 Task: Search one way flight ticket for 3 adults, 3 children in business from Abilene: Abilene Regional Airport to Laramie: Laramie Regional Airport on 8-3-2023. Choice of flights is Delta. Number of bags: 1 carry on bag and 3 checked bags. Price is upto 89000. Outbound departure time preference is 7:30.
Action: Mouse moved to (394, 160)
Screenshot: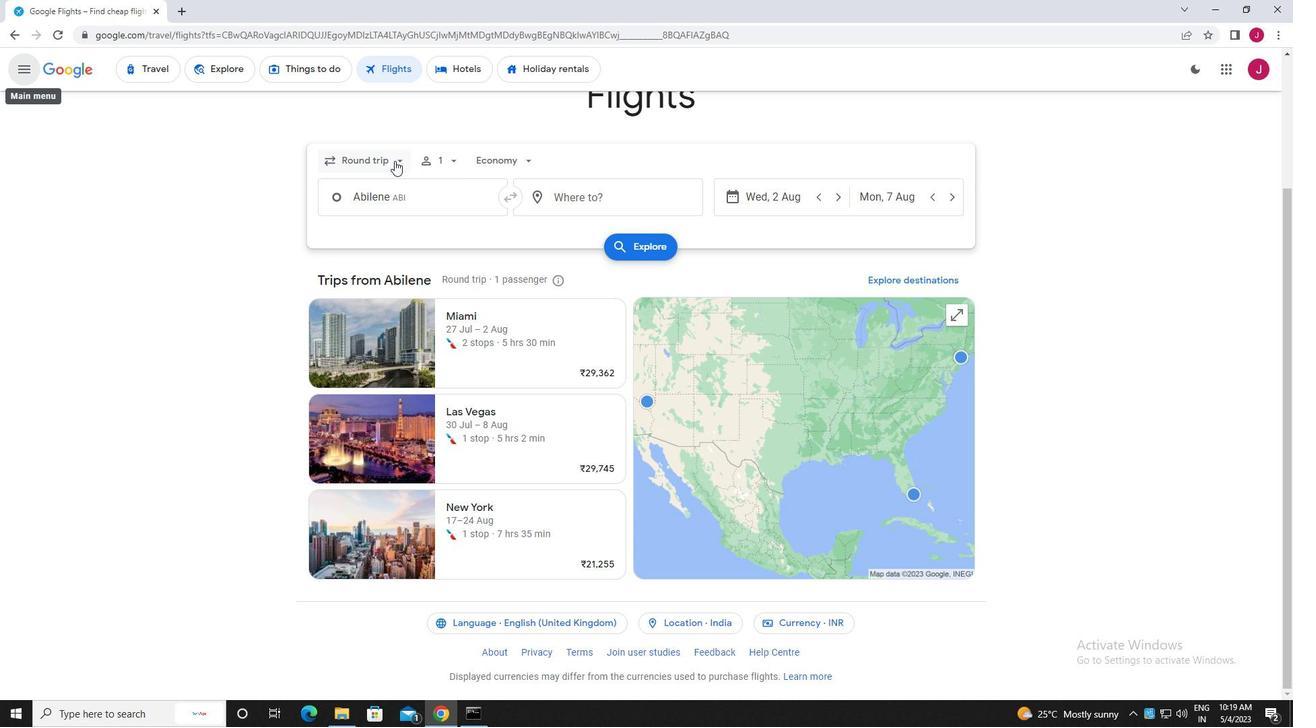 
Action: Mouse pressed left at (394, 160)
Screenshot: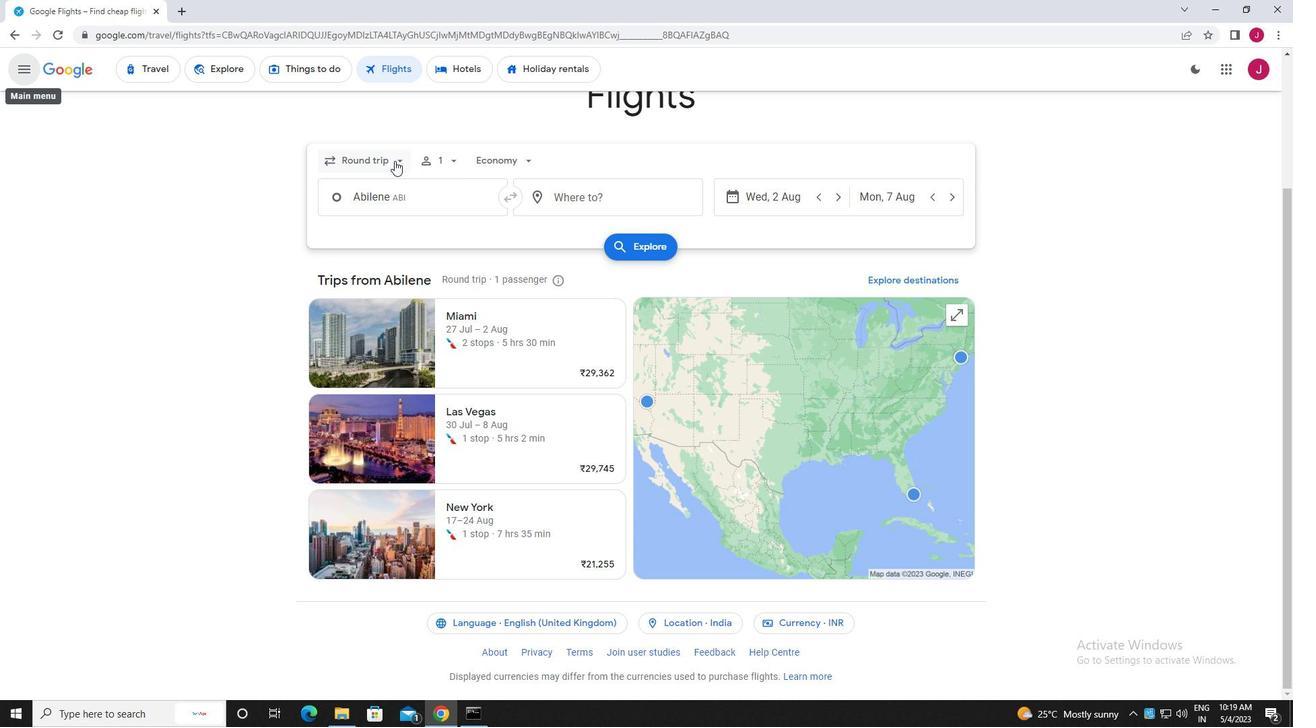 
Action: Mouse moved to (390, 222)
Screenshot: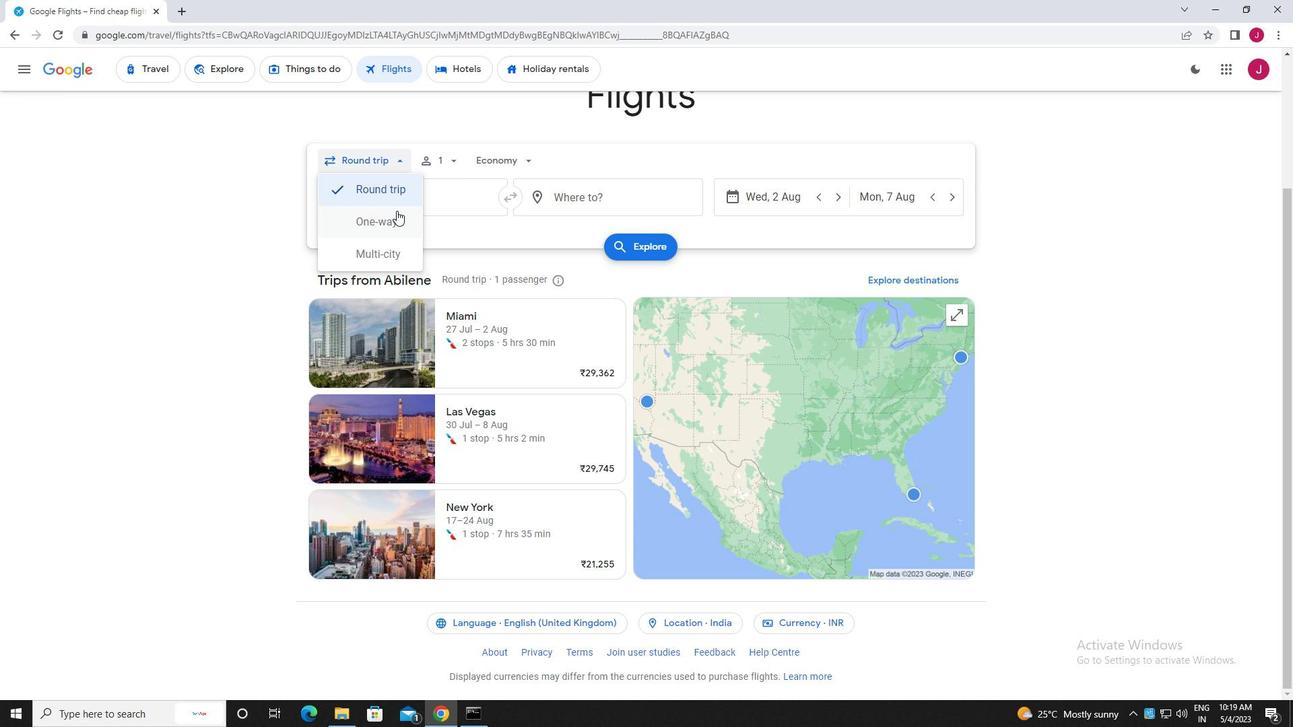 
Action: Mouse pressed left at (390, 222)
Screenshot: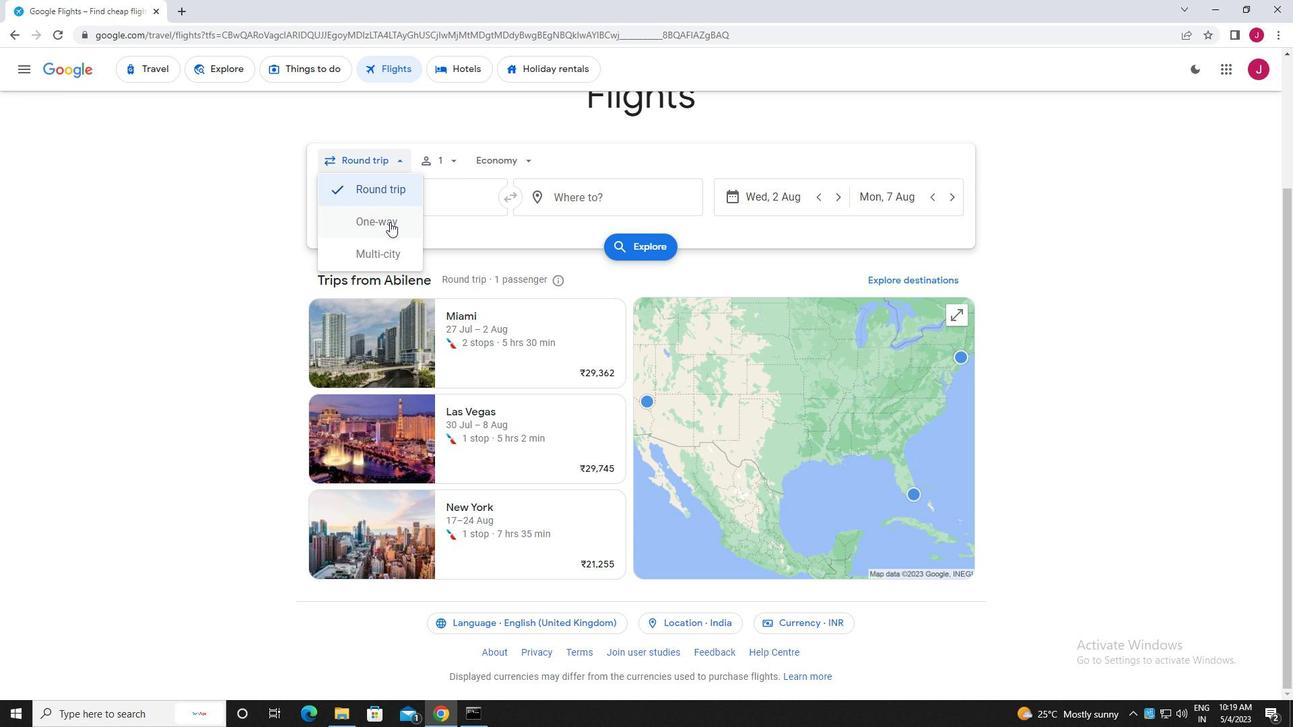 
Action: Mouse moved to (451, 160)
Screenshot: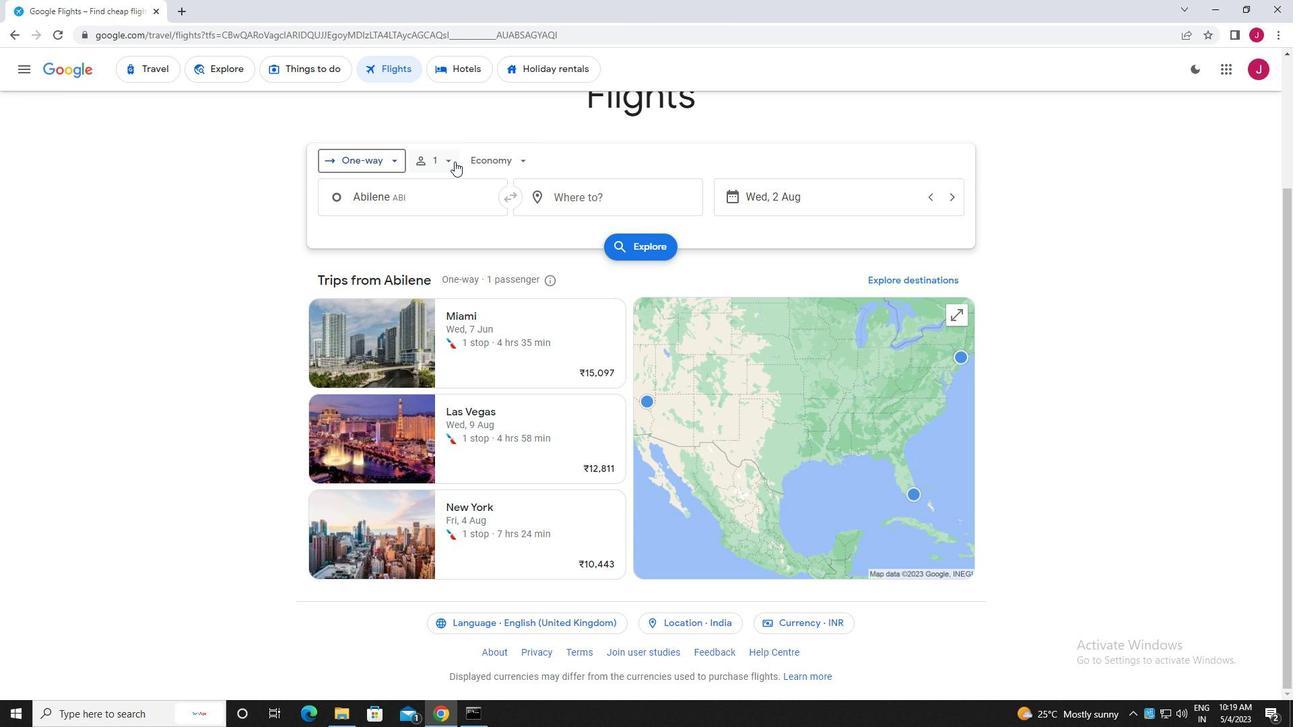 
Action: Mouse pressed left at (451, 160)
Screenshot: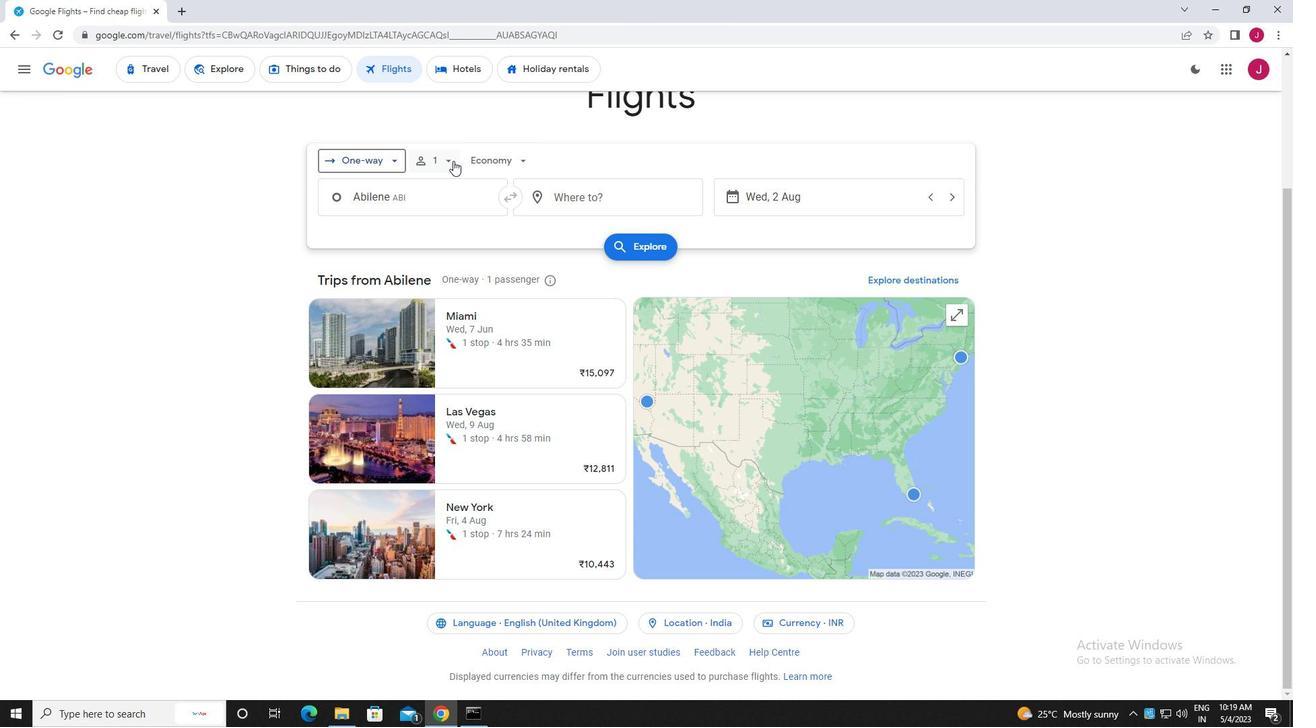 
Action: Mouse moved to (553, 194)
Screenshot: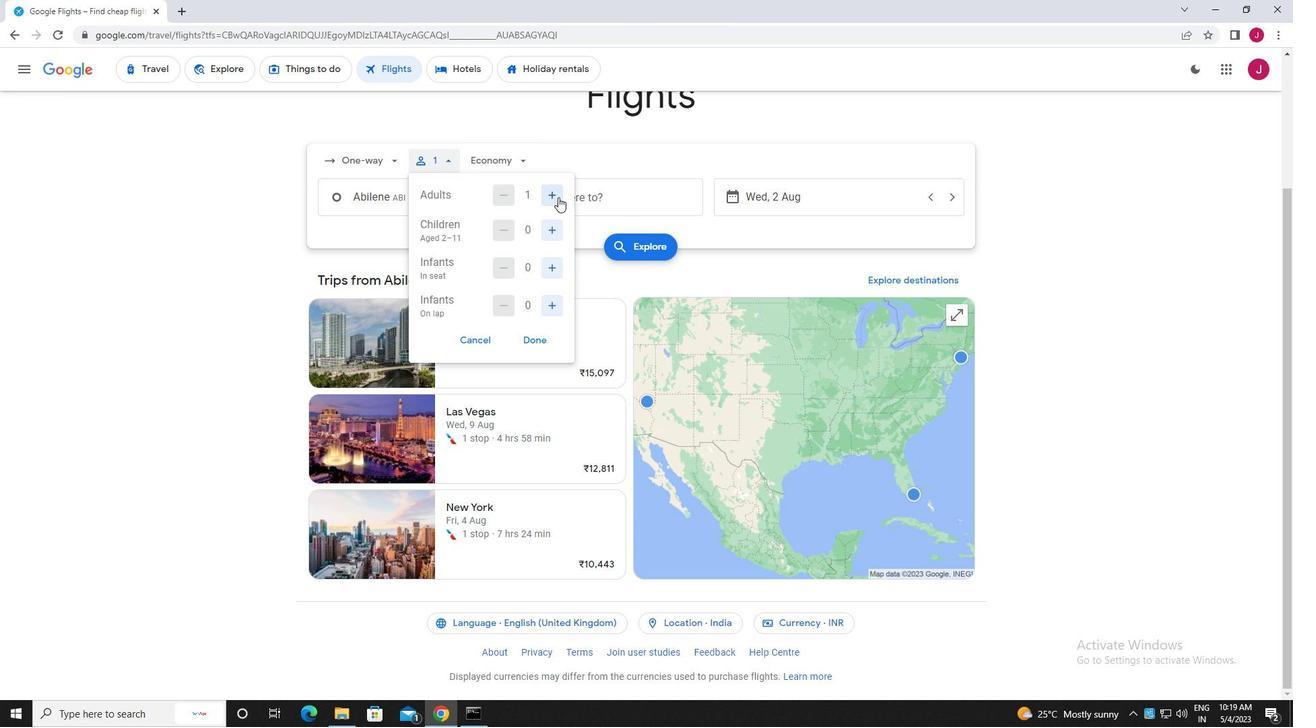 
Action: Mouse pressed left at (553, 194)
Screenshot: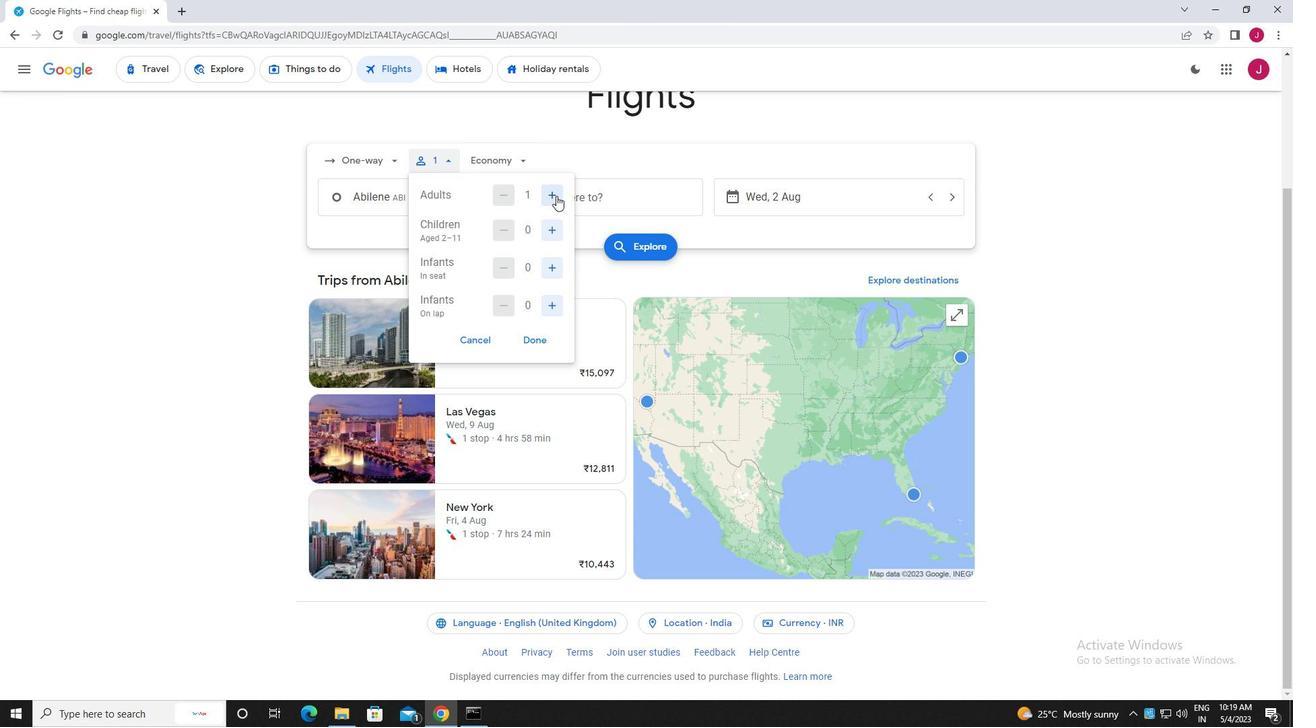
Action: Mouse pressed left at (553, 194)
Screenshot: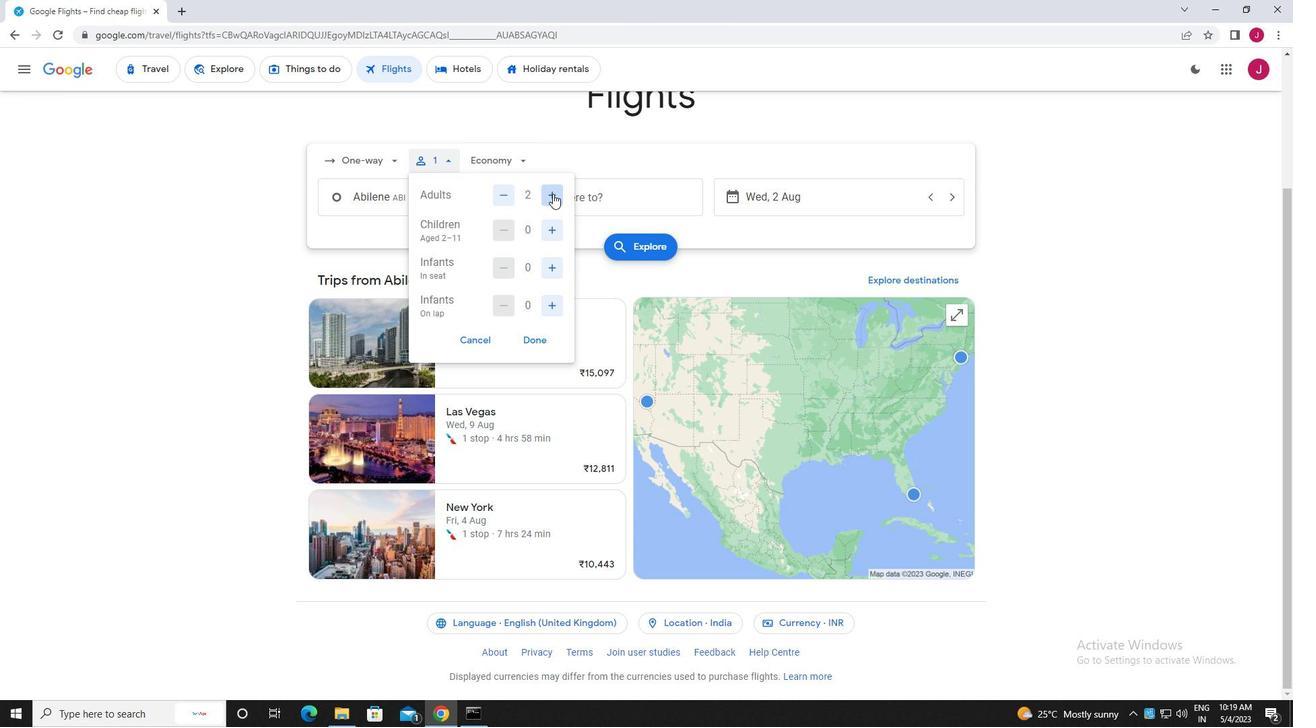 
Action: Mouse moved to (551, 228)
Screenshot: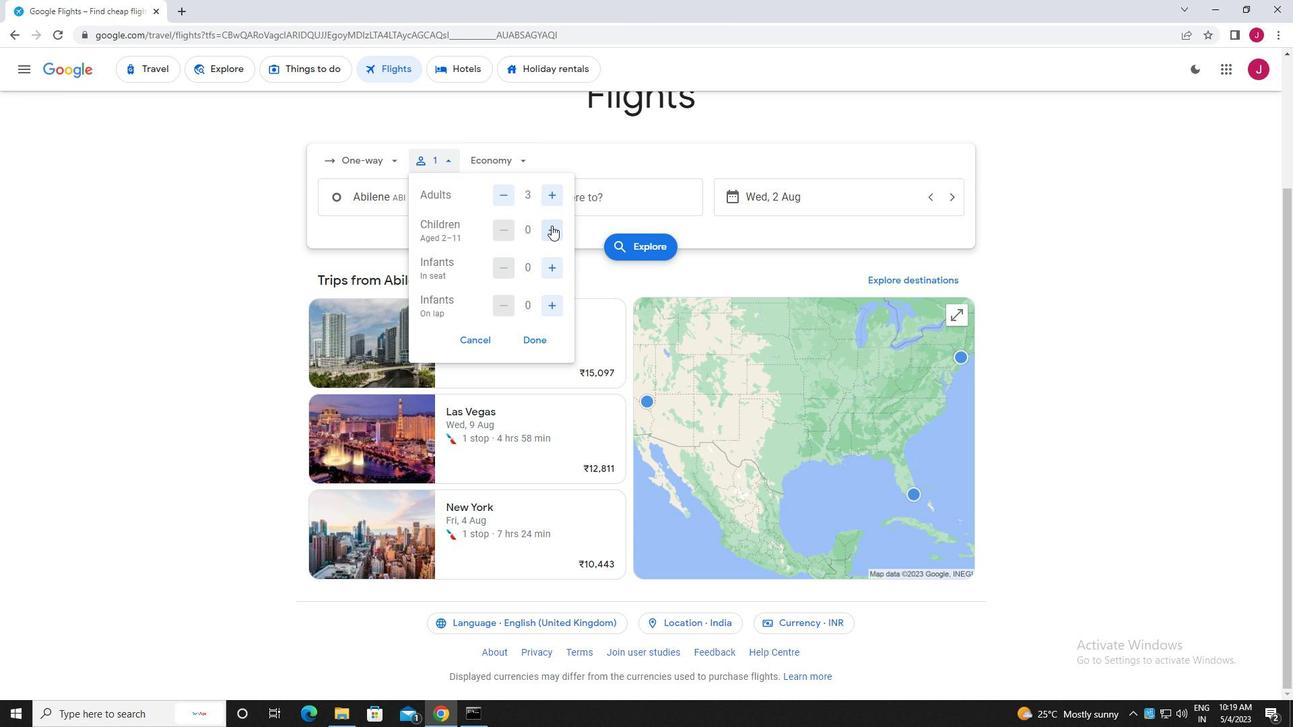 
Action: Mouse pressed left at (551, 228)
Screenshot: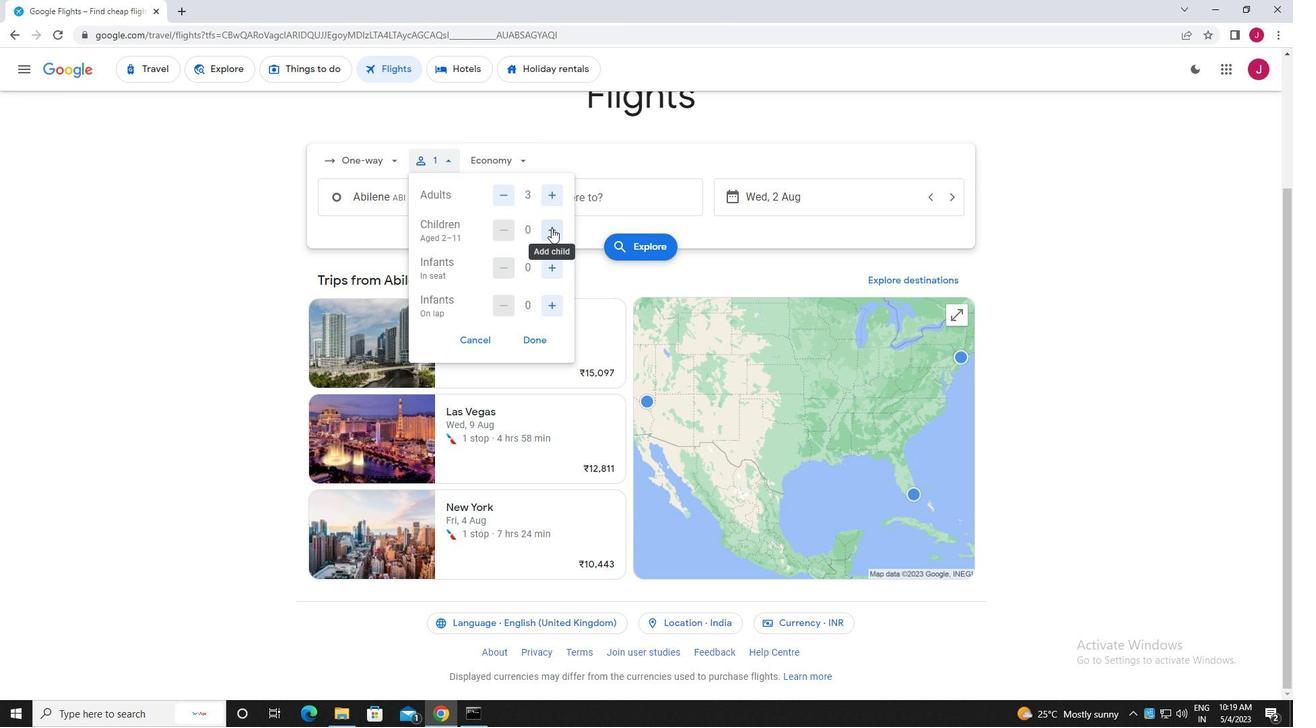 
Action: Mouse pressed left at (551, 228)
Screenshot: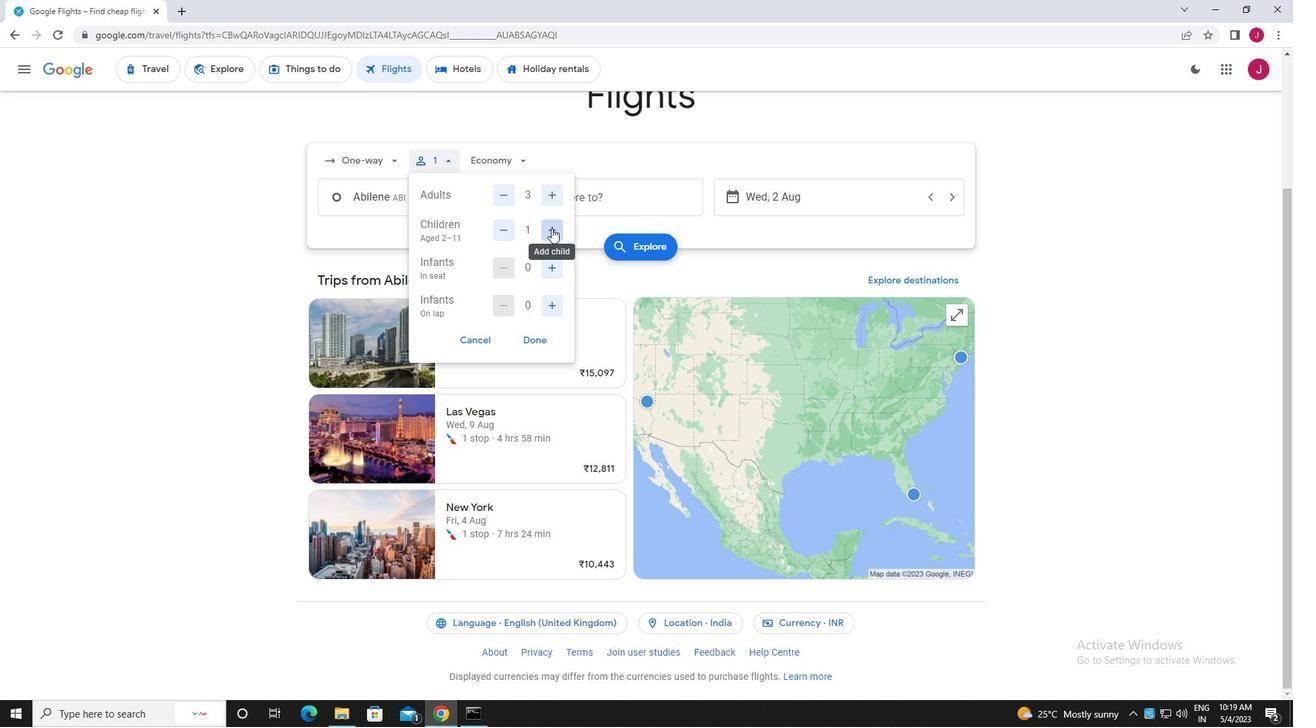 
Action: Mouse pressed left at (551, 228)
Screenshot: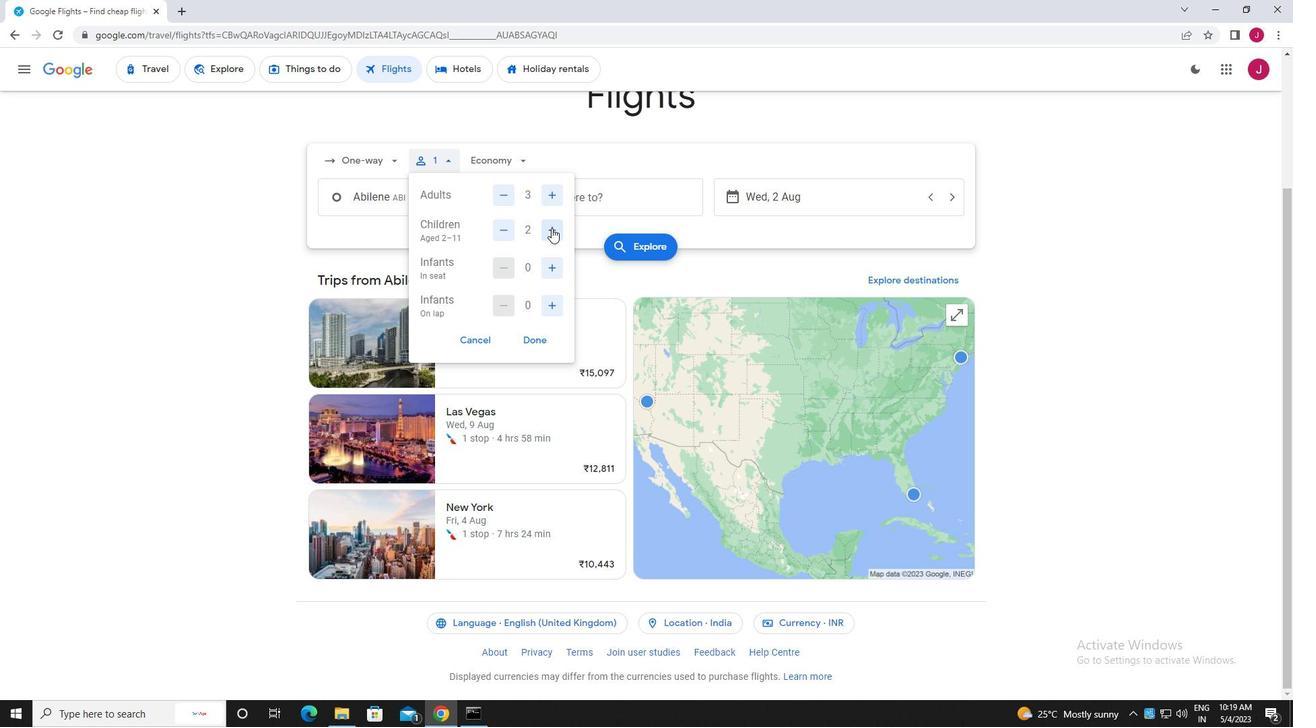 
Action: Mouse moved to (537, 340)
Screenshot: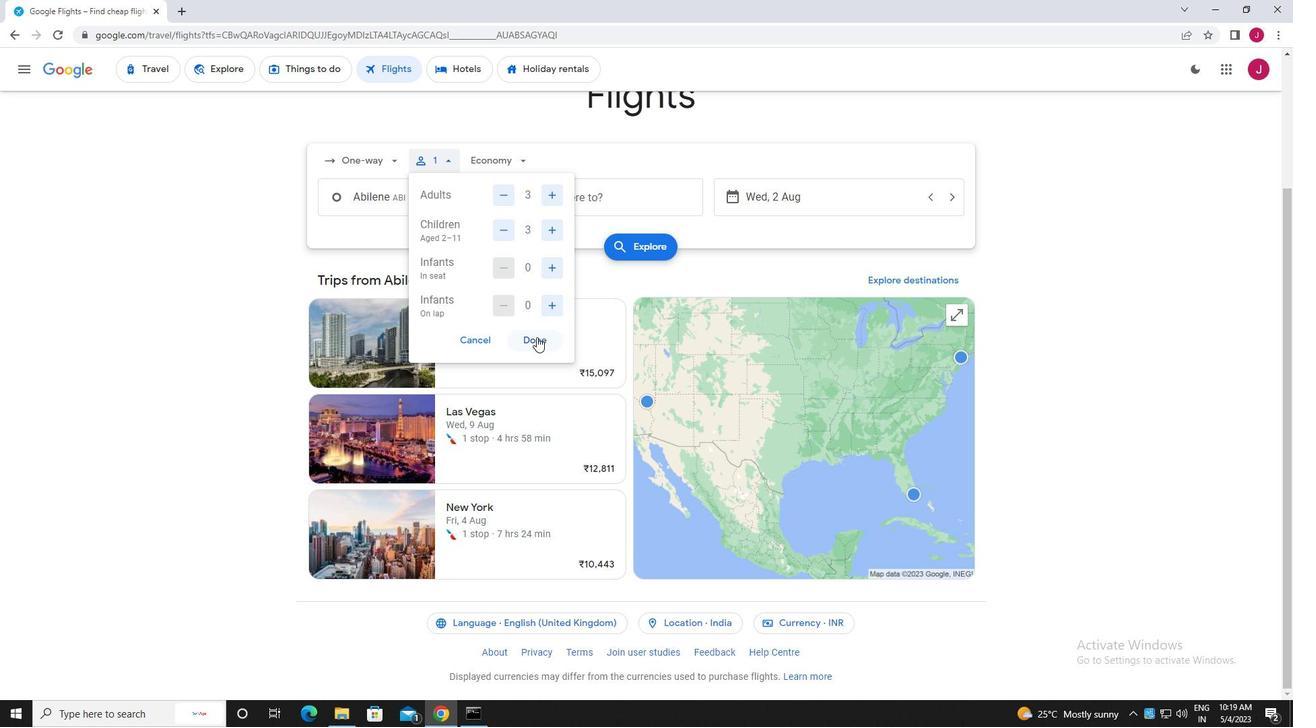 
Action: Mouse pressed left at (537, 340)
Screenshot: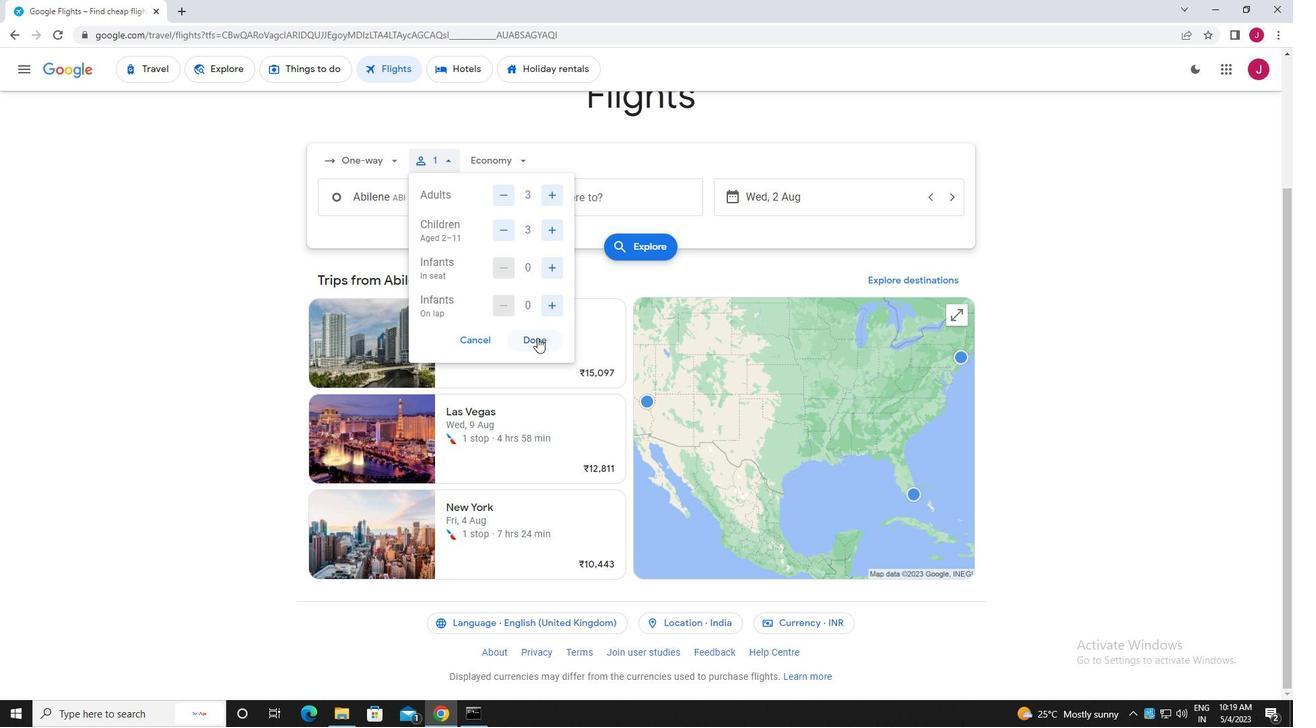 
Action: Mouse moved to (481, 159)
Screenshot: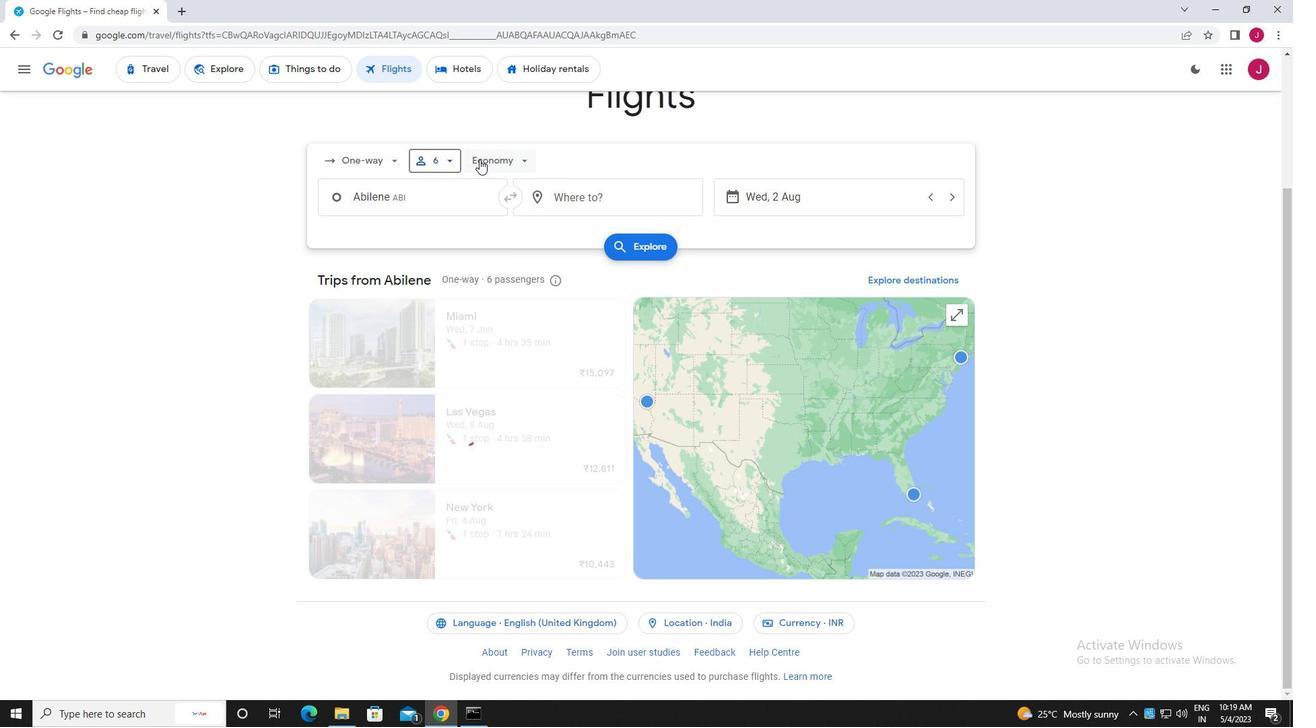 
Action: Mouse pressed left at (481, 159)
Screenshot: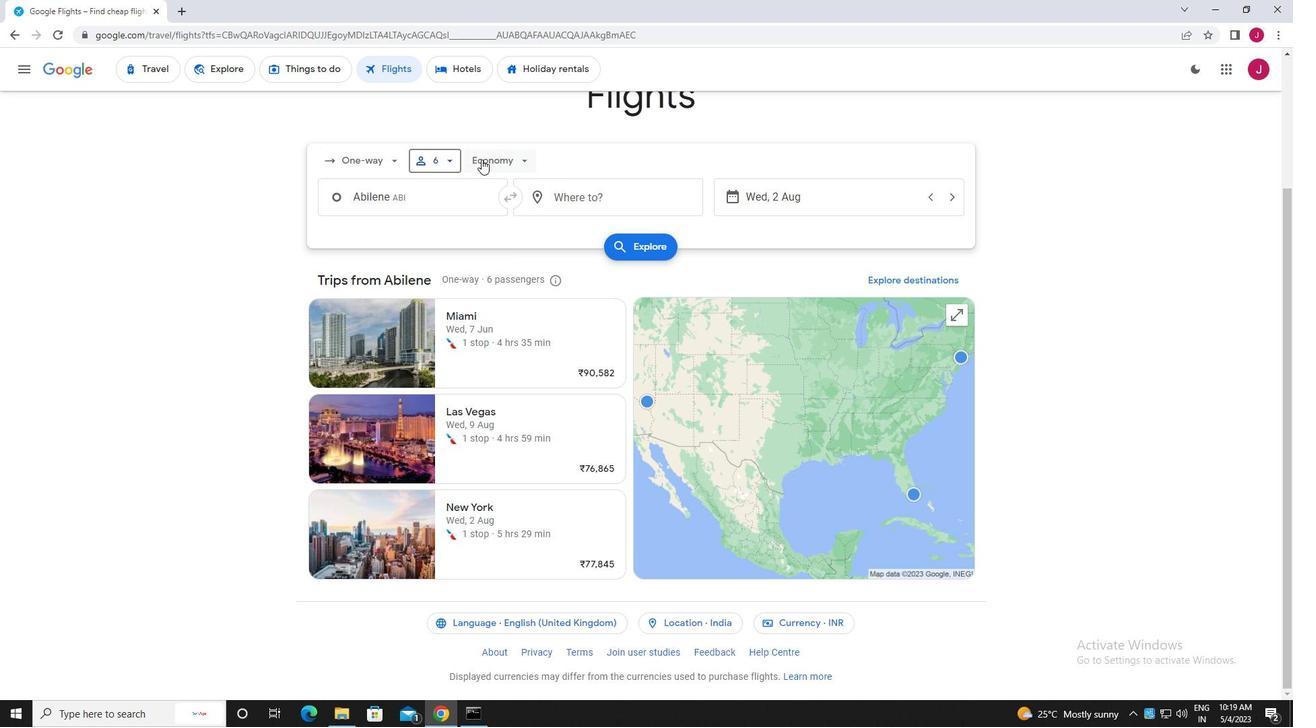 
Action: Mouse moved to (518, 256)
Screenshot: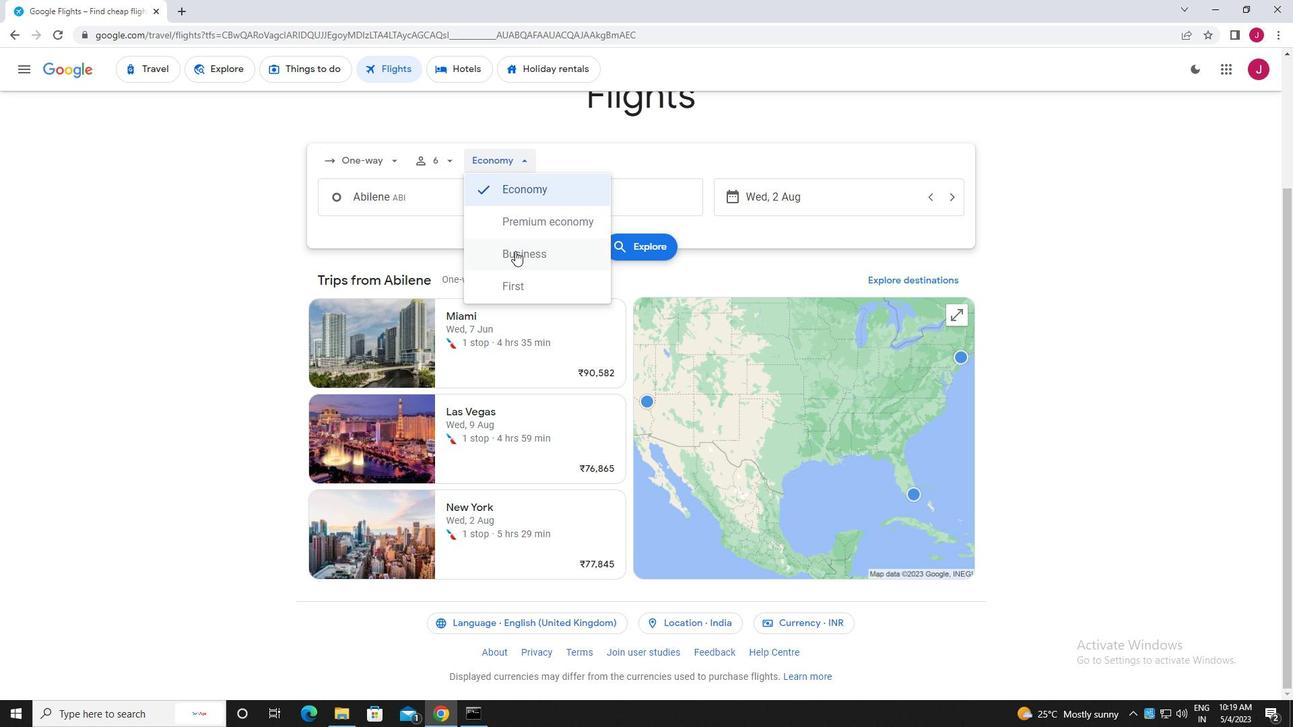 
Action: Mouse pressed left at (518, 256)
Screenshot: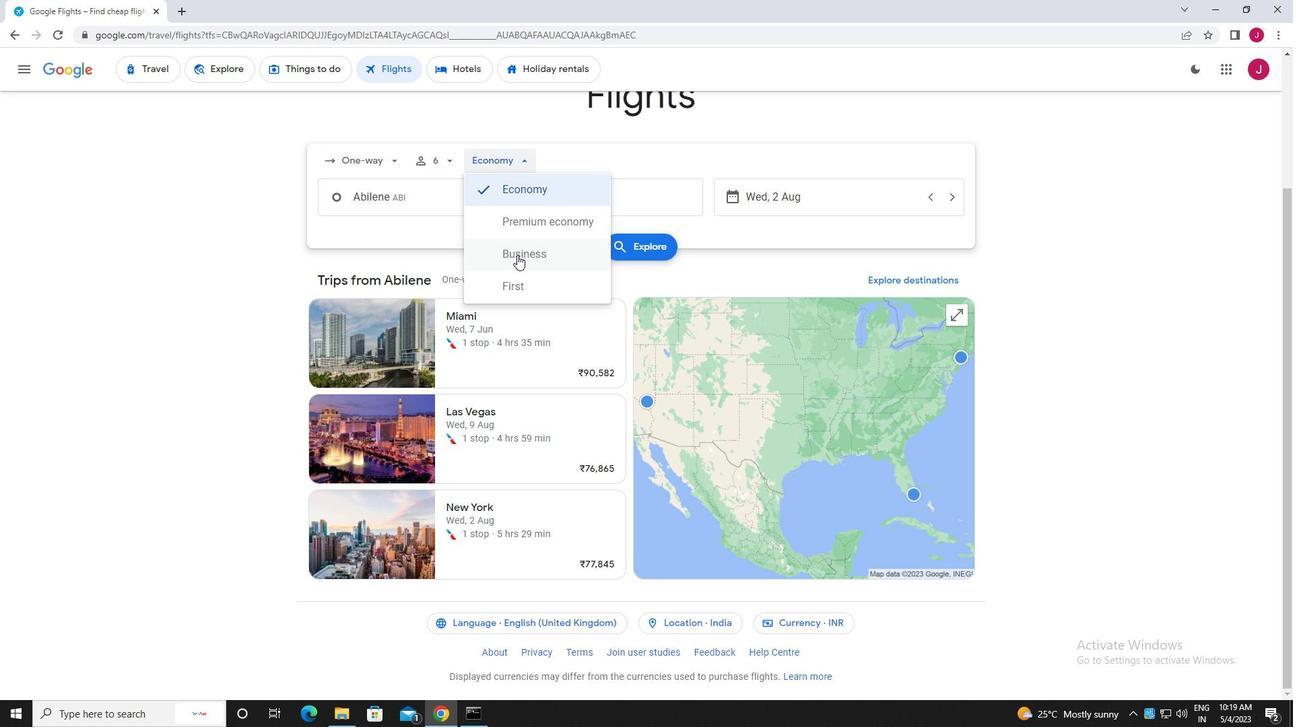 
Action: Mouse moved to (441, 192)
Screenshot: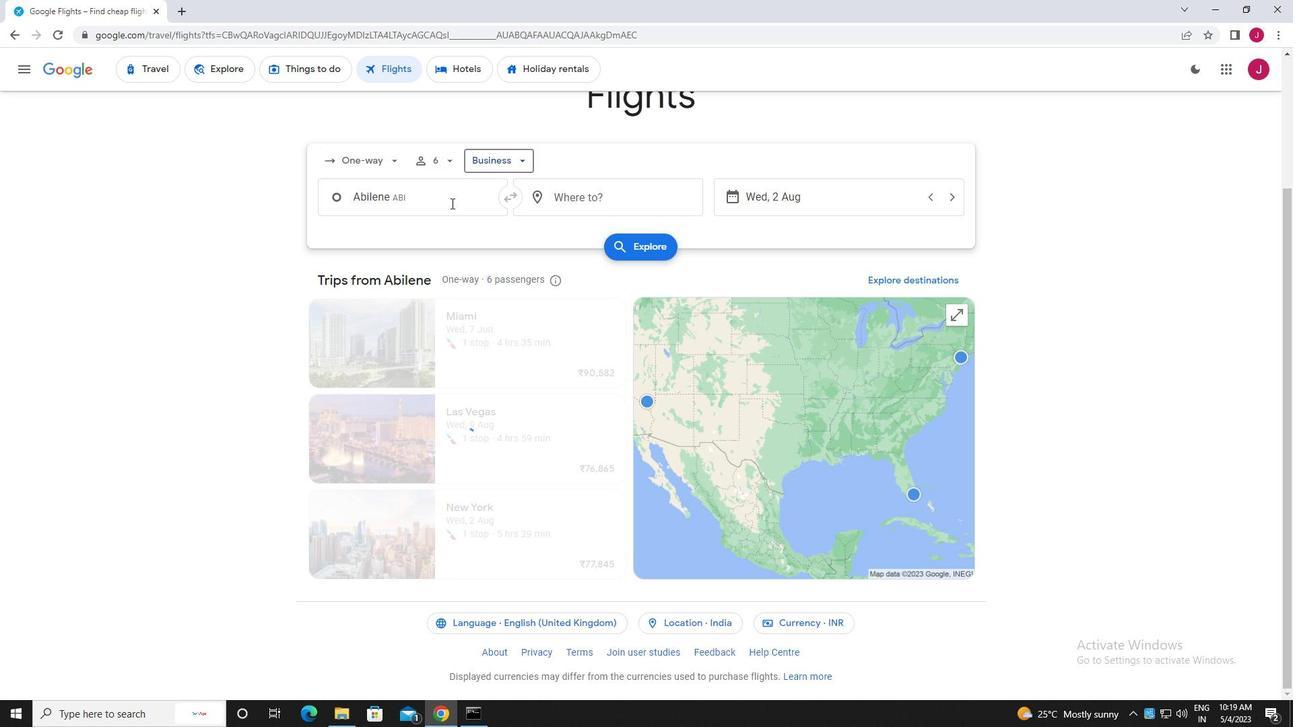
Action: Mouse pressed left at (441, 192)
Screenshot: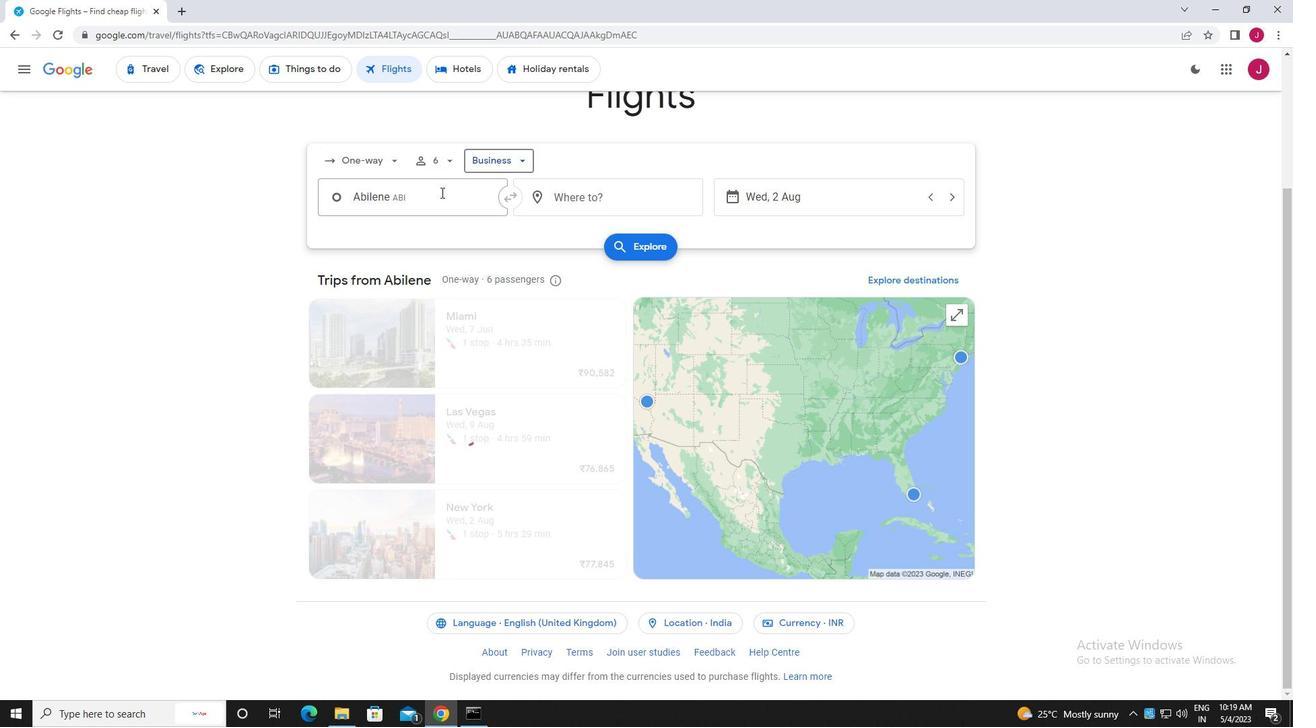 
Action: Mouse moved to (439, 192)
Screenshot: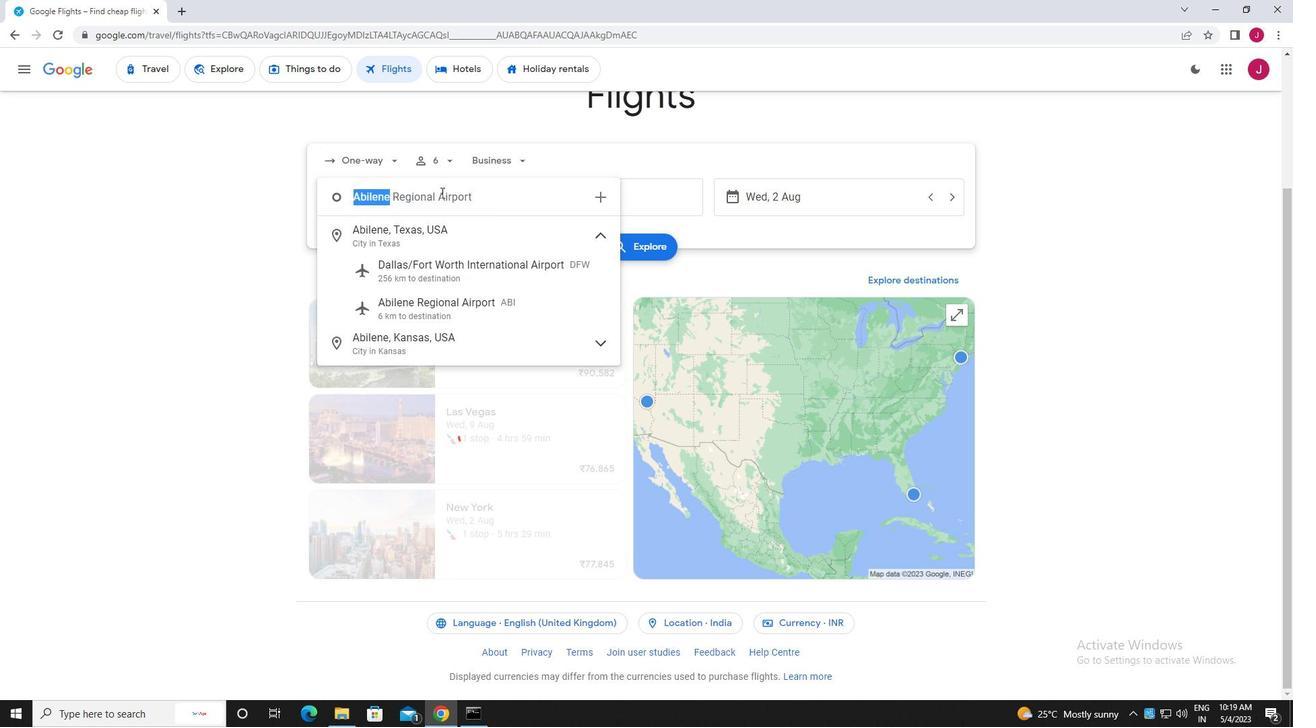 
Action: Key pressed abil
Screenshot: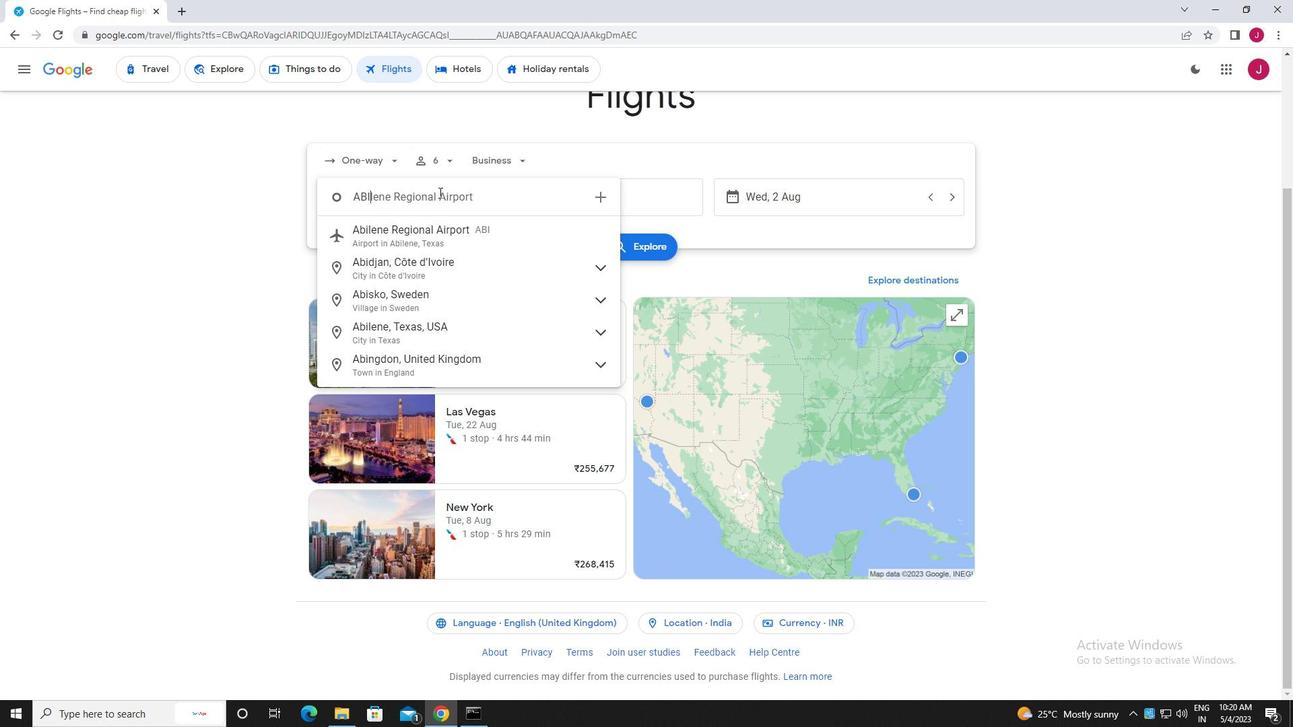 
Action: Mouse moved to (456, 305)
Screenshot: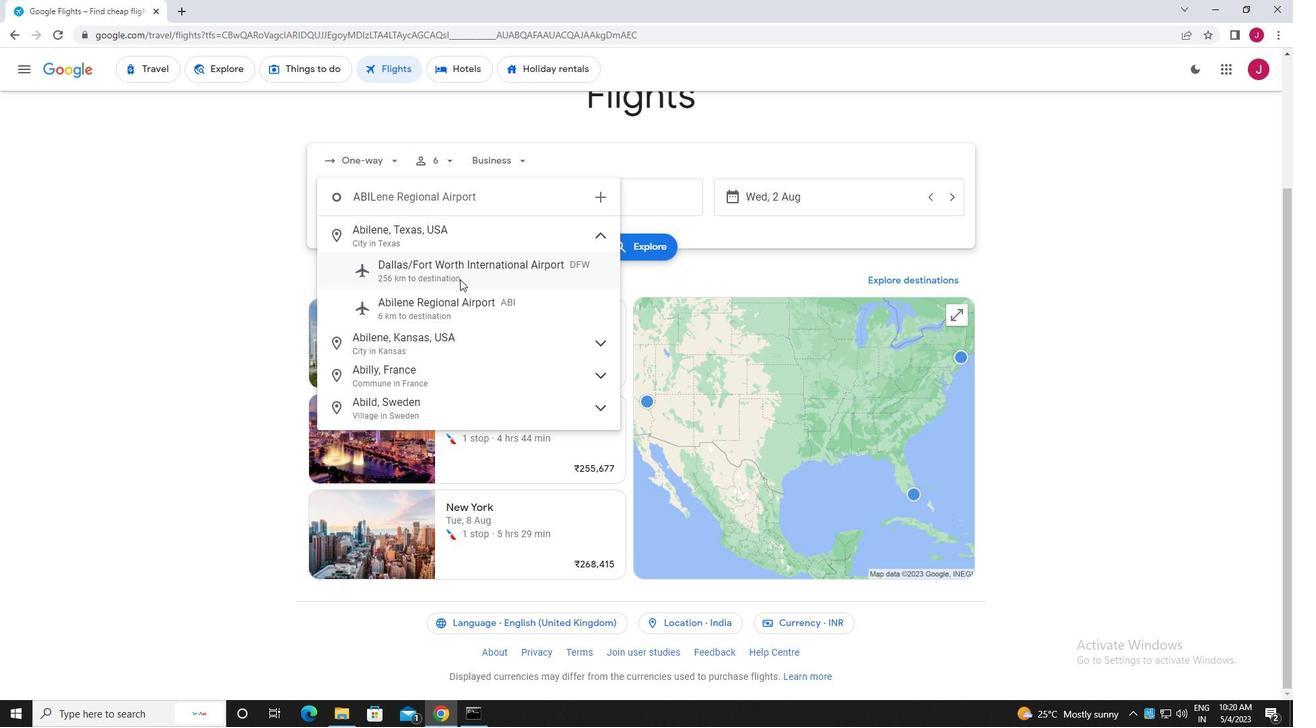 
Action: Mouse pressed left at (456, 305)
Screenshot: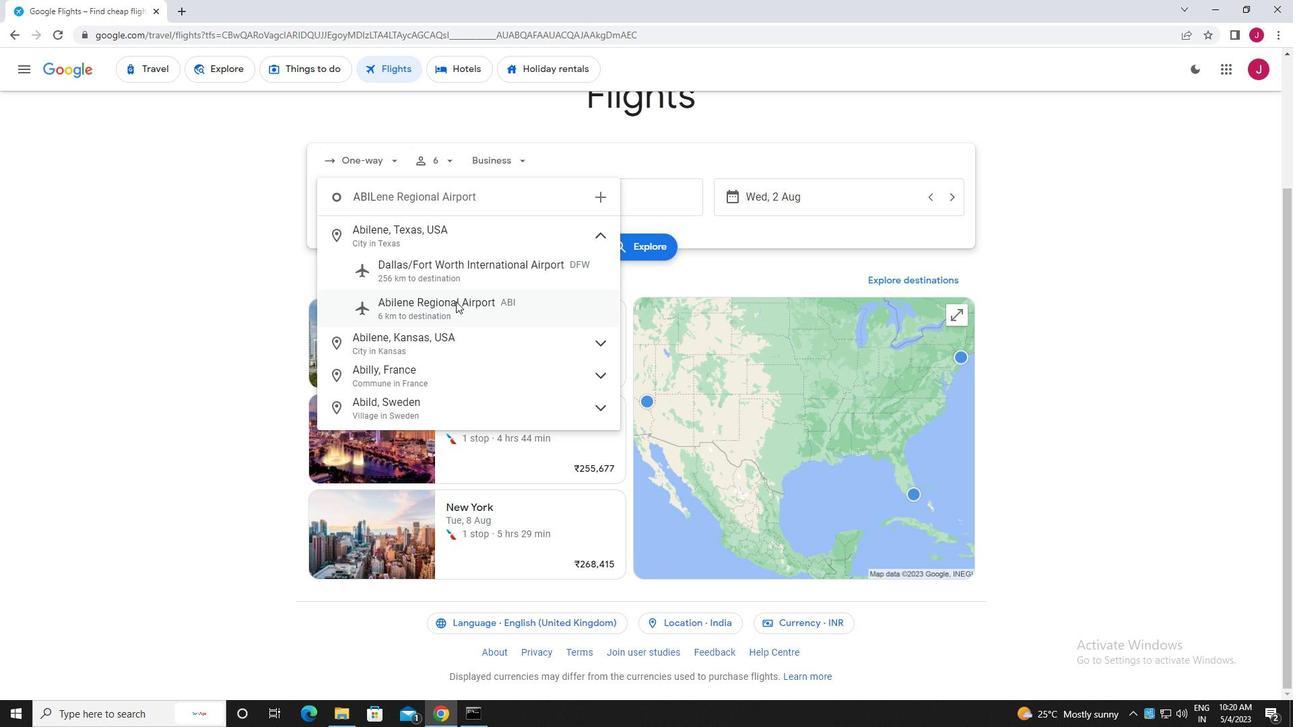 
Action: Mouse moved to (569, 206)
Screenshot: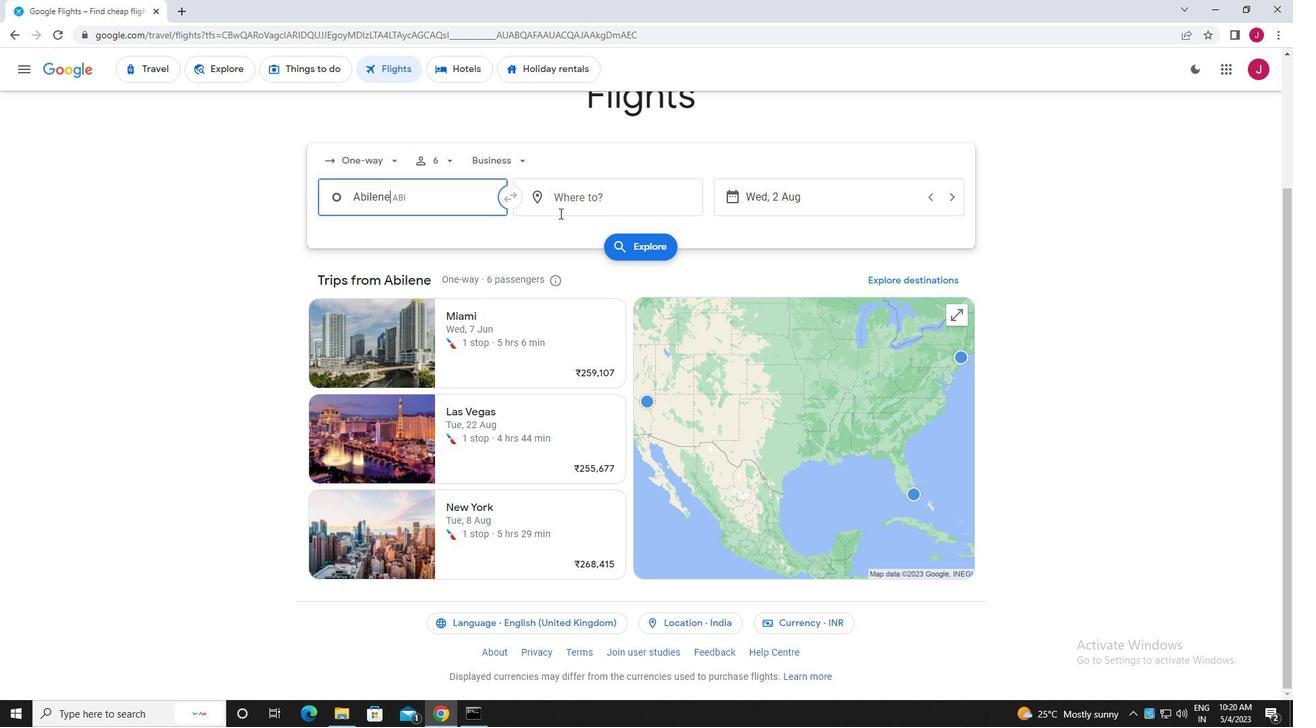 
Action: Mouse pressed left at (569, 206)
Screenshot: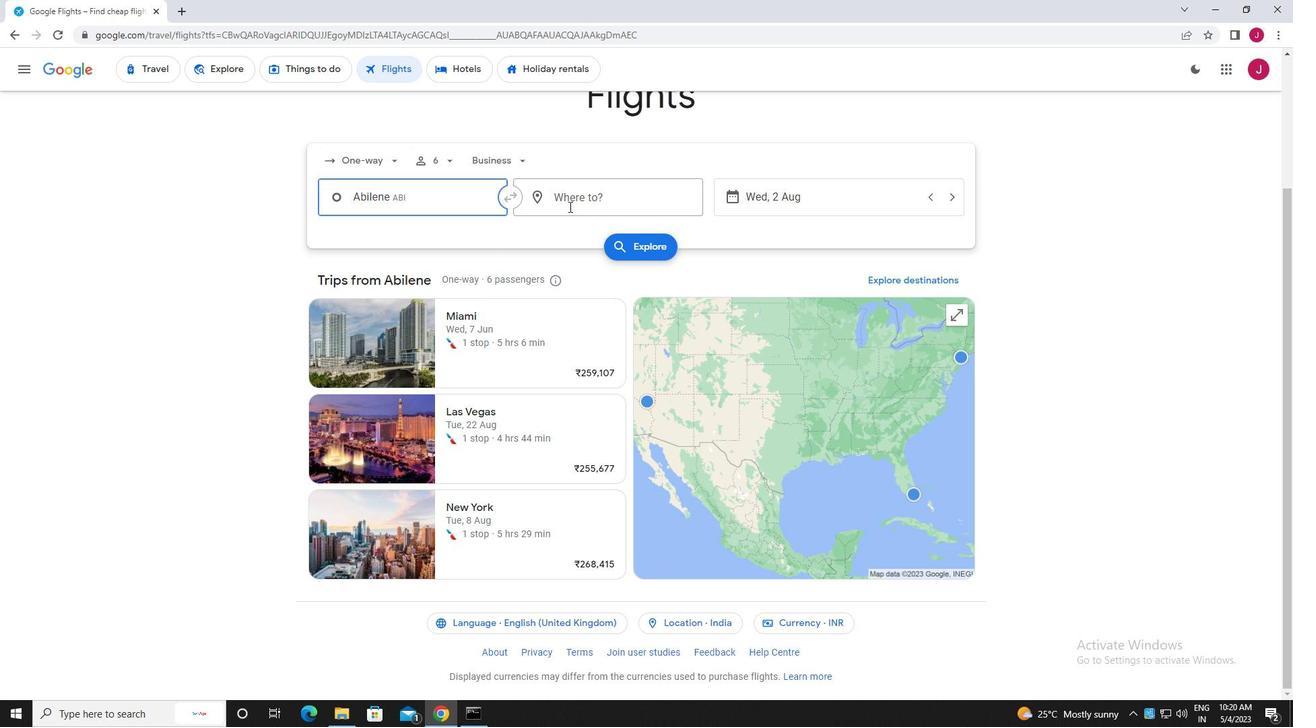 
Action: Mouse moved to (568, 207)
Screenshot: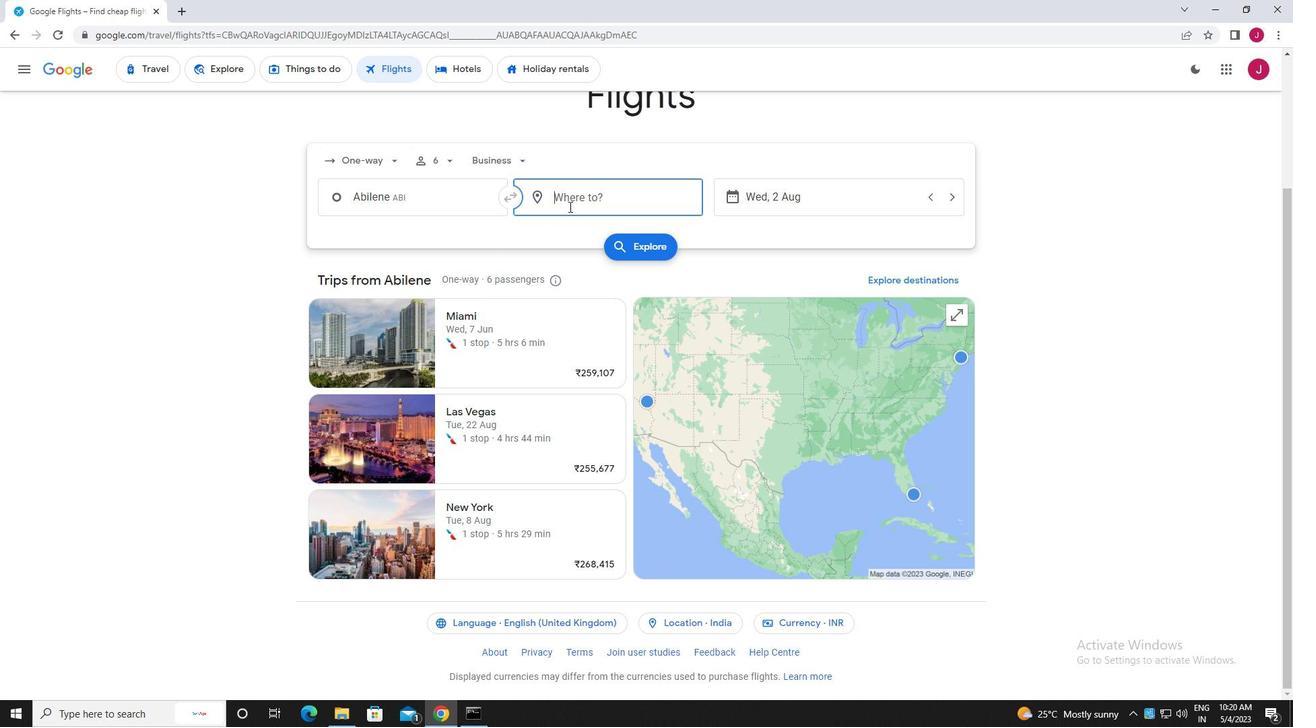 
Action: Key pressed lara
Screenshot: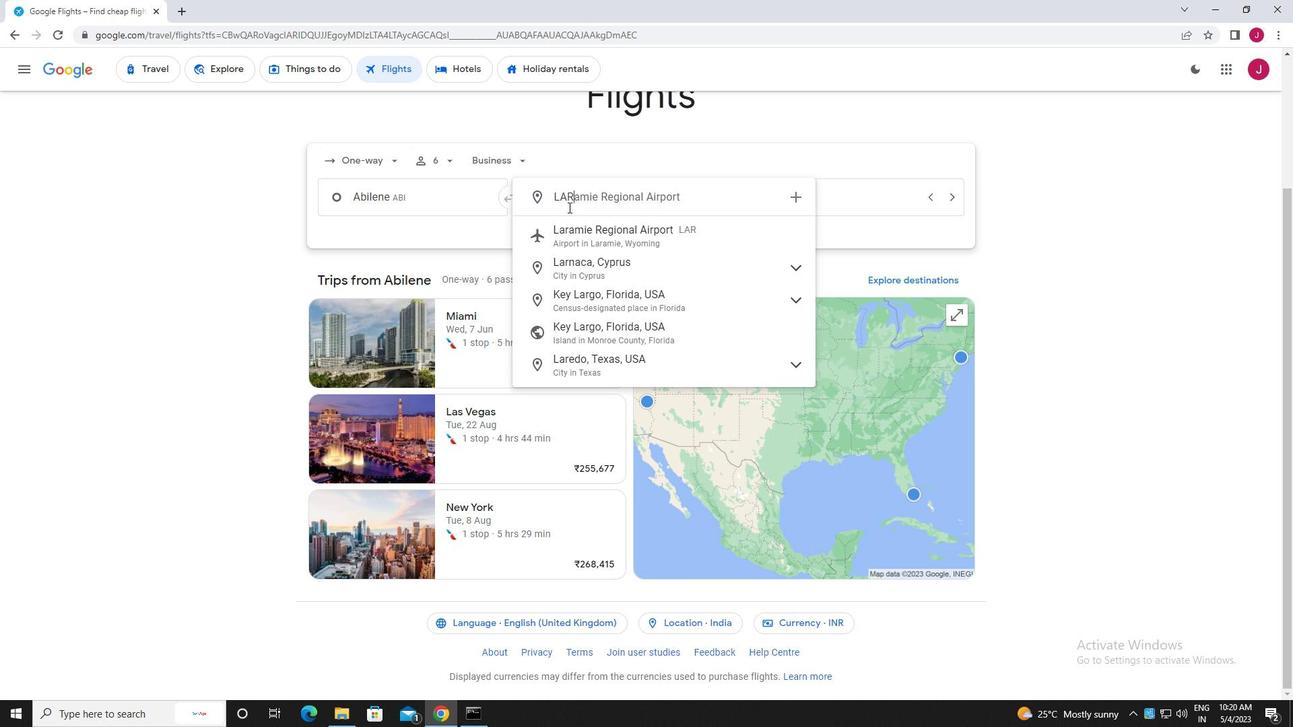 
Action: Mouse moved to (619, 299)
Screenshot: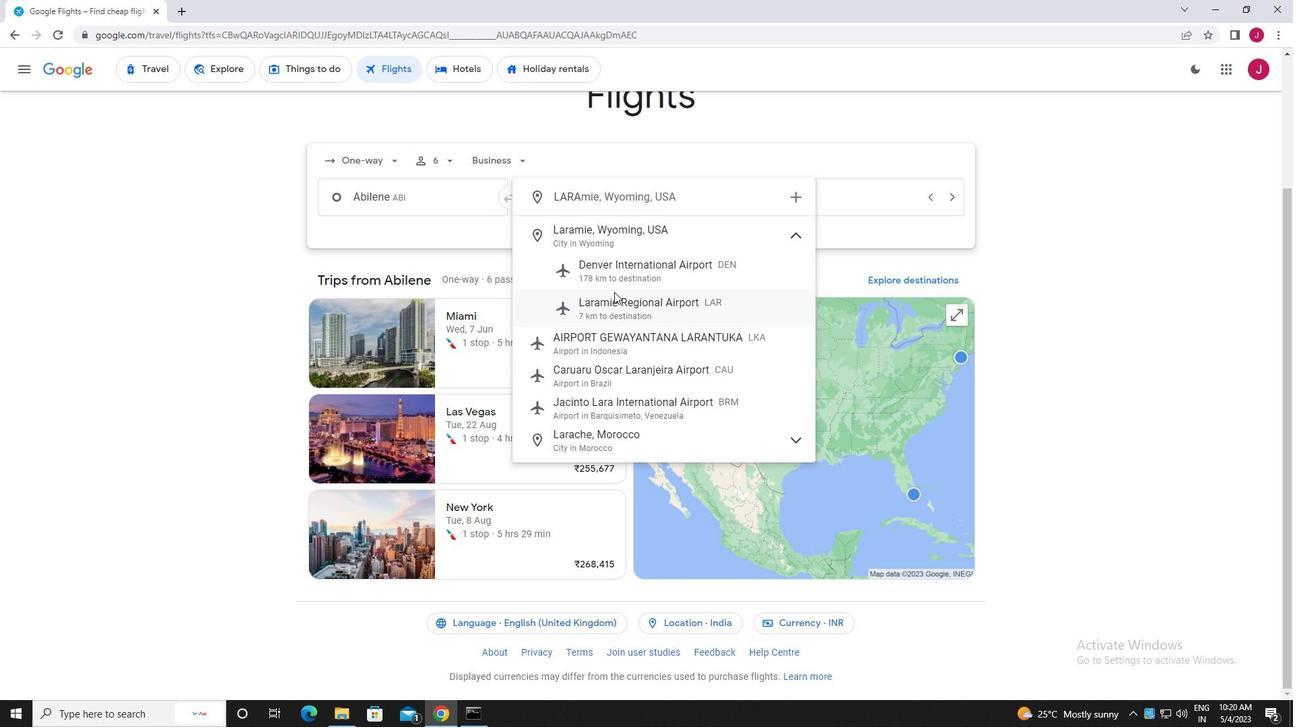 
Action: Mouse pressed left at (619, 299)
Screenshot: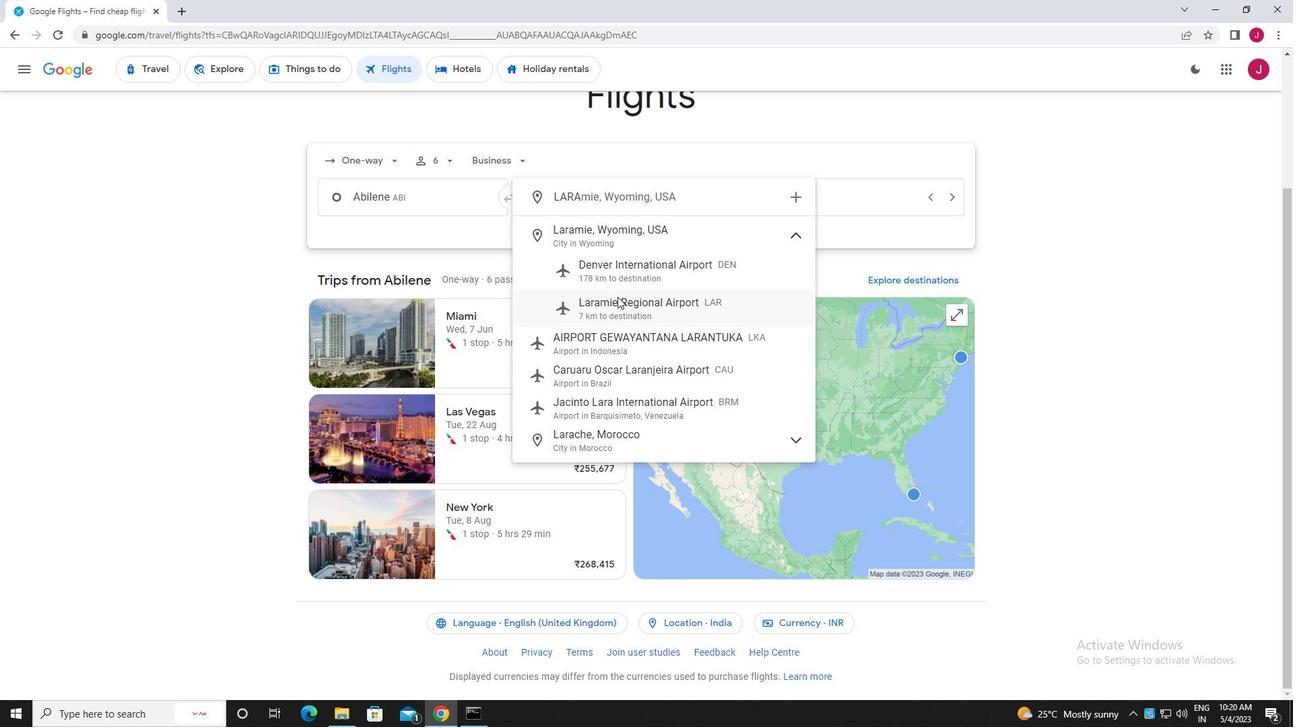 
Action: Mouse moved to (780, 199)
Screenshot: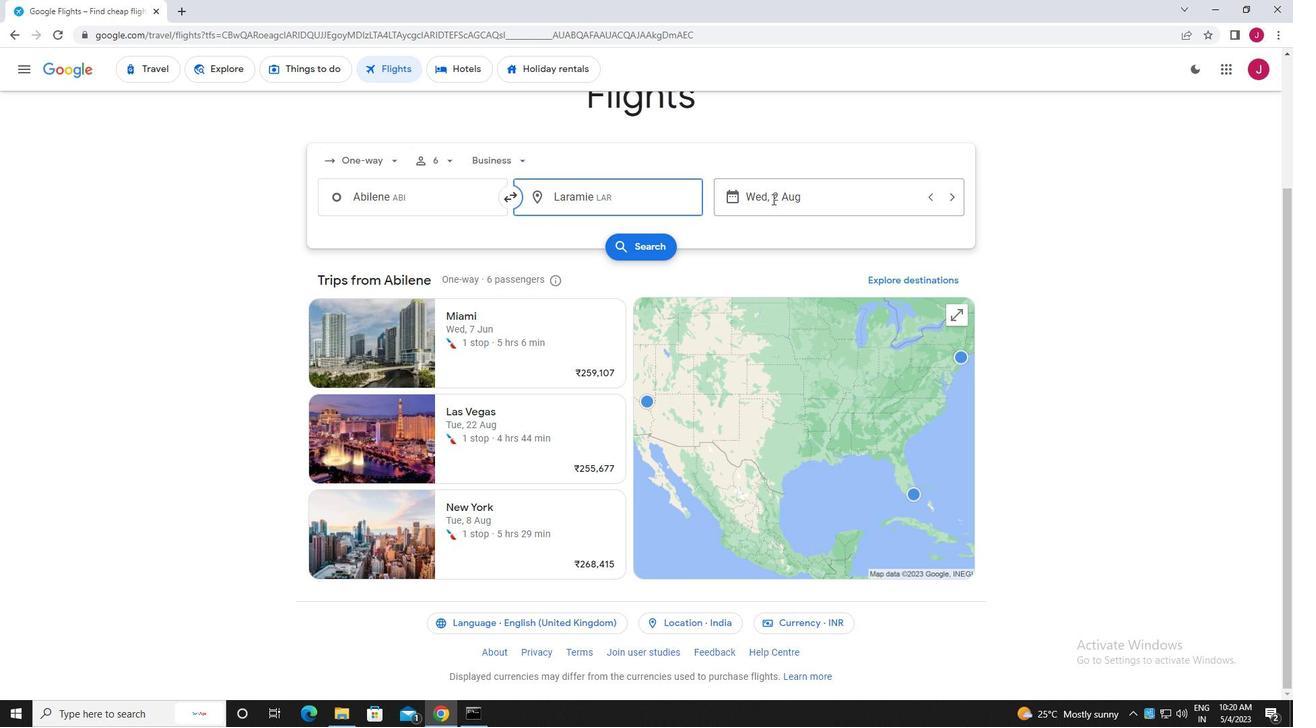 
Action: Mouse pressed left at (780, 199)
Screenshot: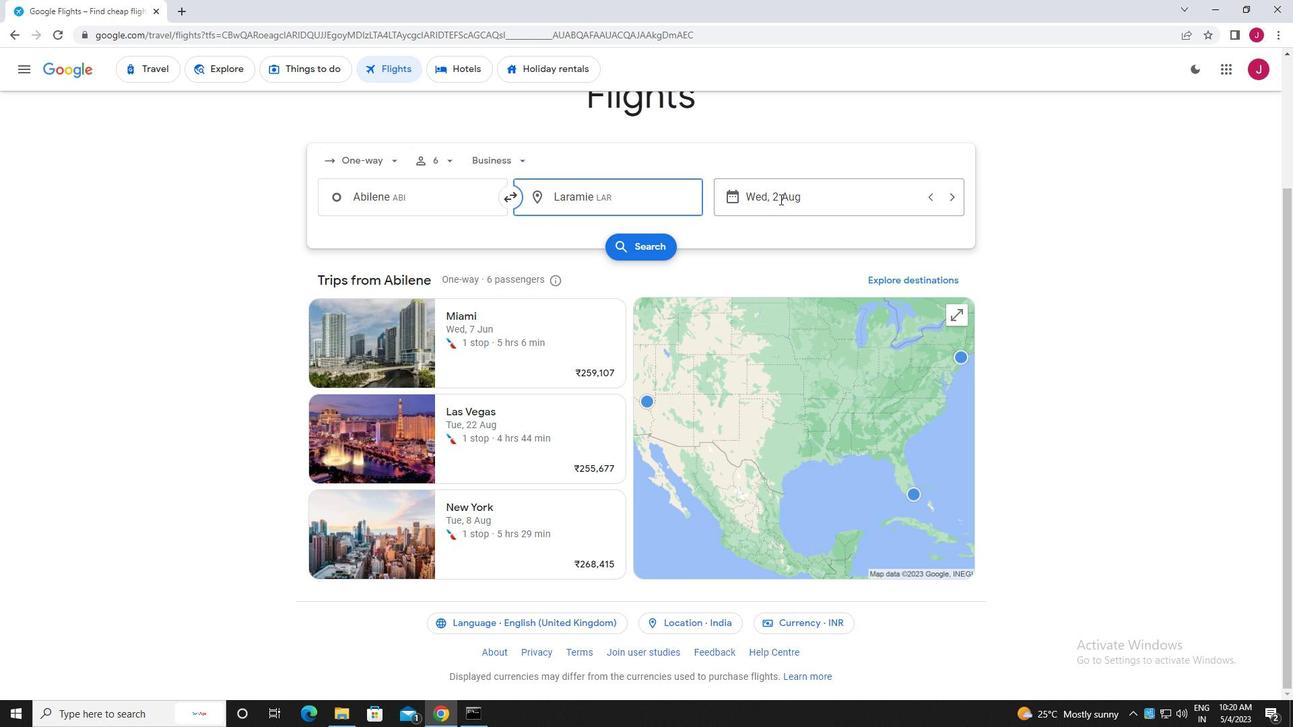
Action: Mouse moved to (620, 303)
Screenshot: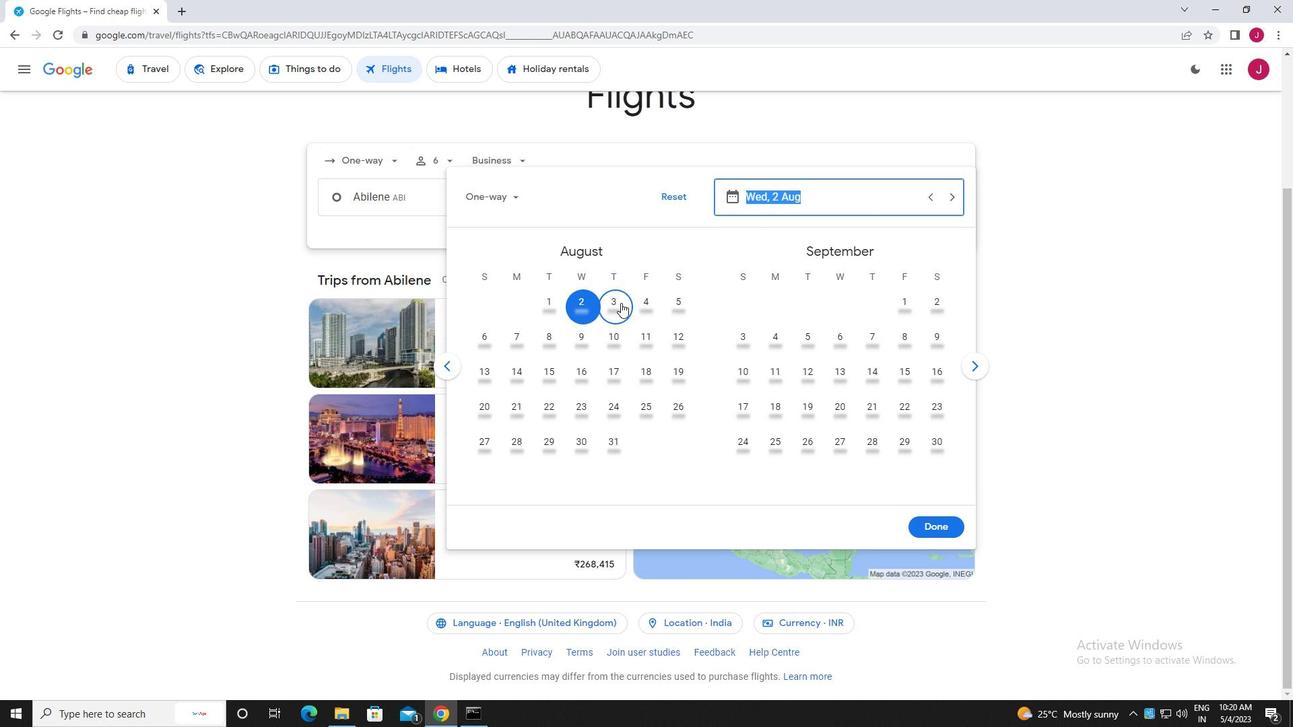 
Action: Mouse pressed left at (620, 303)
Screenshot: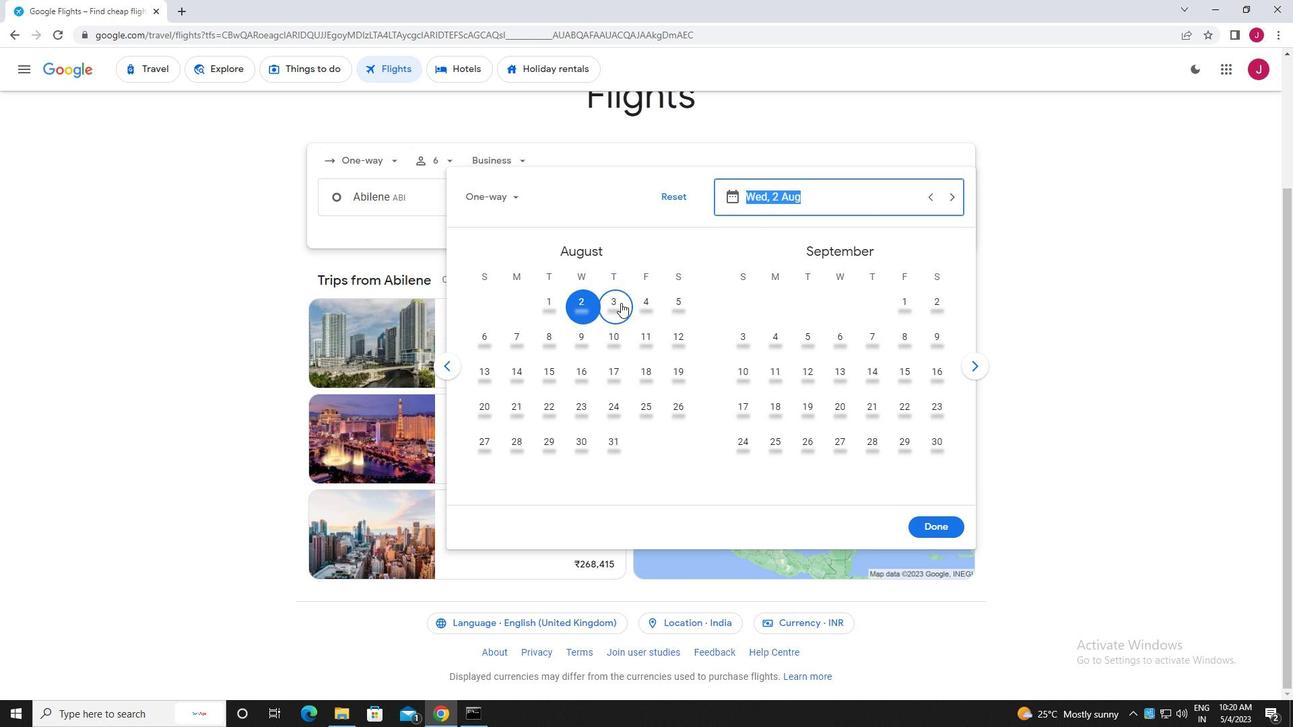 
Action: Mouse moved to (939, 528)
Screenshot: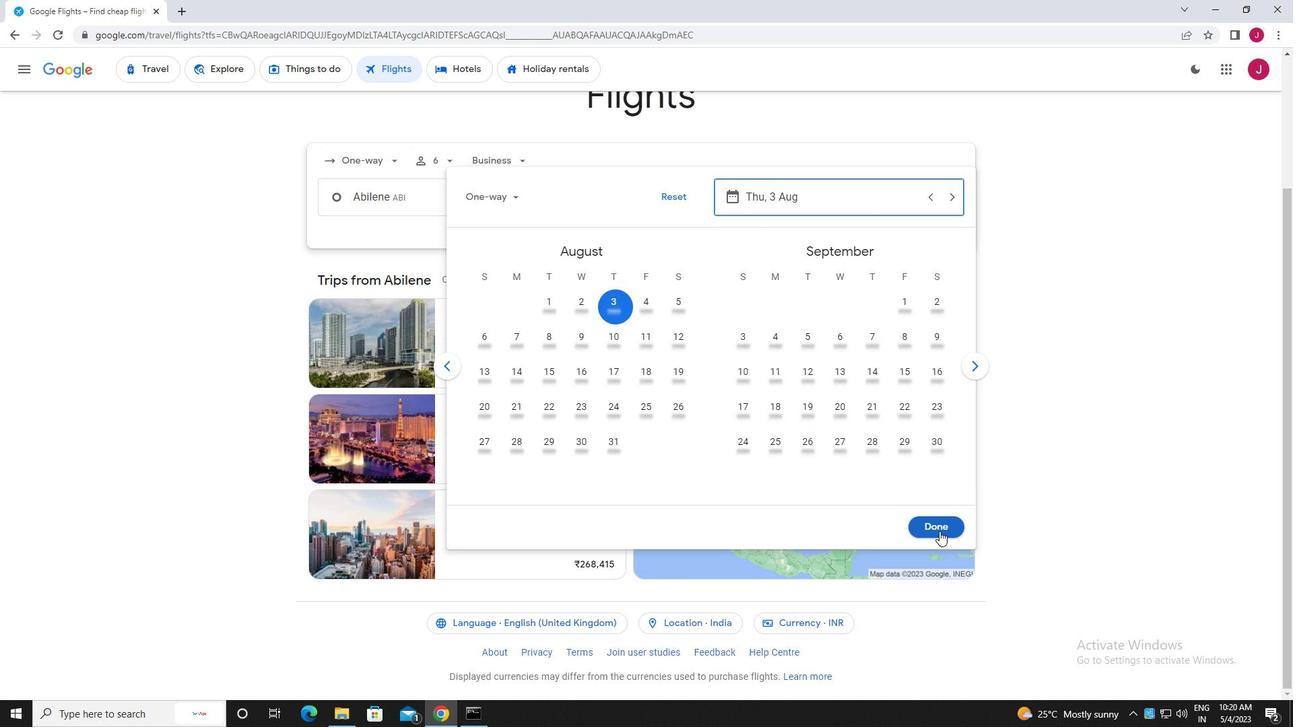 
Action: Mouse pressed left at (939, 528)
Screenshot: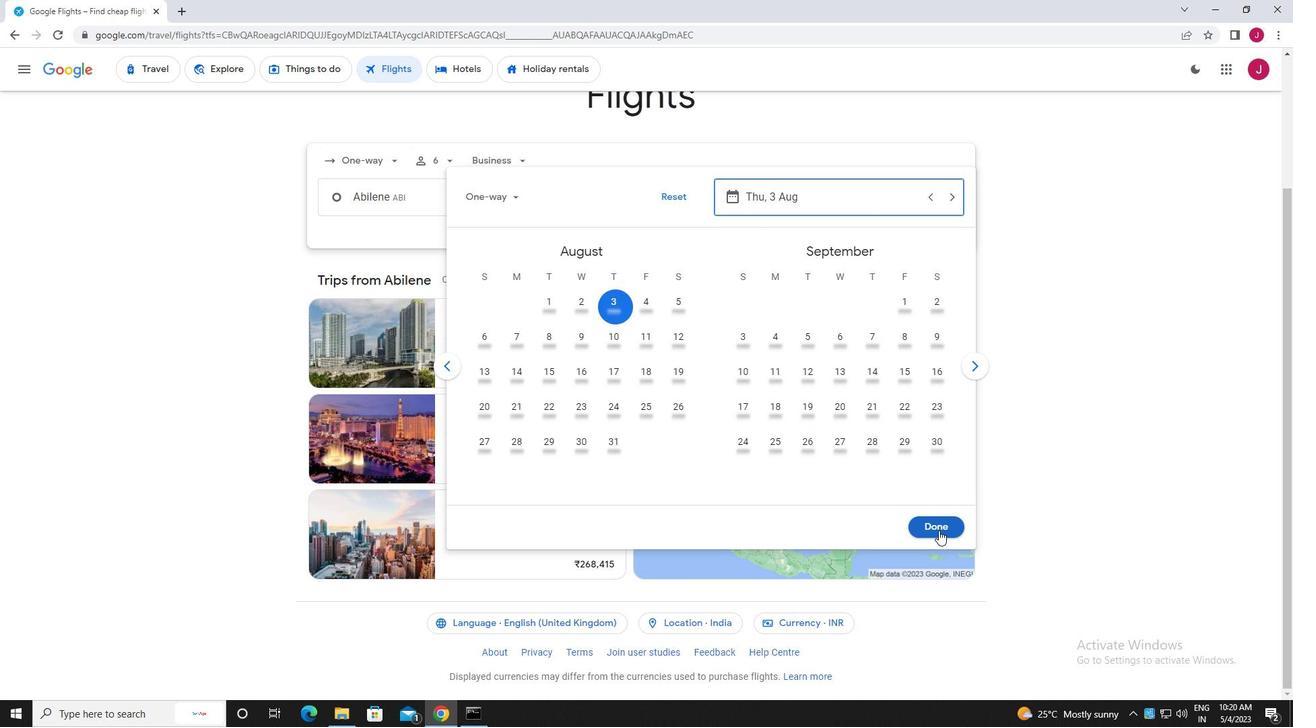 
Action: Mouse moved to (661, 246)
Screenshot: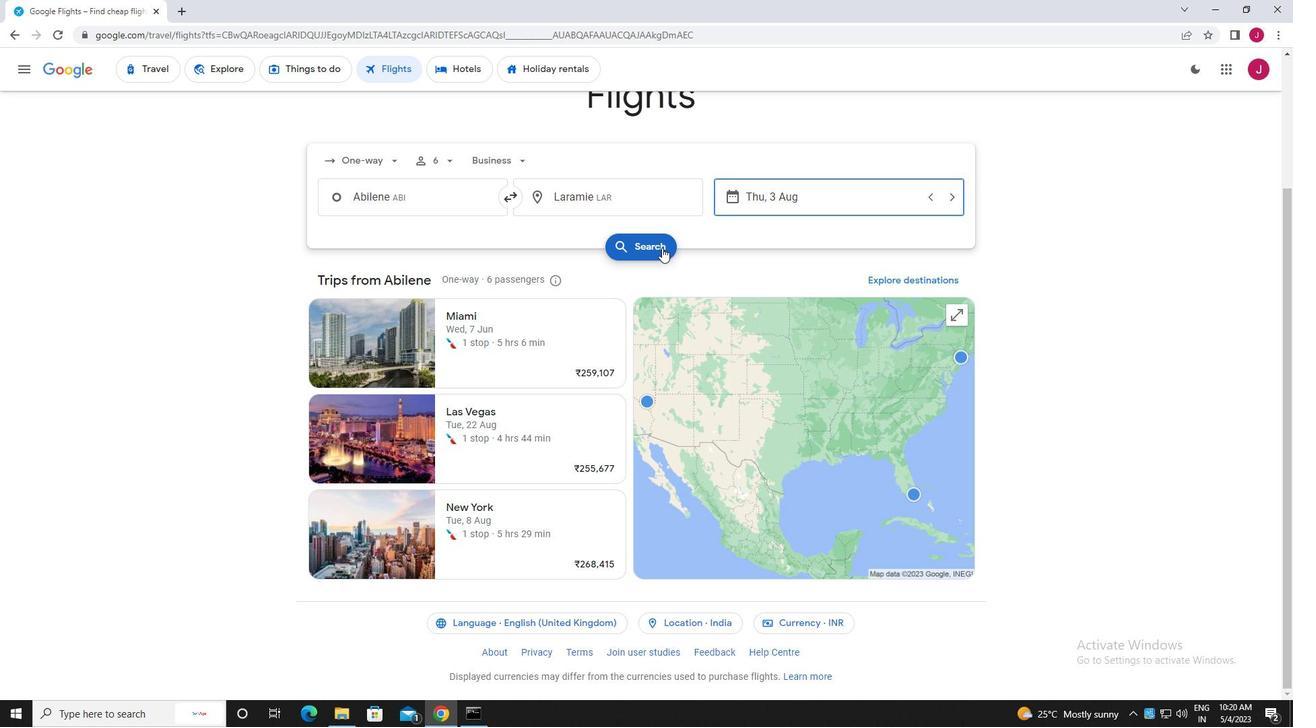 
Action: Mouse pressed left at (661, 246)
Screenshot: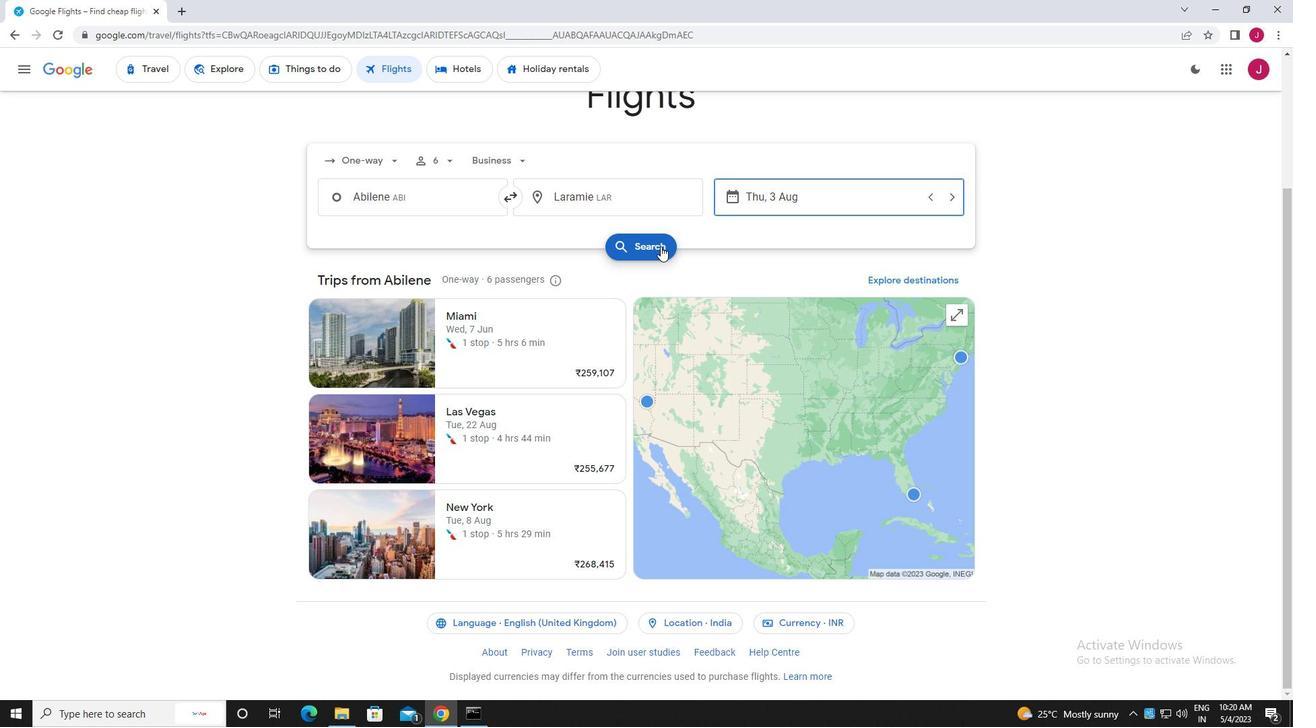 
Action: Mouse moved to (338, 196)
Screenshot: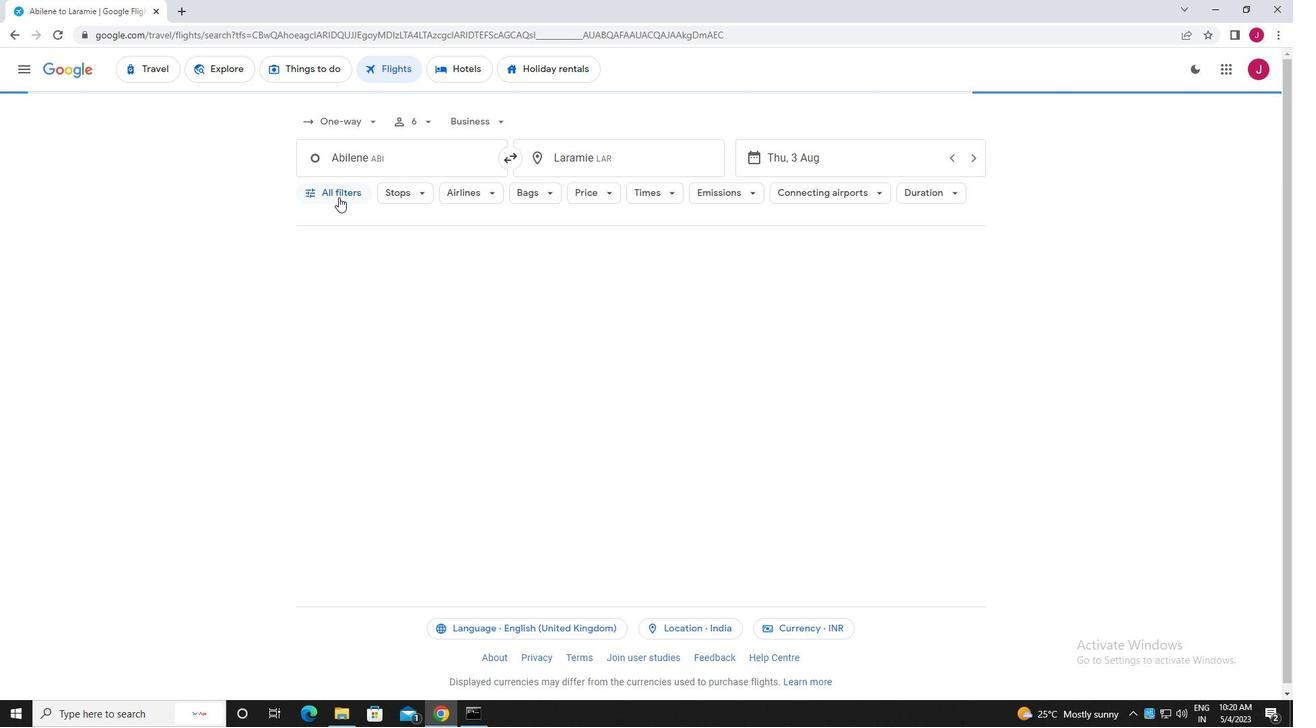 
Action: Mouse pressed left at (338, 196)
Screenshot: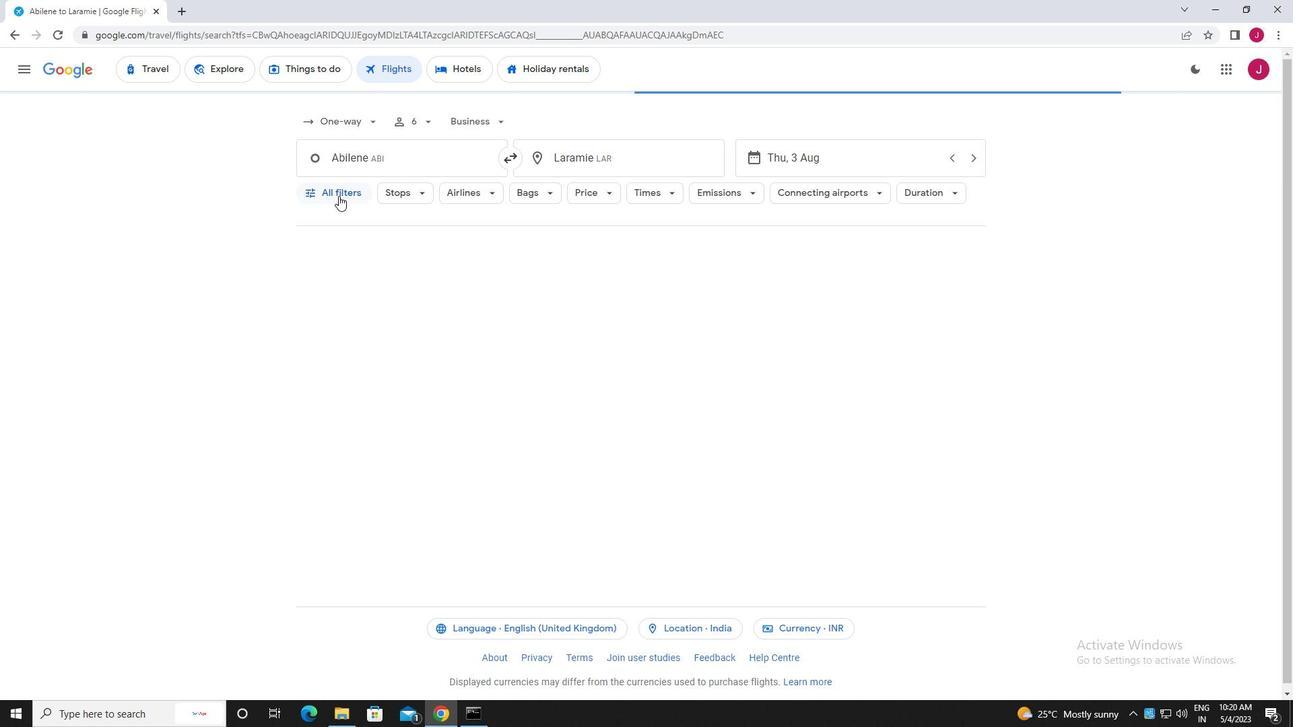 
Action: Mouse moved to (429, 295)
Screenshot: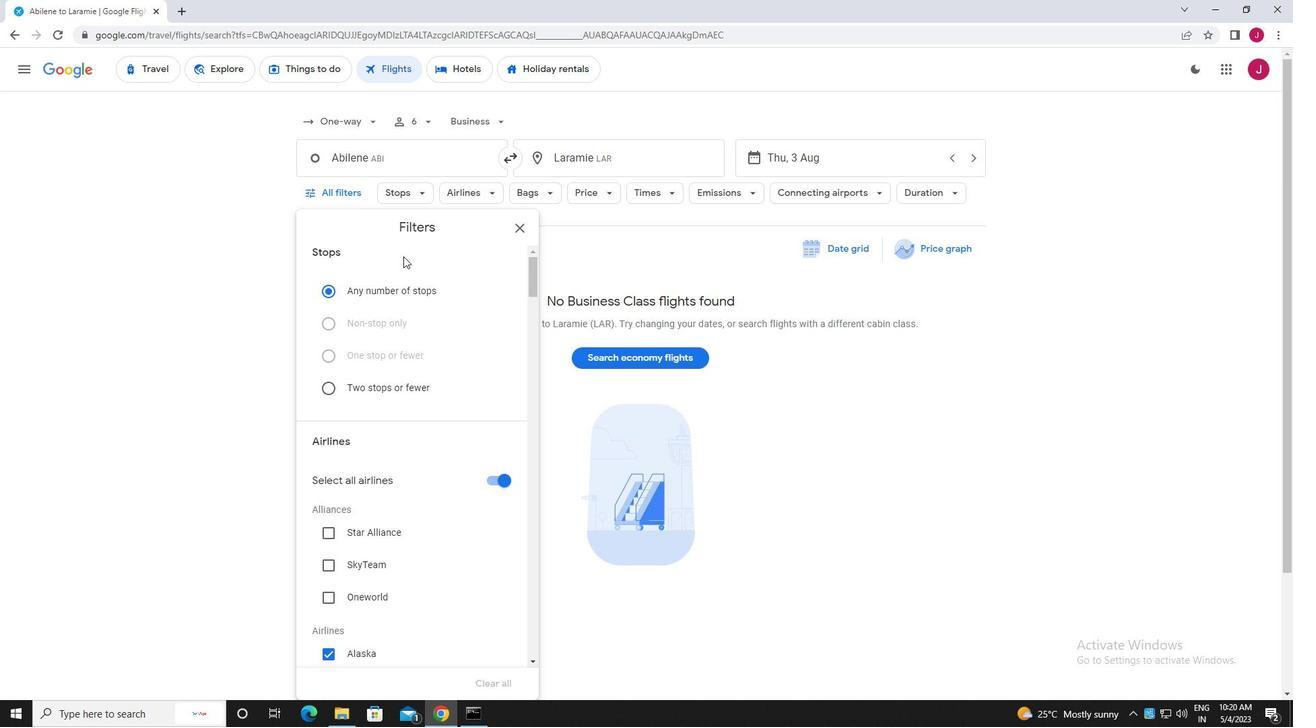 
Action: Mouse scrolled (429, 294) with delta (0, 0)
Screenshot: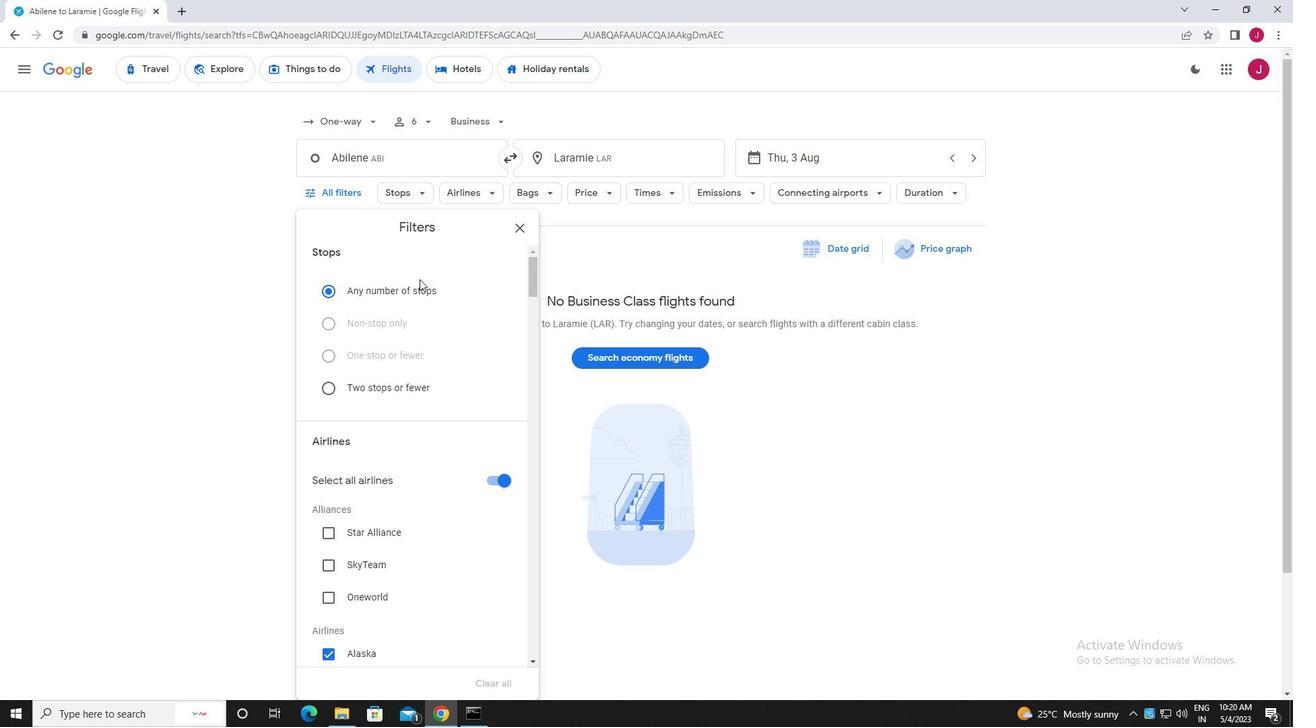 
Action: Mouse moved to (427, 295)
Screenshot: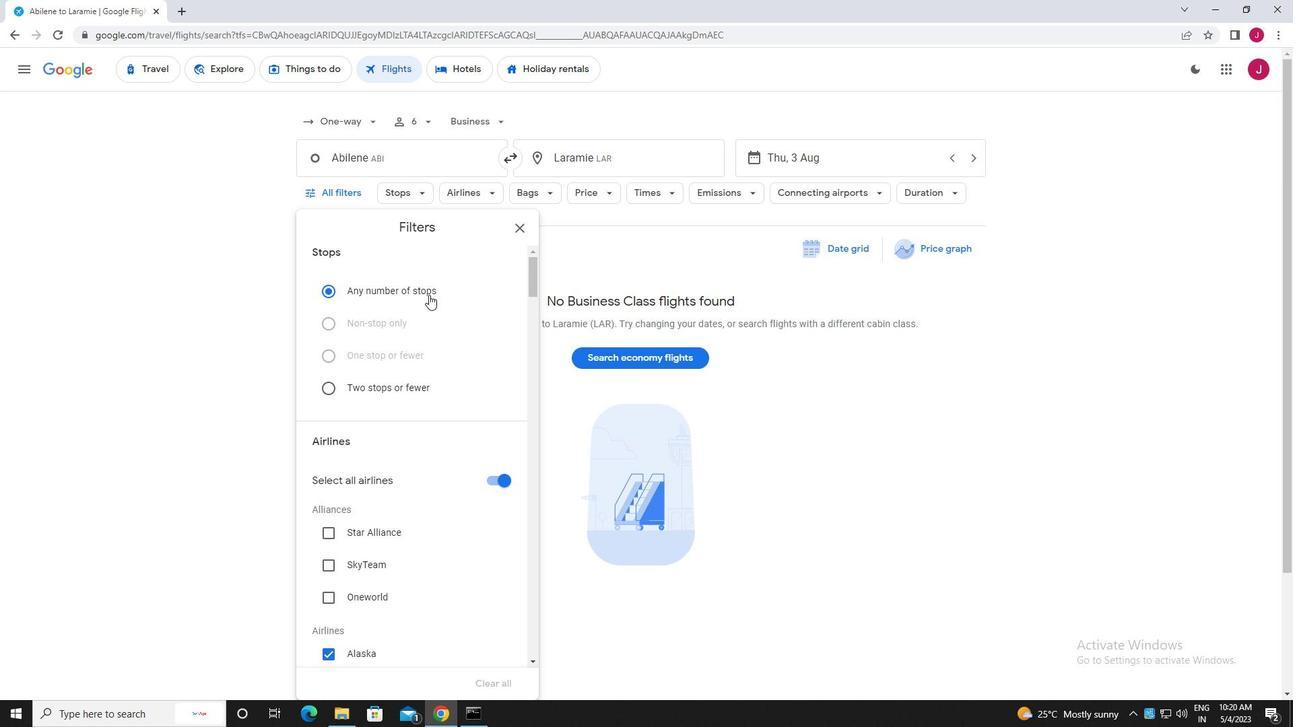 
Action: Mouse scrolled (427, 294) with delta (0, 0)
Screenshot: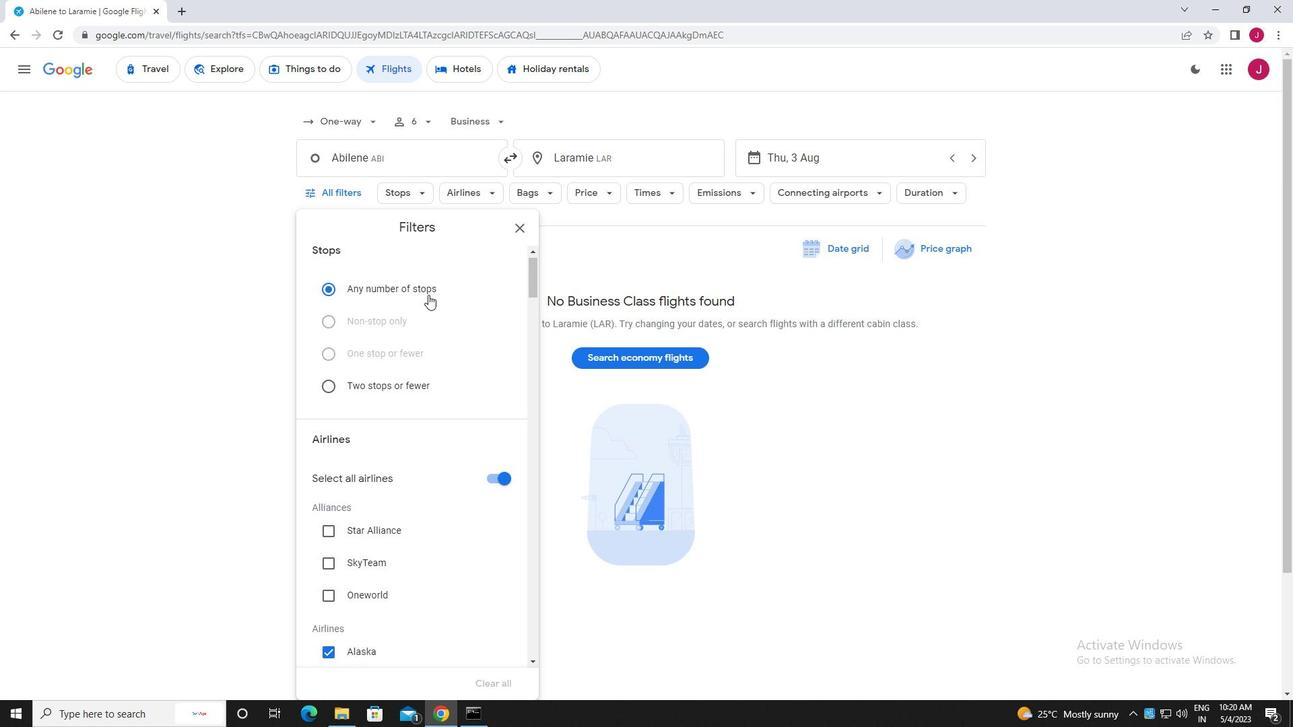 
Action: Mouse moved to (489, 345)
Screenshot: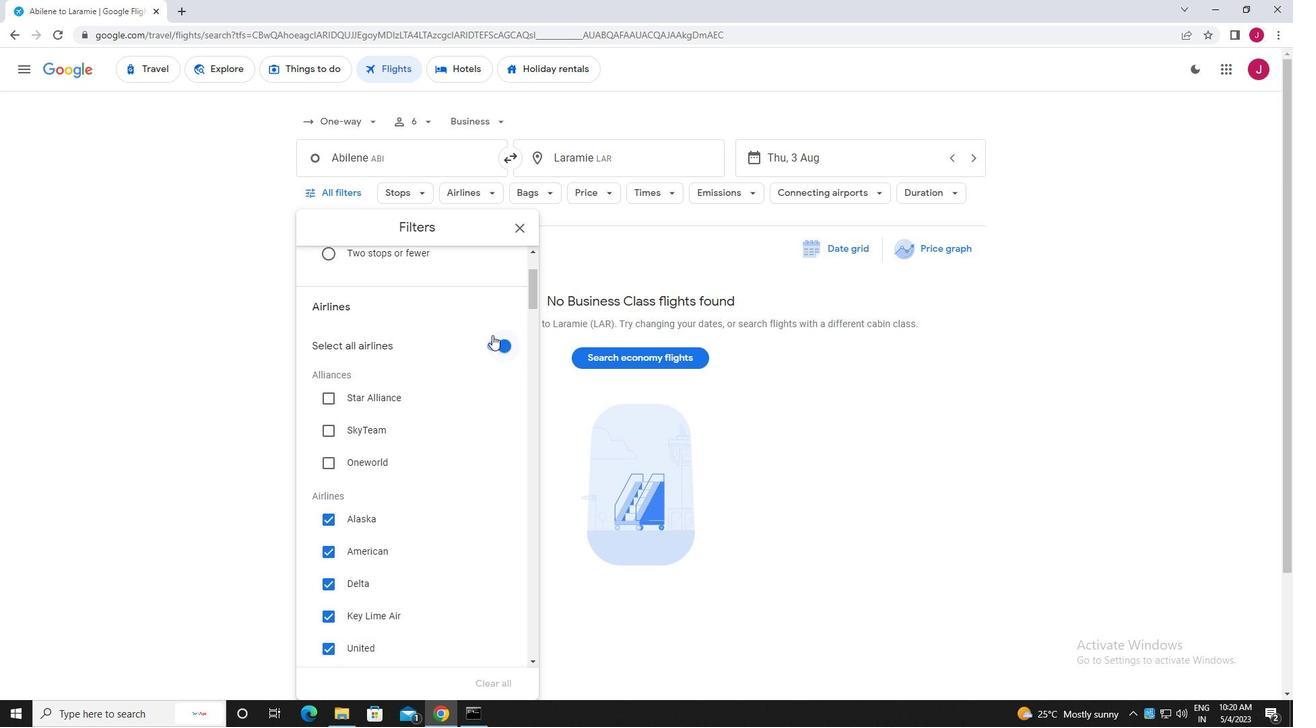 
Action: Mouse pressed left at (489, 345)
Screenshot: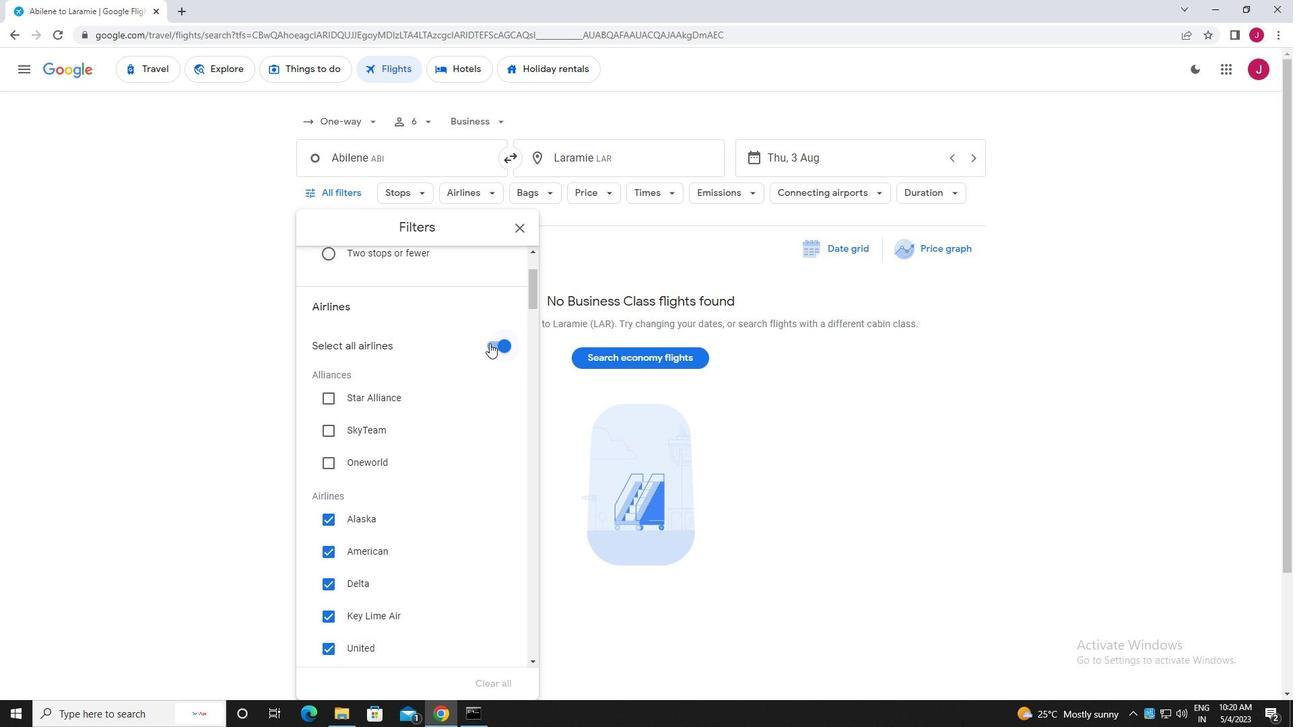 
Action: Mouse moved to (465, 346)
Screenshot: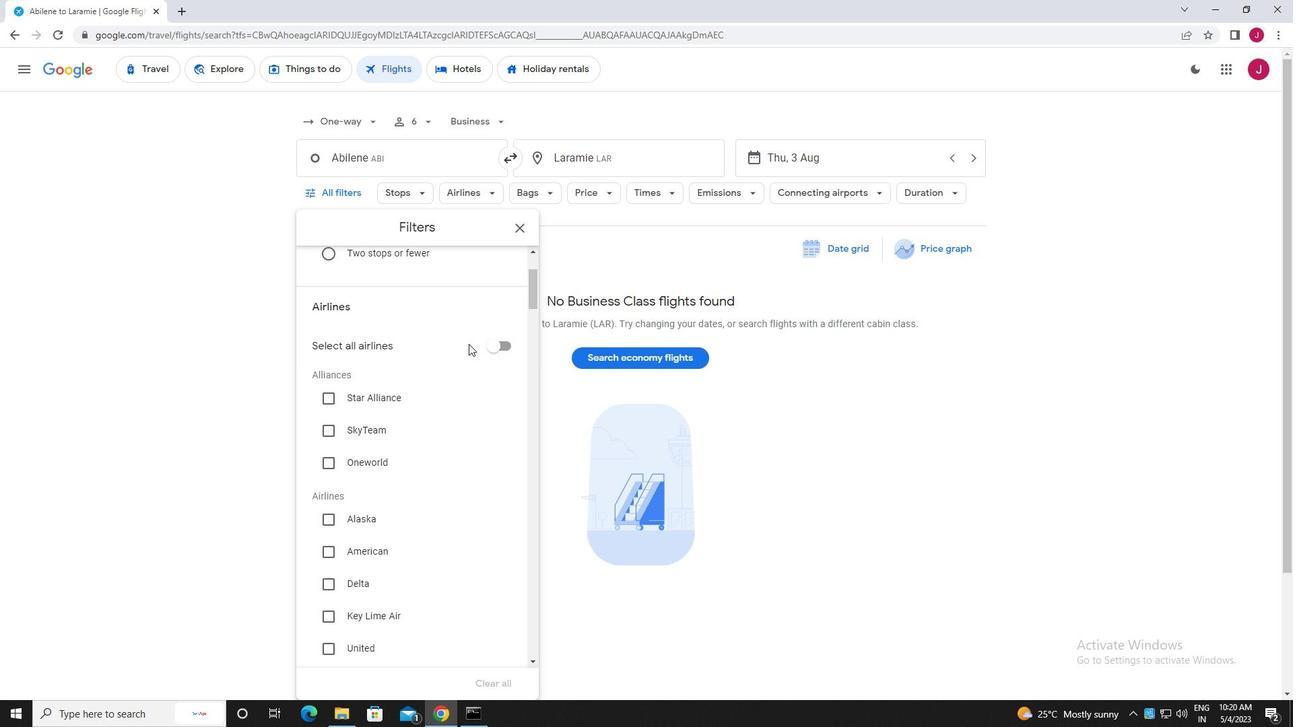 
Action: Mouse scrolled (465, 345) with delta (0, 0)
Screenshot: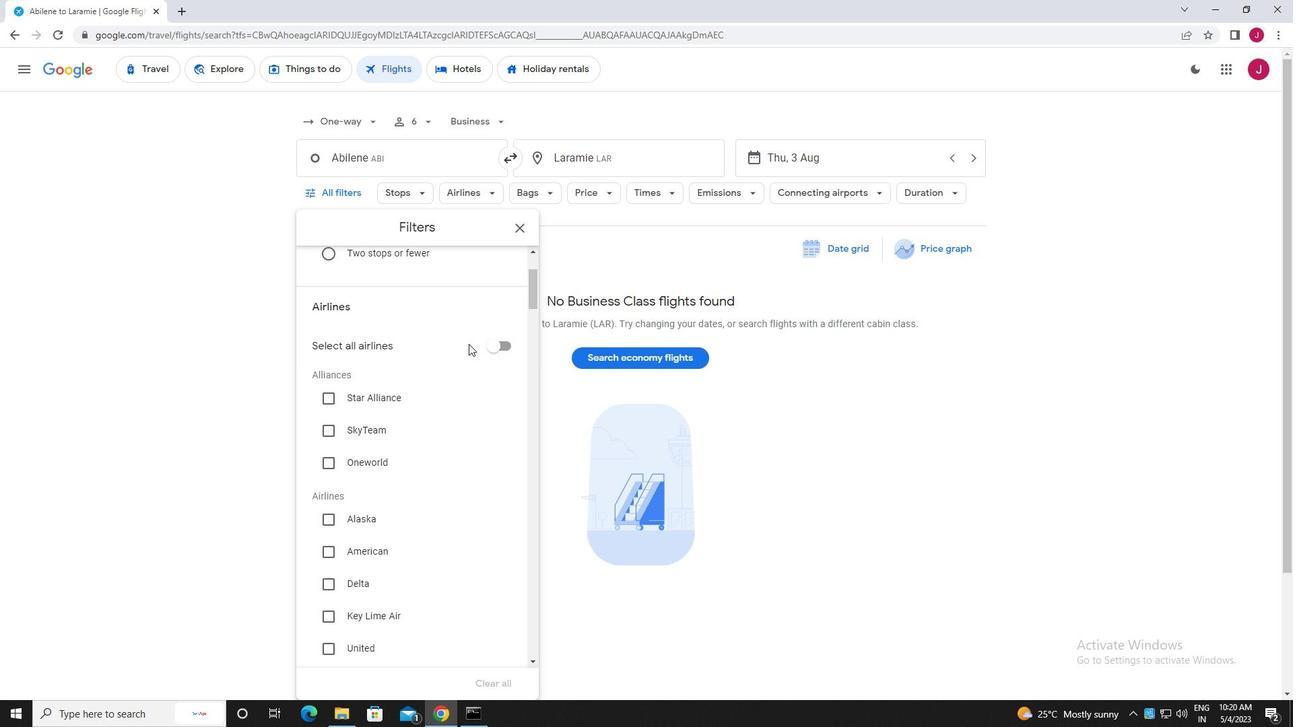 
Action: Mouse scrolled (465, 345) with delta (0, 0)
Screenshot: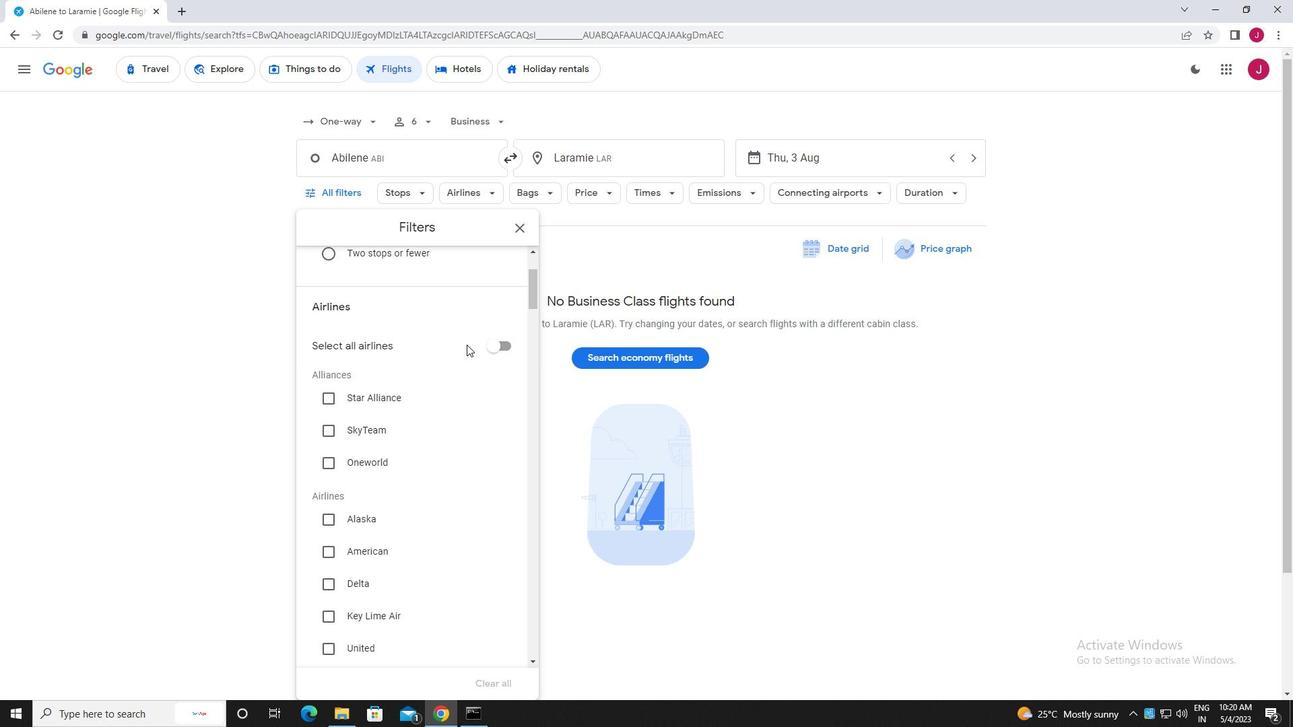 
Action: Mouse scrolled (465, 345) with delta (0, 0)
Screenshot: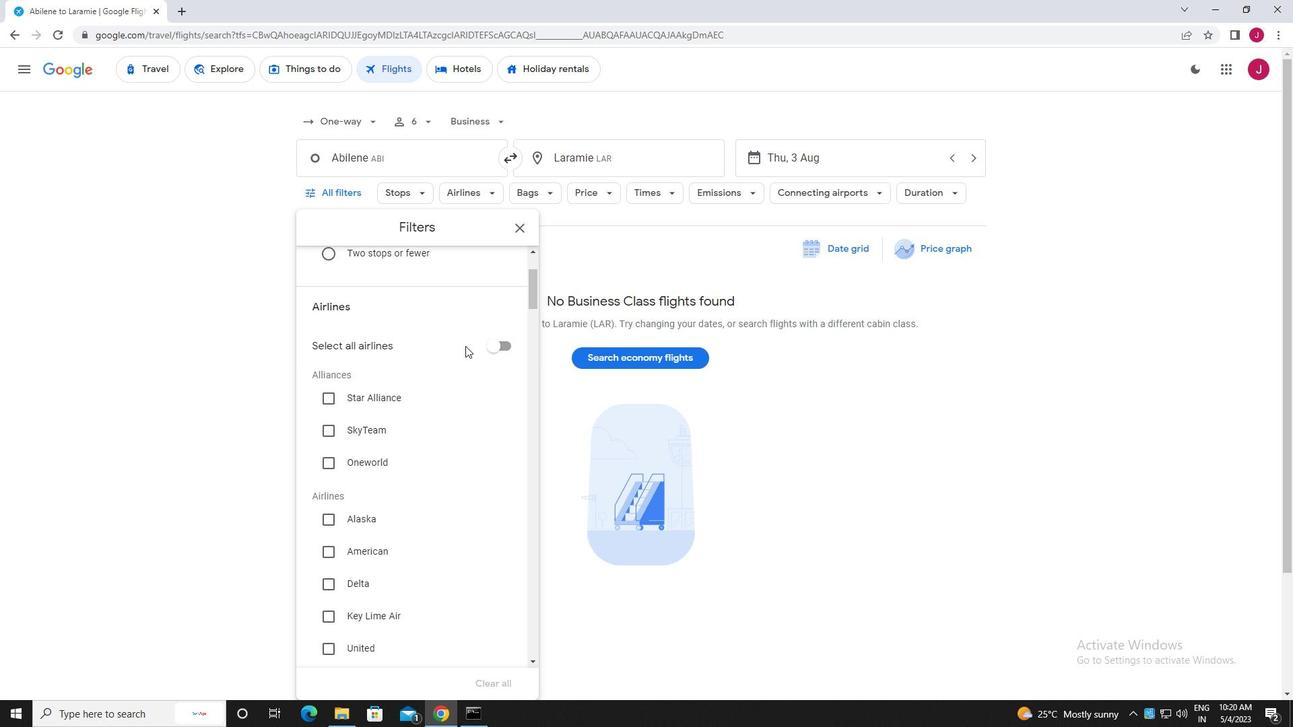 
Action: Mouse moved to (327, 380)
Screenshot: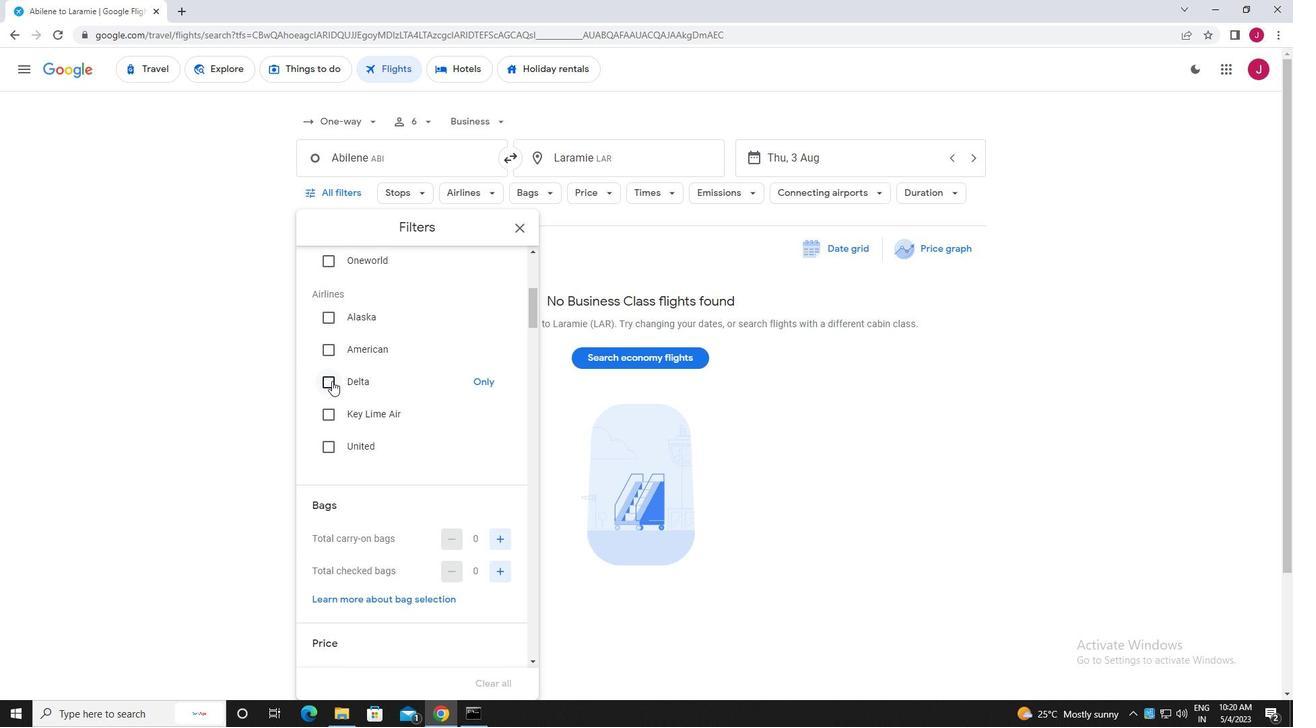 
Action: Mouse pressed left at (327, 380)
Screenshot: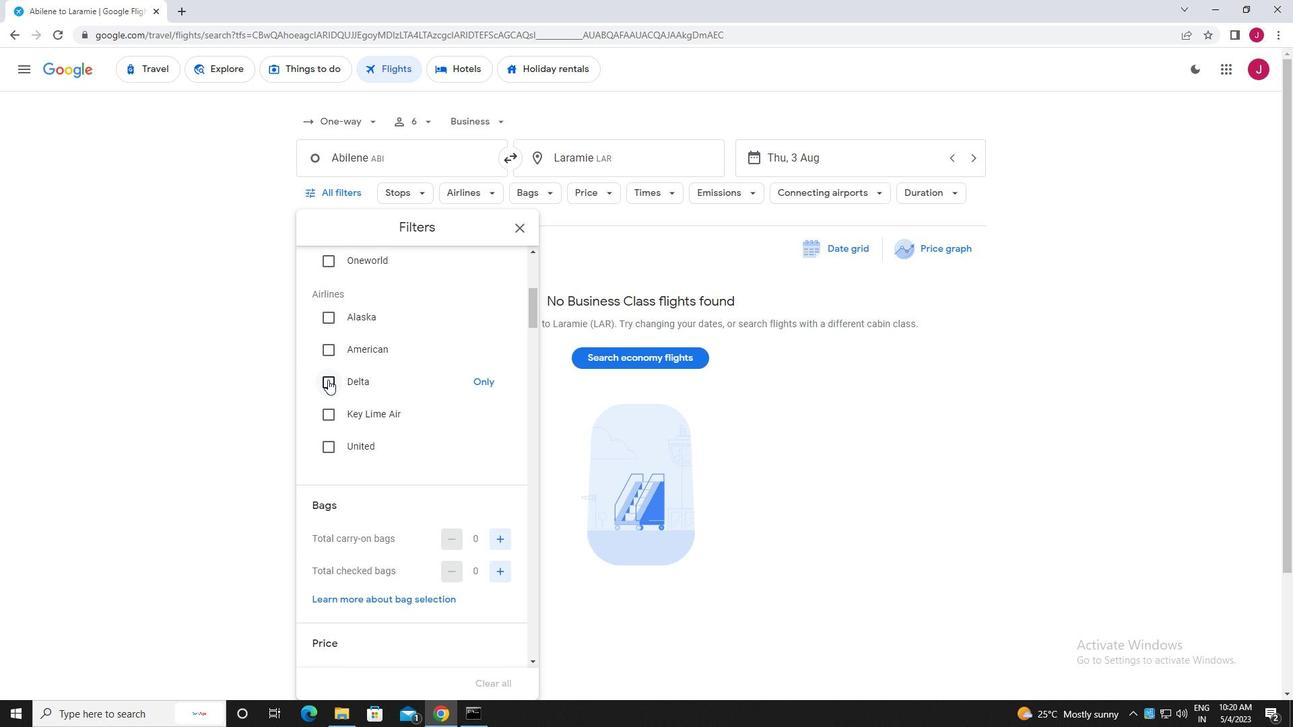 
Action: Mouse moved to (387, 373)
Screenshot: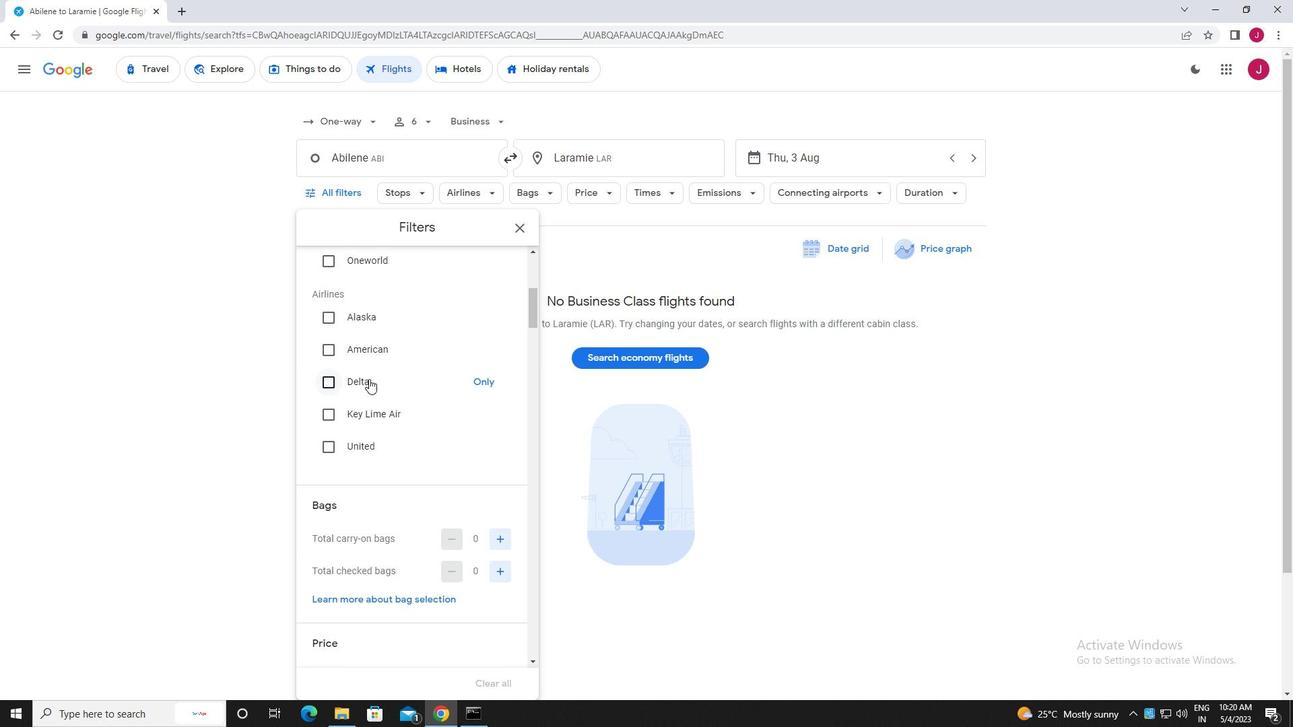 
Action: Mouse scrolled (387, 372) with delta (0, 0)
Screenshot: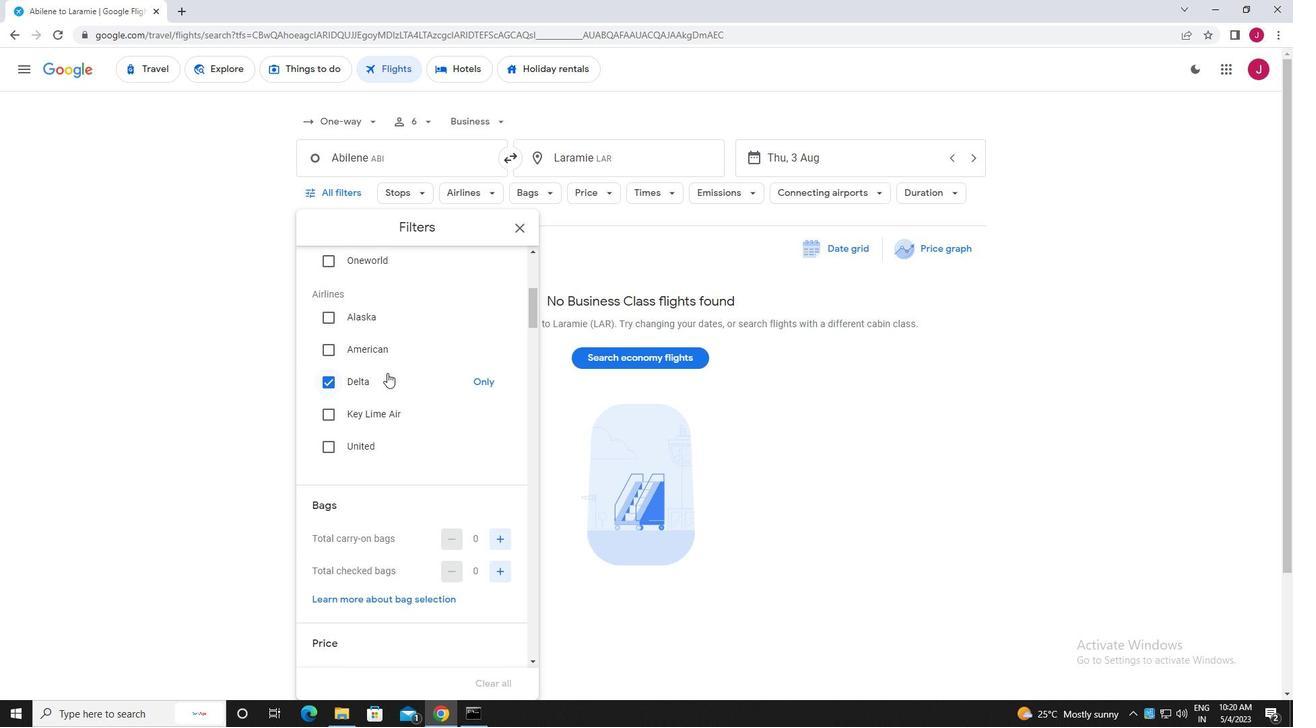 
Action: Mouse scrolled (387, 372) with delta (0, 0)
Screenshot: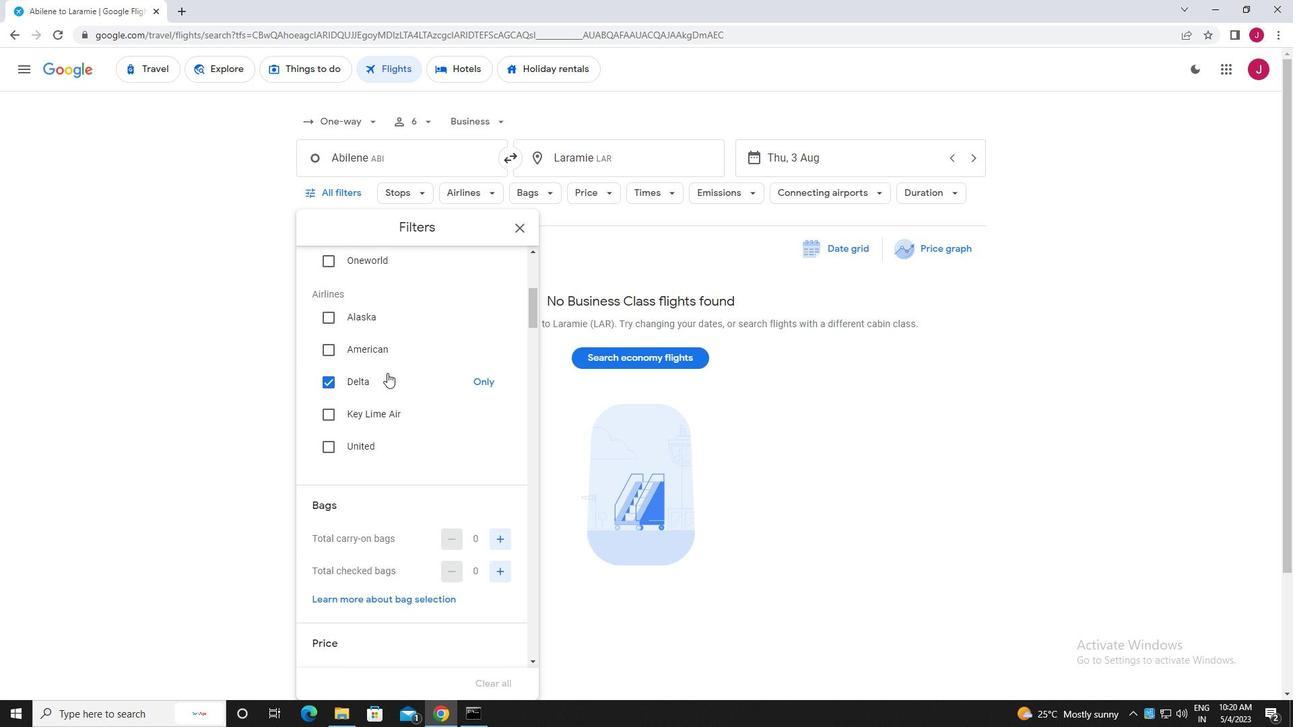 
Action: Mouse scrolled (387, 372) with delta (0, 0)
Screenshot: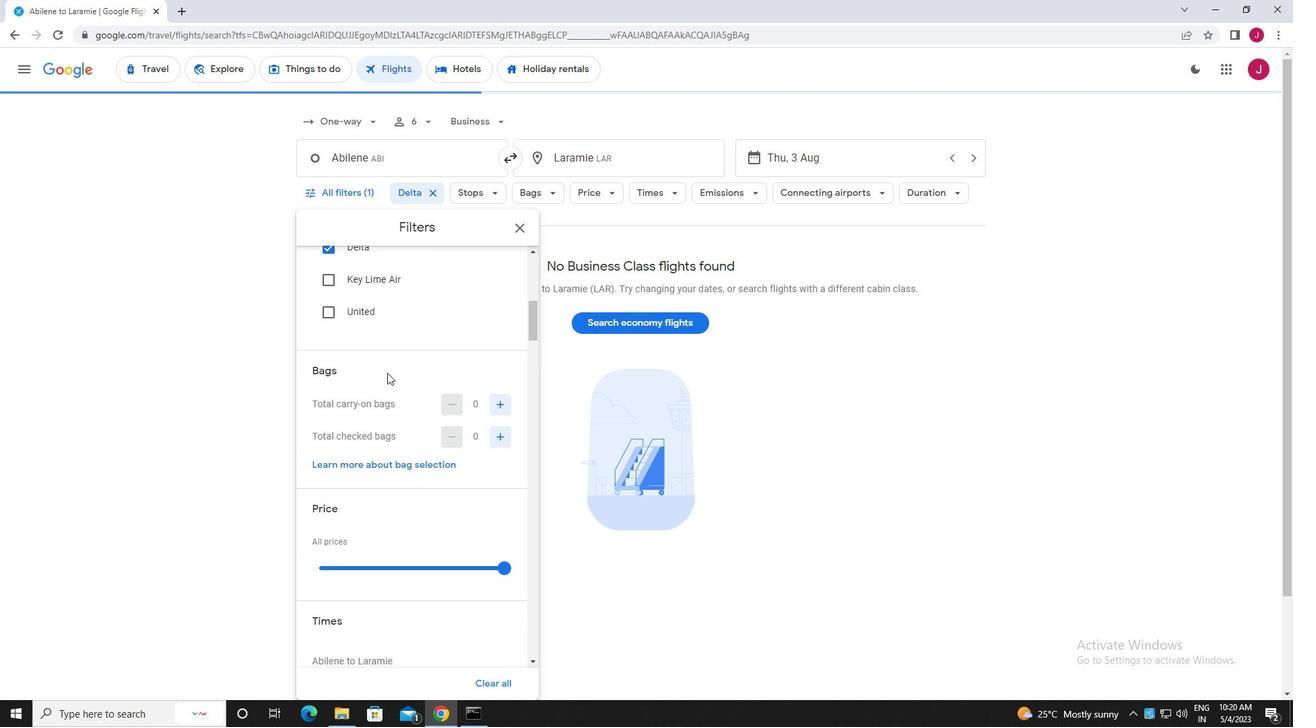 
Action: Mouse moved to (502, 336)
Screenshot: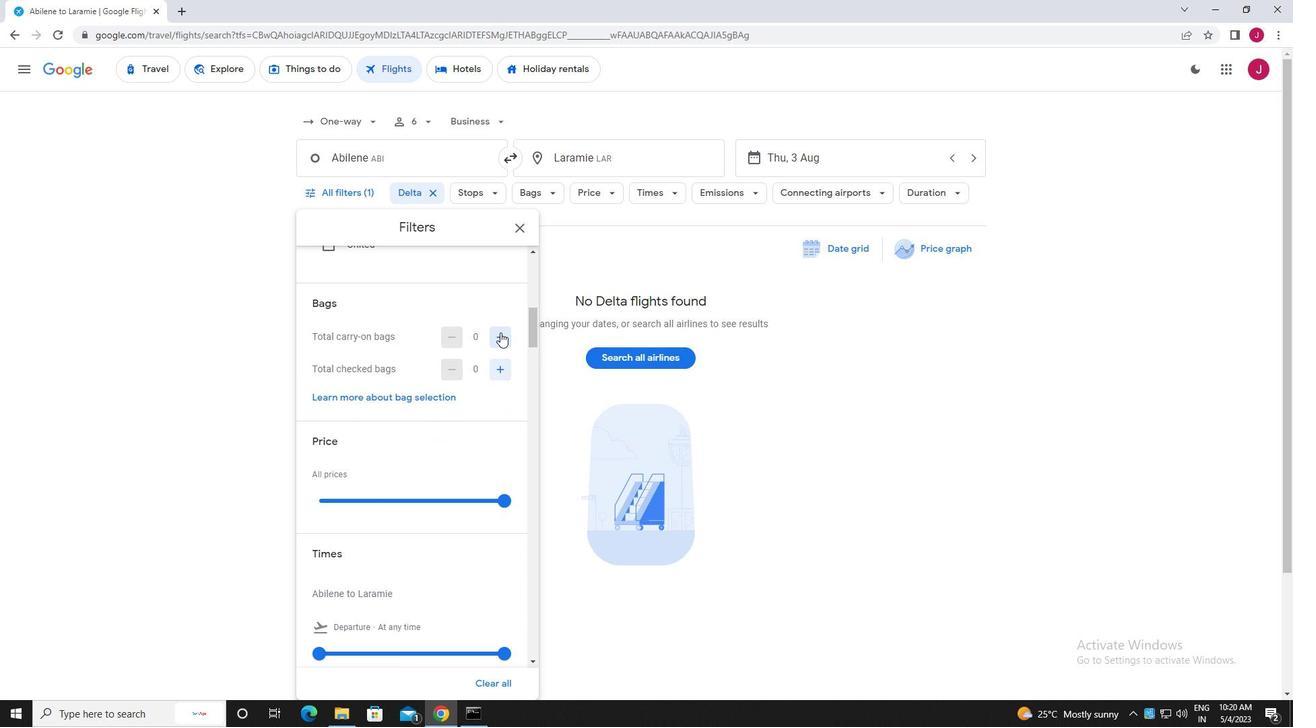 
Action: Mouse pressed left at (502, 336)
Screenshot: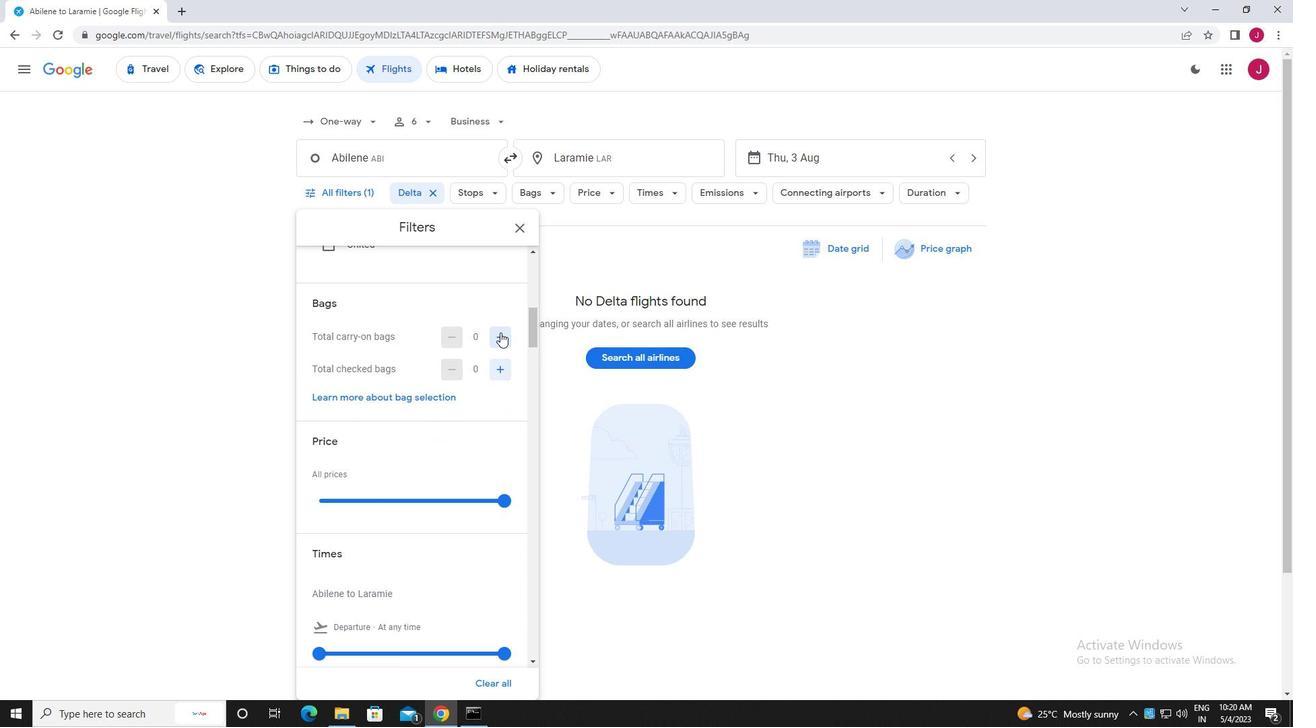 
Action: Mouse moved to (502, 369)
Screenshot: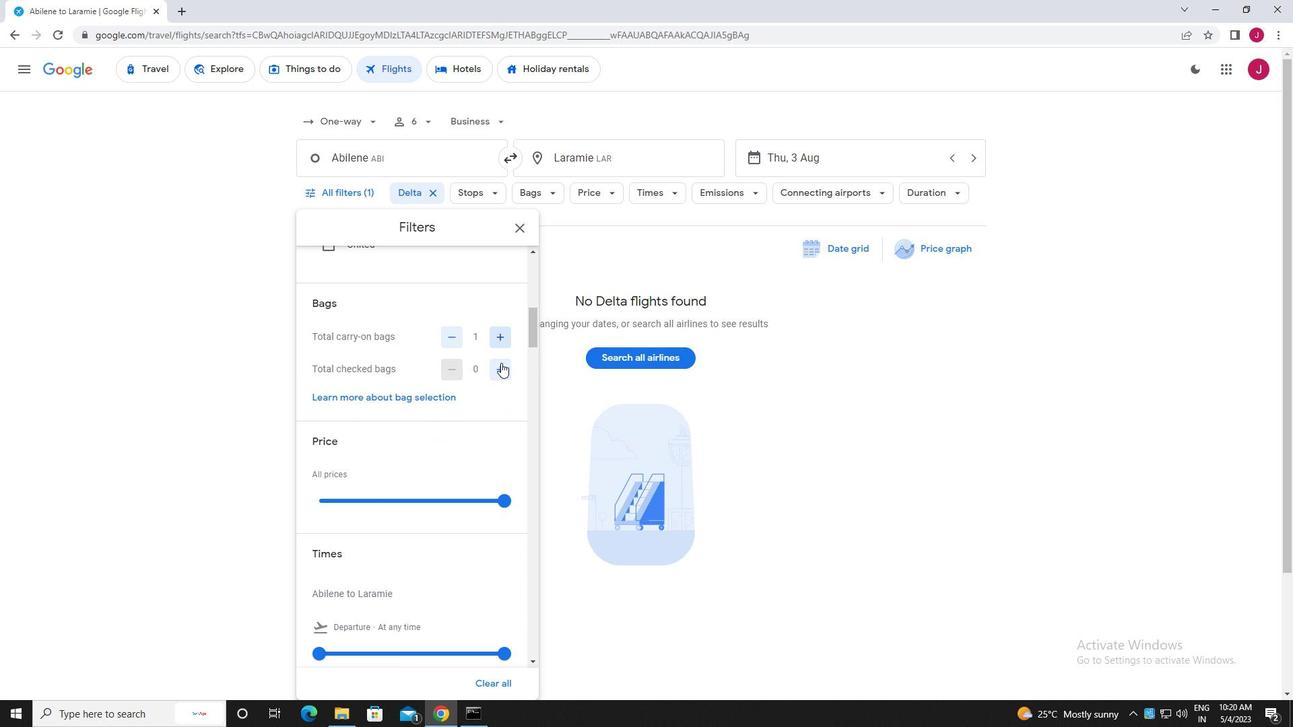 
Action: Mouse pressed left at (502, 369)
Screenshot: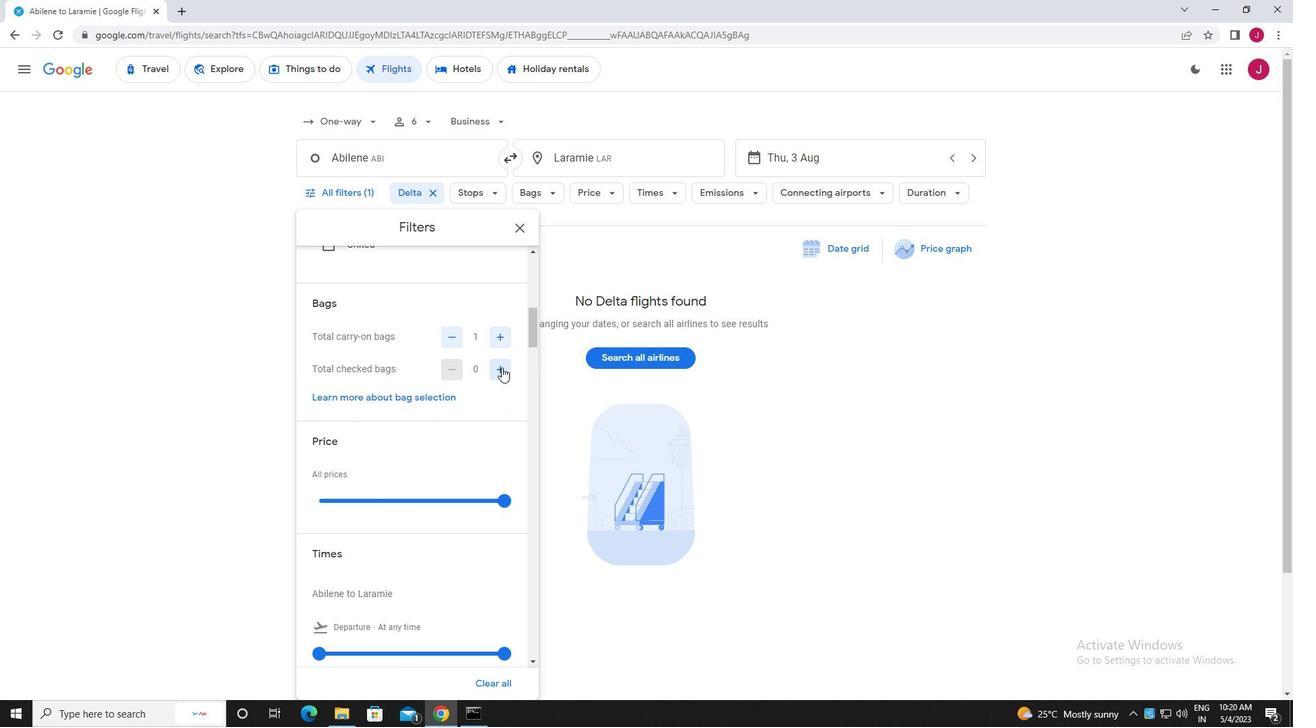 
Action: Mouse pressed left at (502, 369)
Screenshot: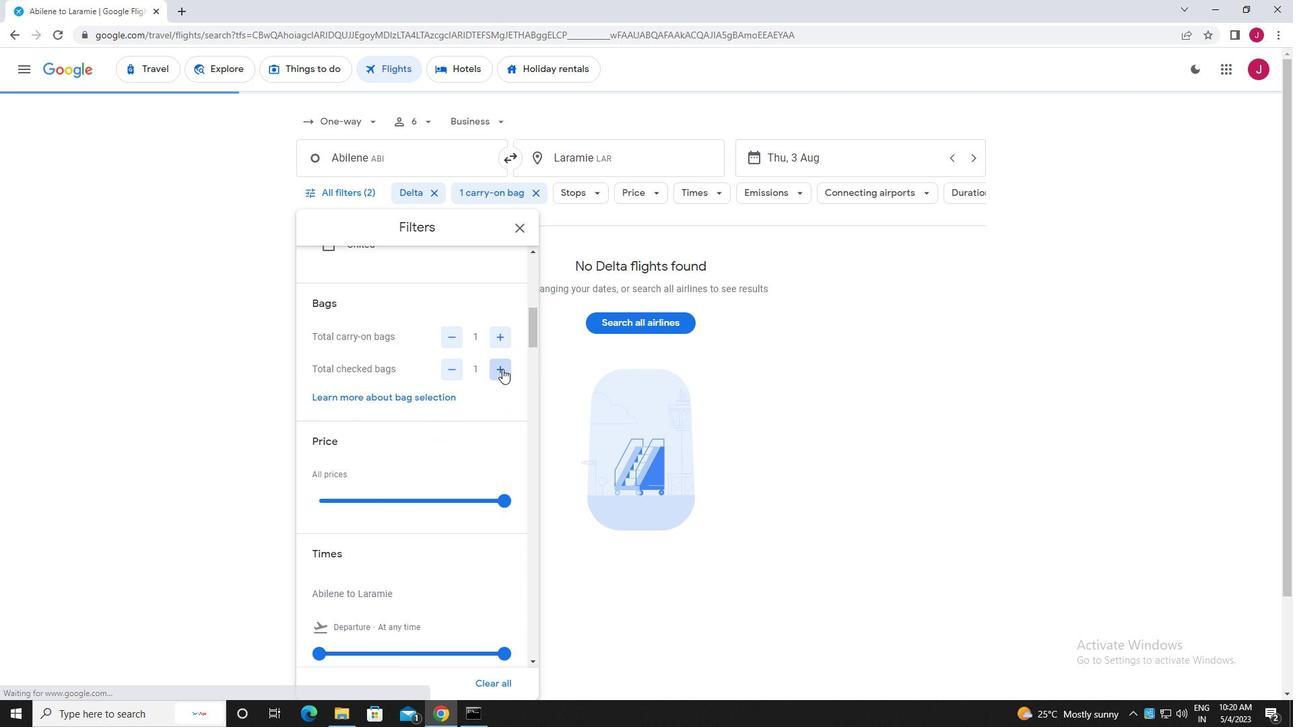 
Action: Mouse pressed left at (502, 369)
Screenshot: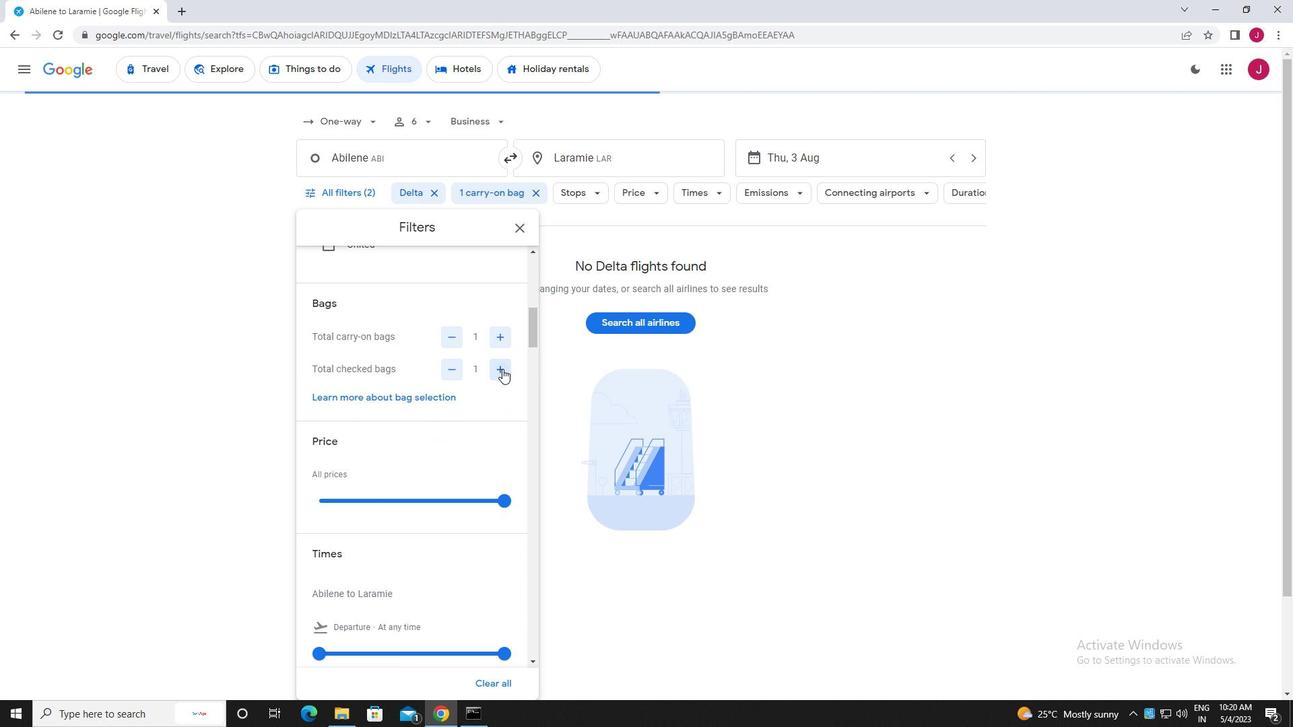 
Action: Mouse moved to (502, 369)
Screenshot: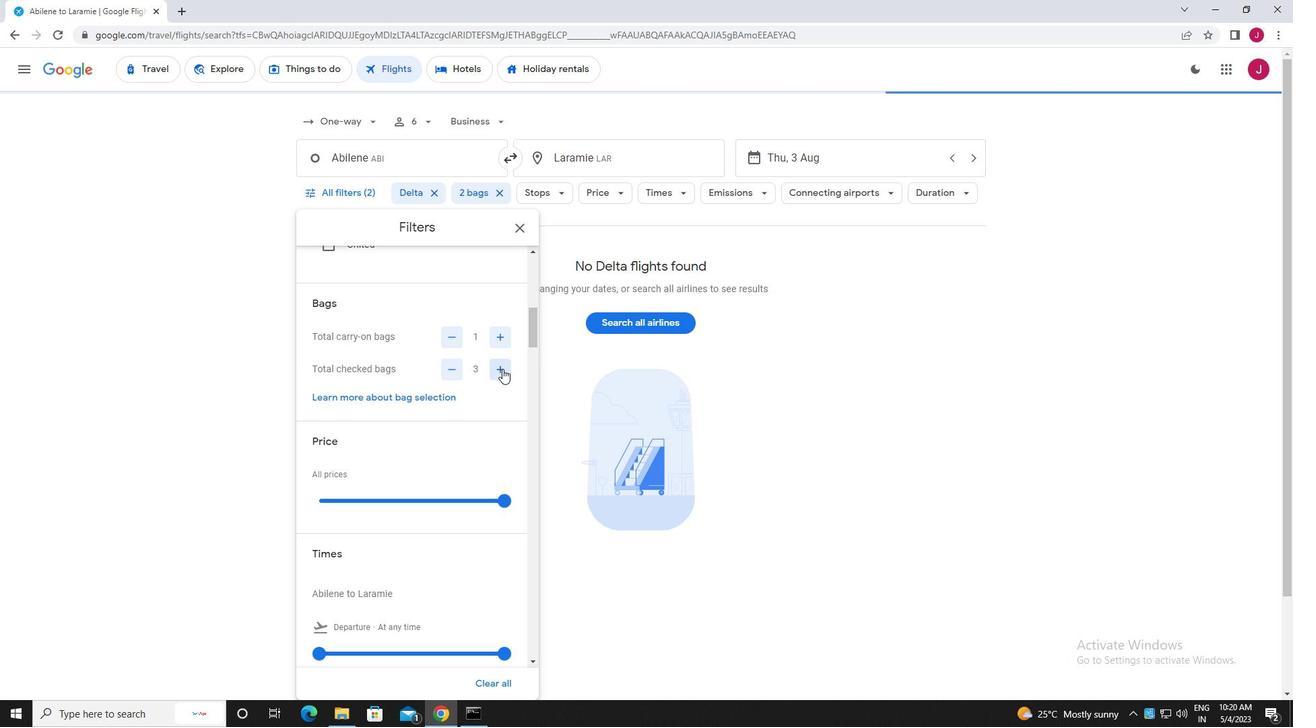 
Action: Mouse scrolled (502, 368) with delta (0, 0)
Screenshot: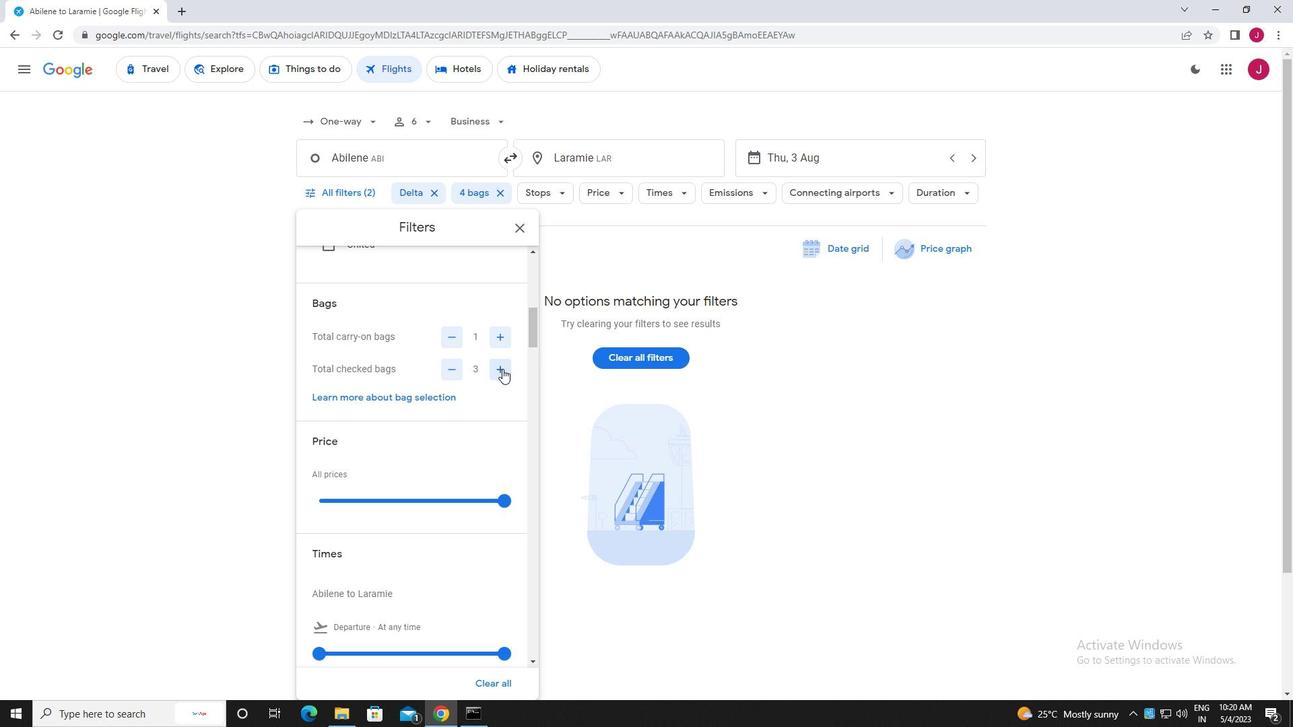 
Action: Mouse moved to (503, 430)
Screenshot: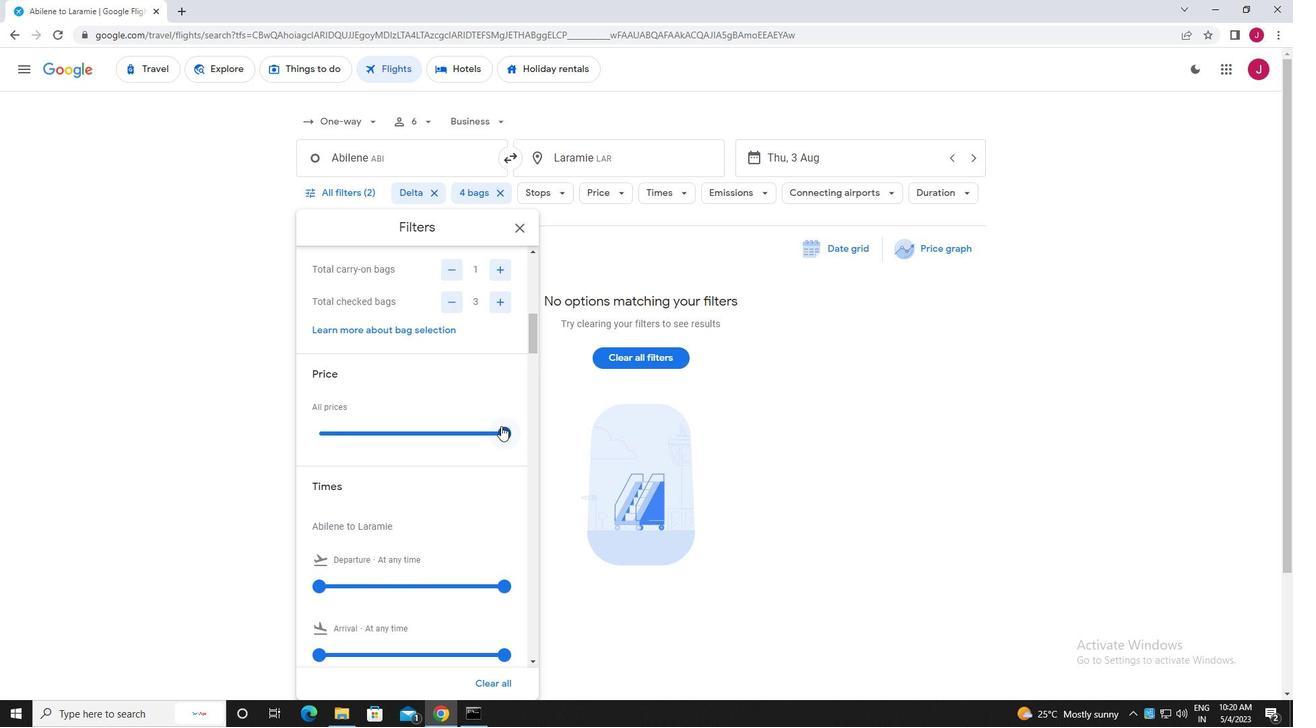 
Action: Mouse pressed left at (503, 430)
Screenshot: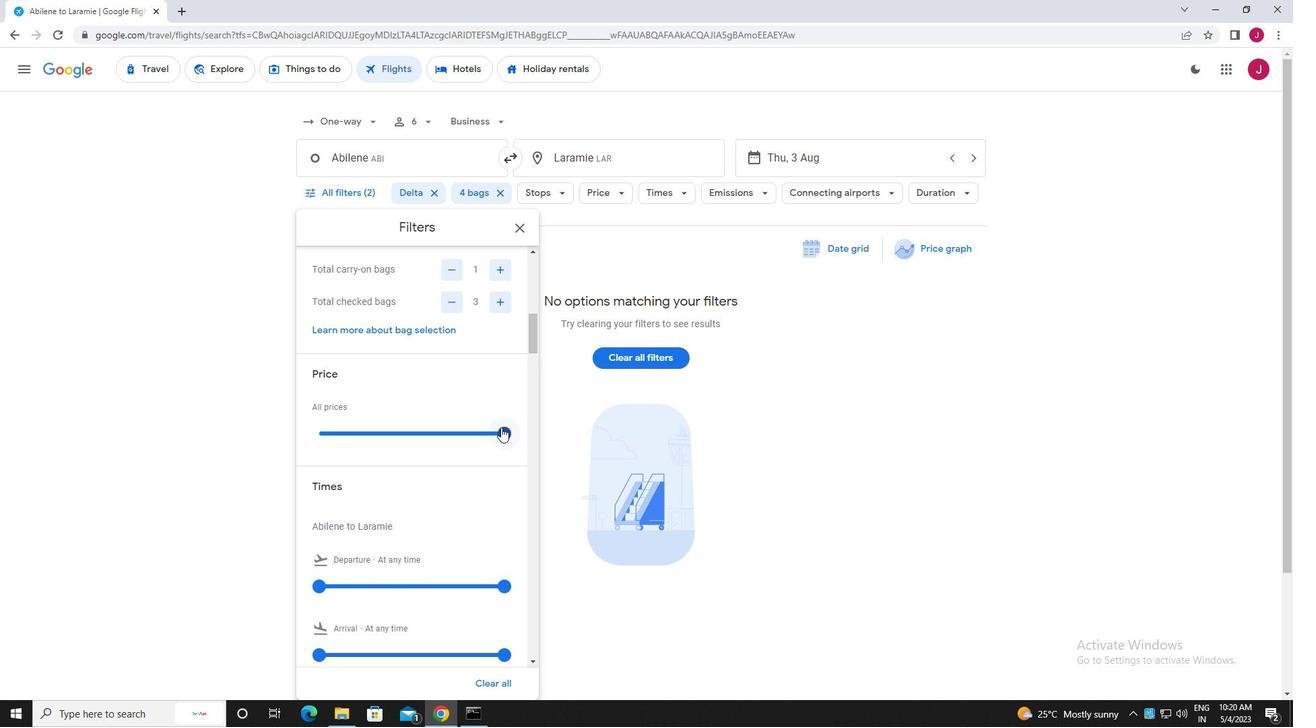 
Action: Mouse moved to (502, 429)
Screenshot: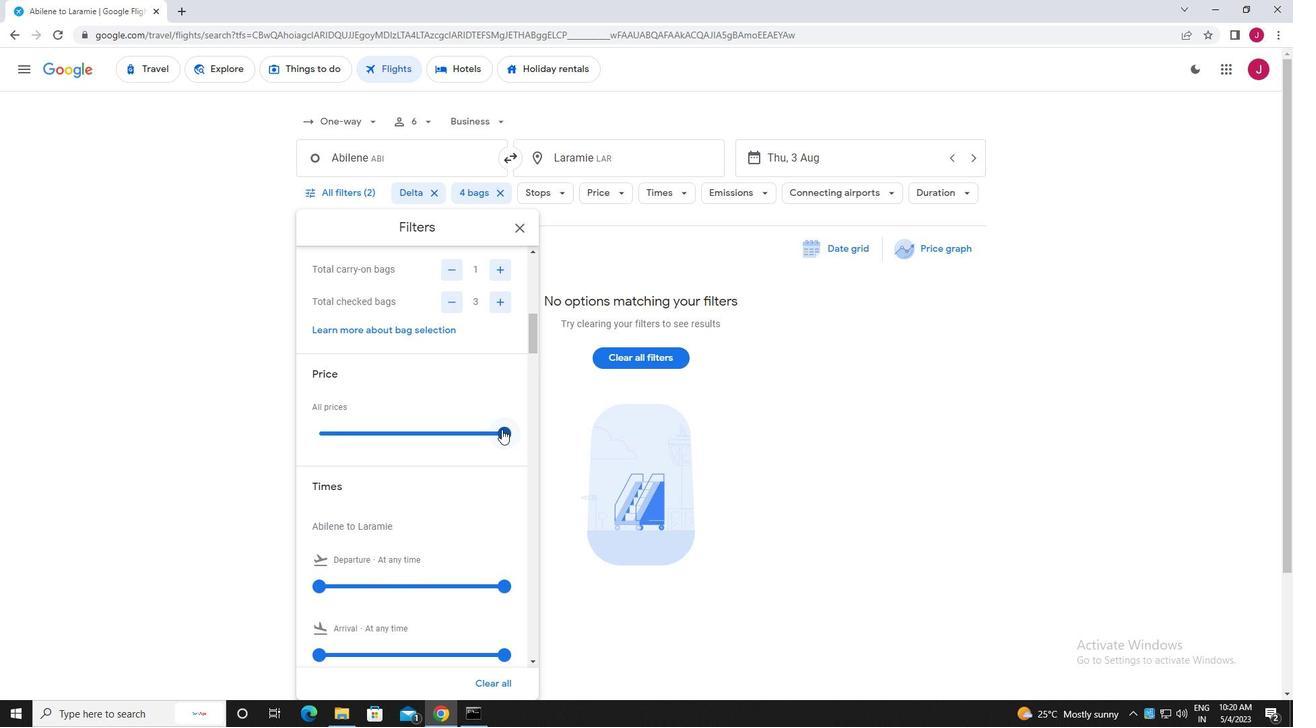 
Action: Mouse scrolled (502, 428) with delta (0, 0)
Screenshot: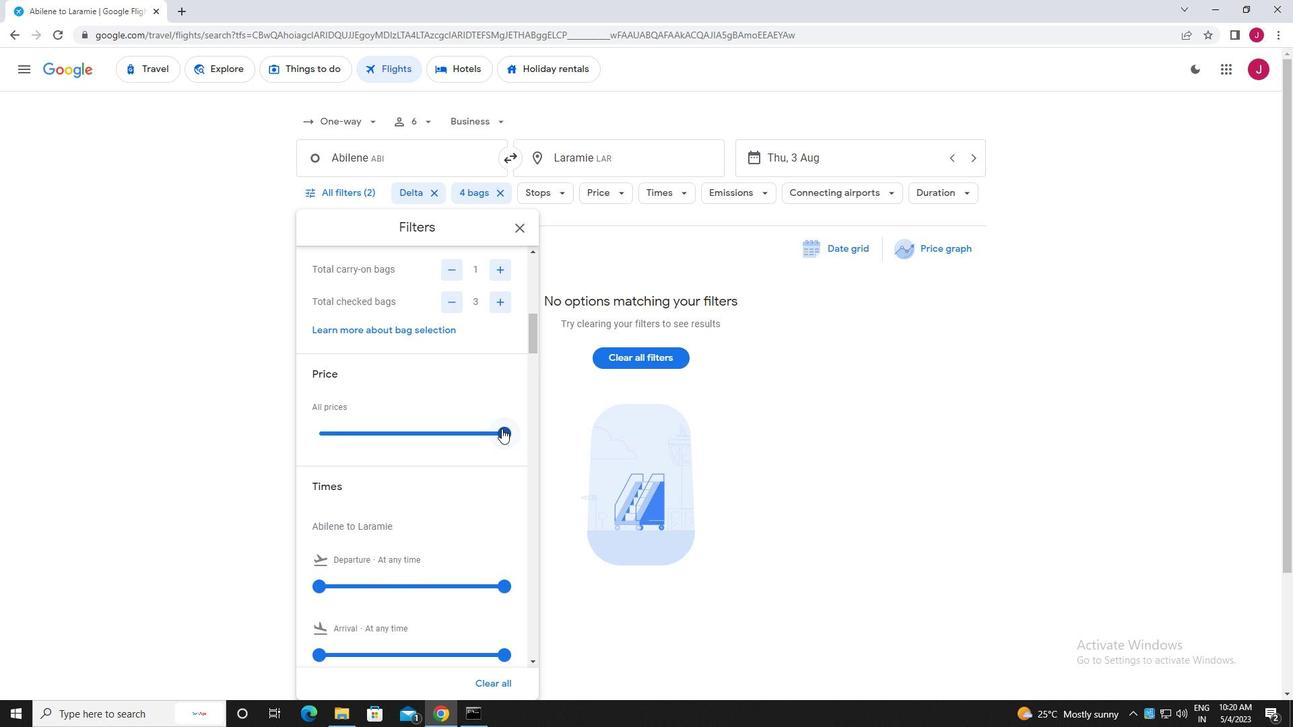 
Action: Mouse scrolled (502, 428) with delta (0, 0)
Screenshot: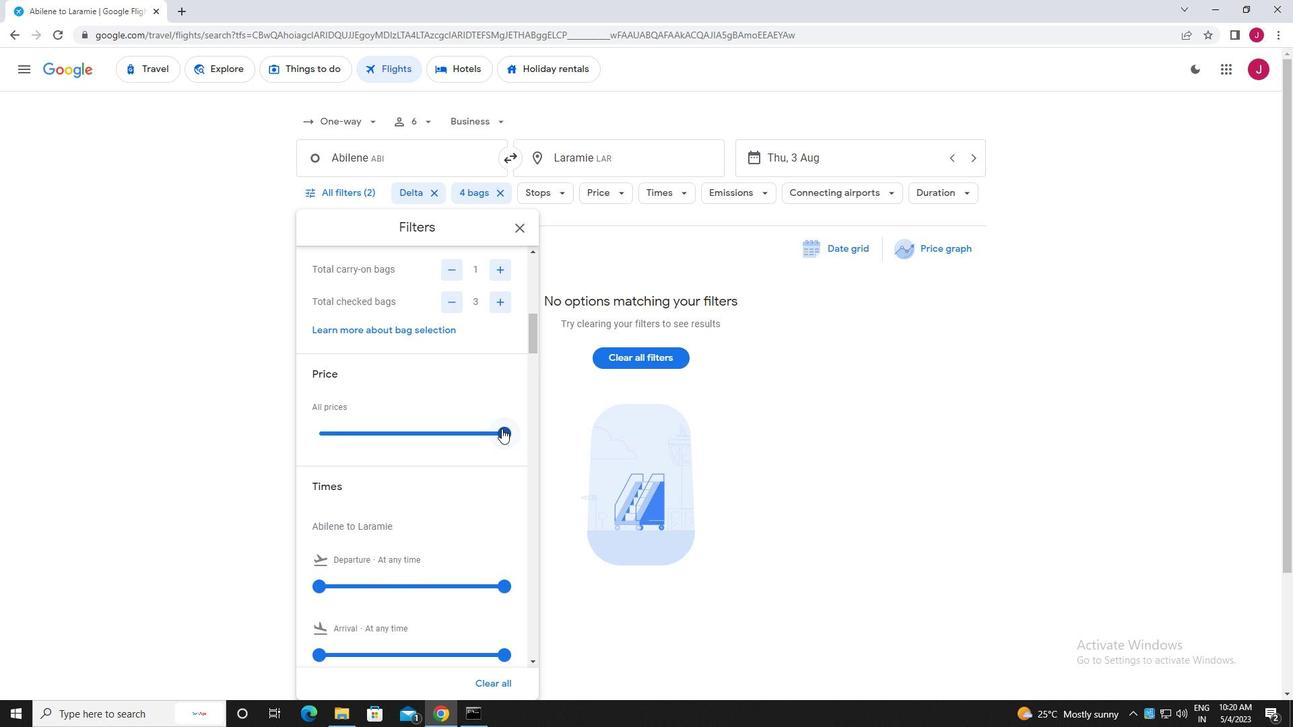 
Action: Mouse moved to (322, 447)
Screenshot: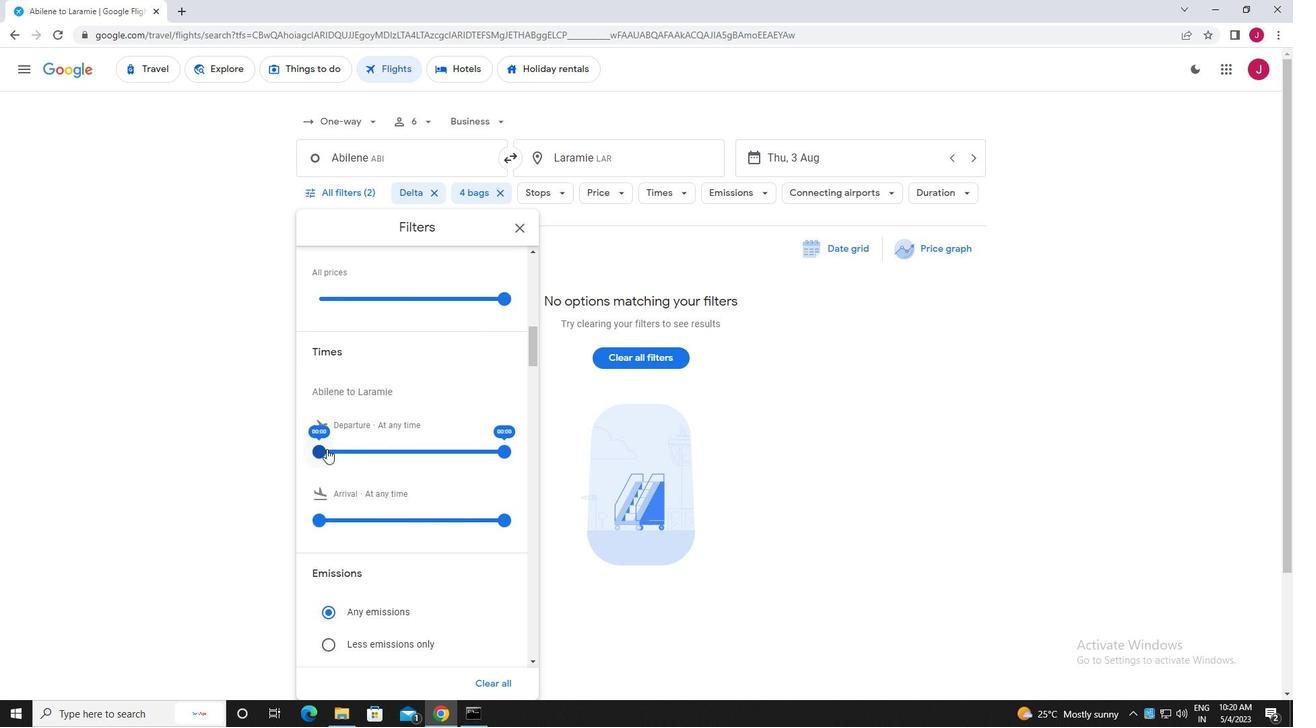 
Action: Mouse pressed left at (322, 447)
Screenshot: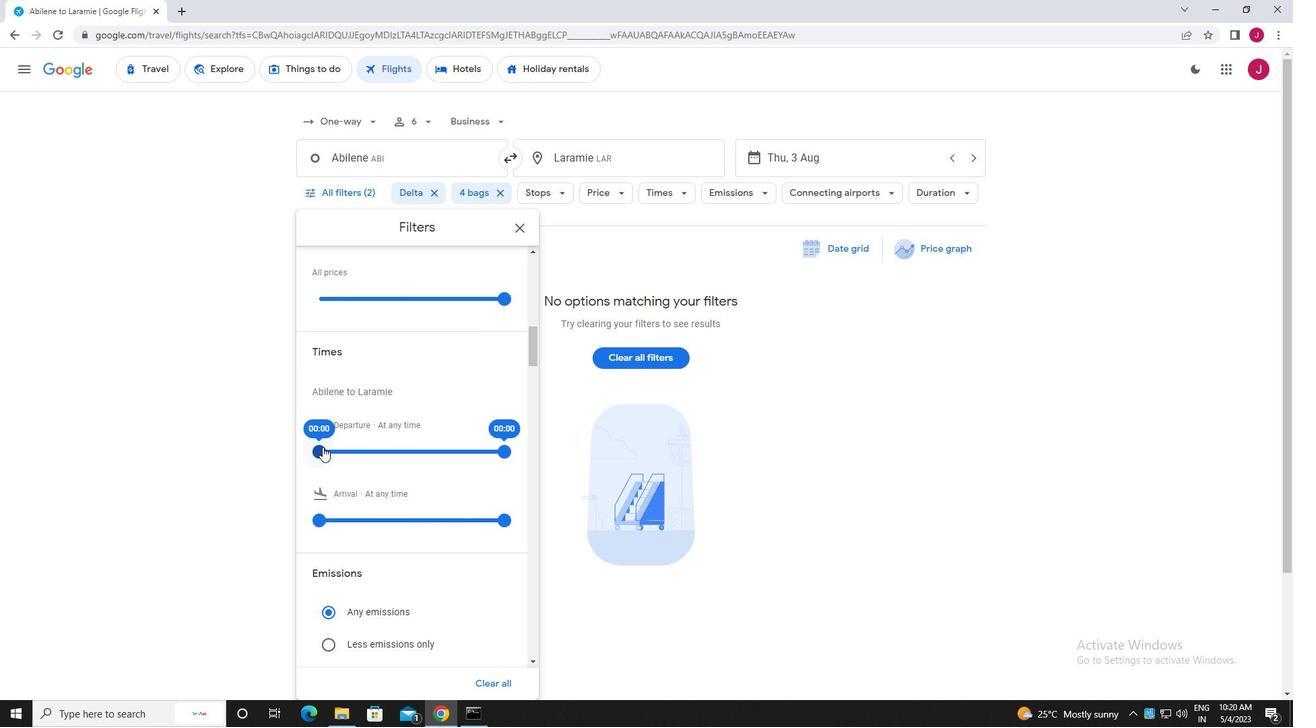 
Action: Mouse moved to (500, 450)
Screenshot: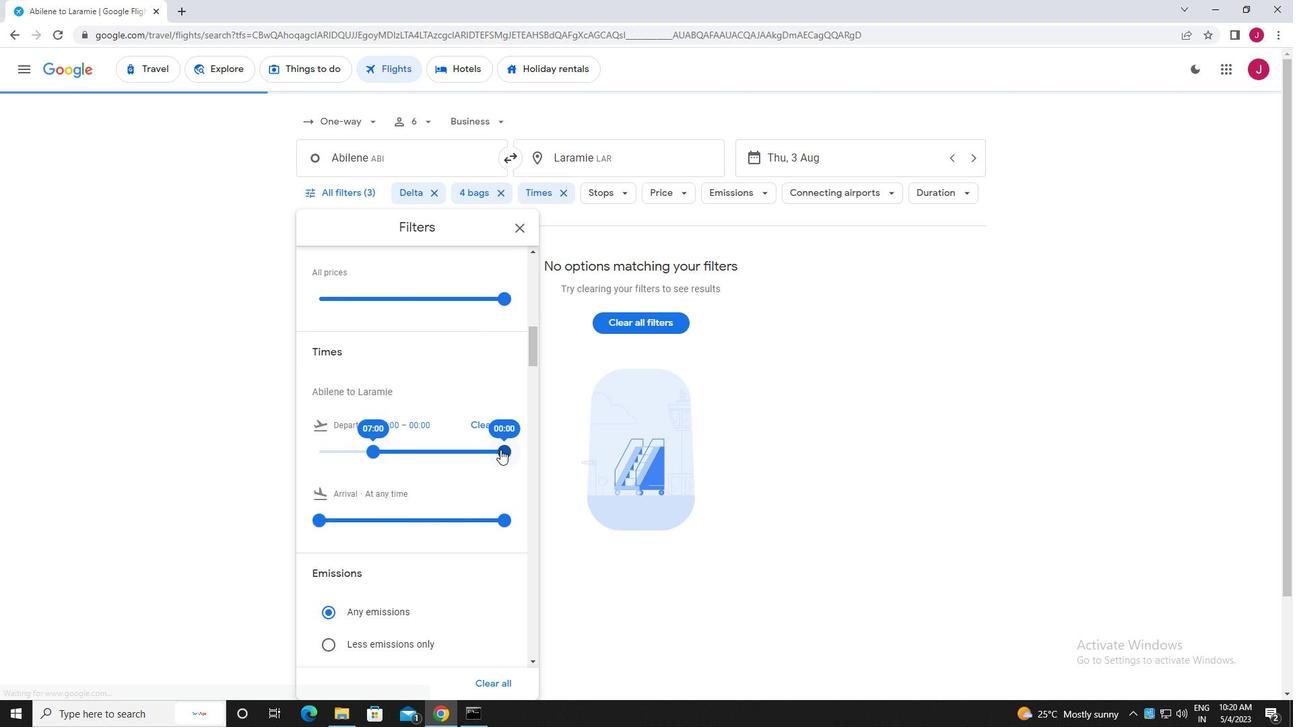 
Action: Mouse pressed left at (500, 450)
Screenshot: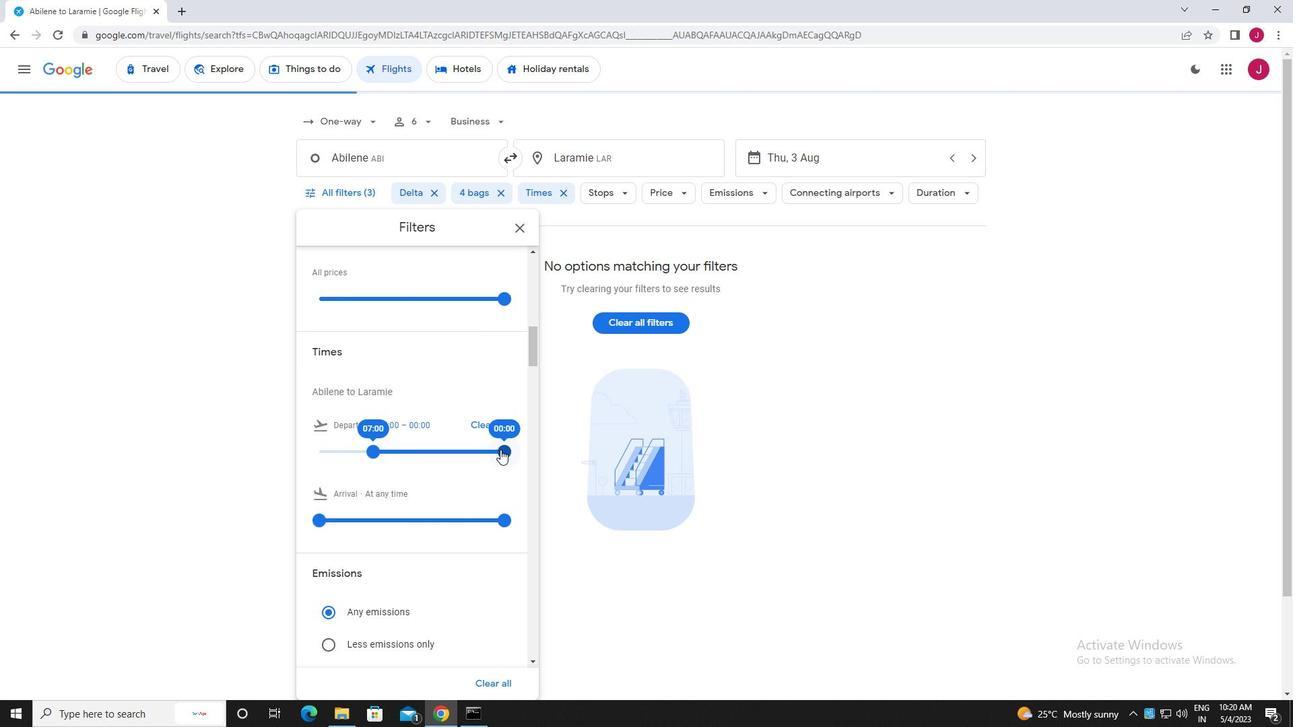 
Action: Mouse moved to (520, 225)
Screenshot: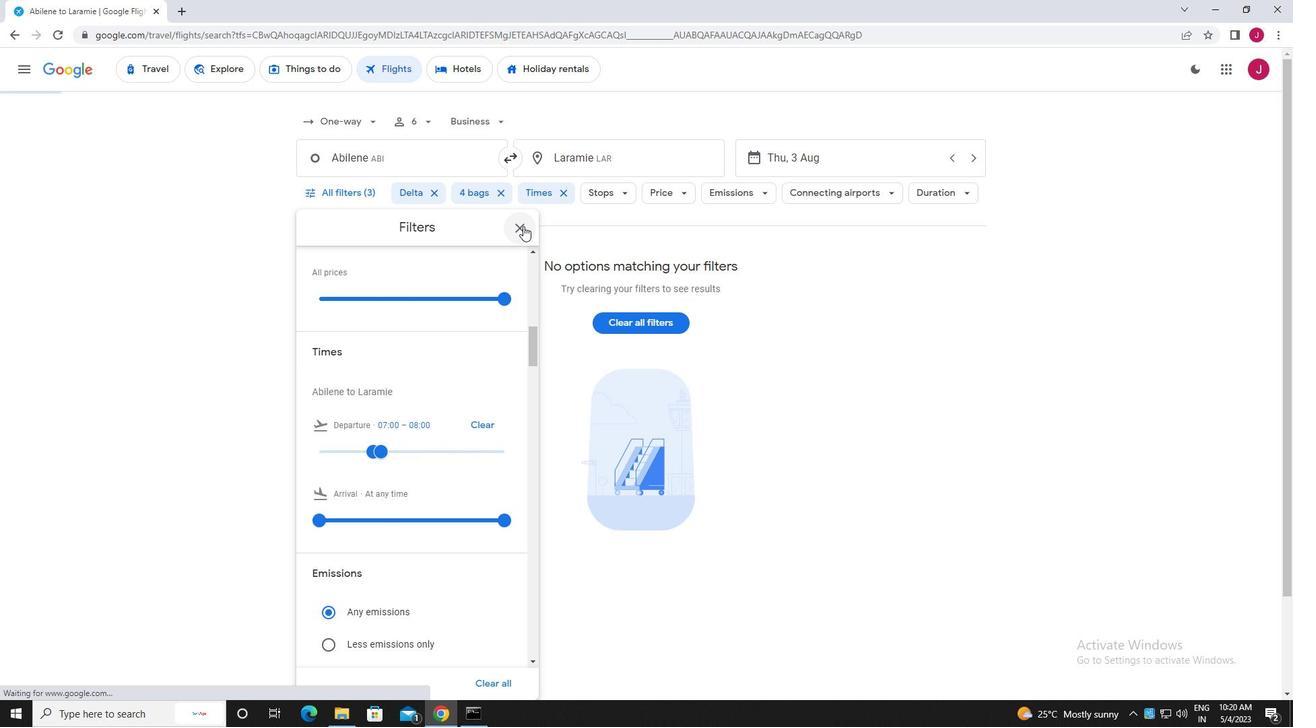 
Action: Mouse pressed left at (520, 225)
Screenshot: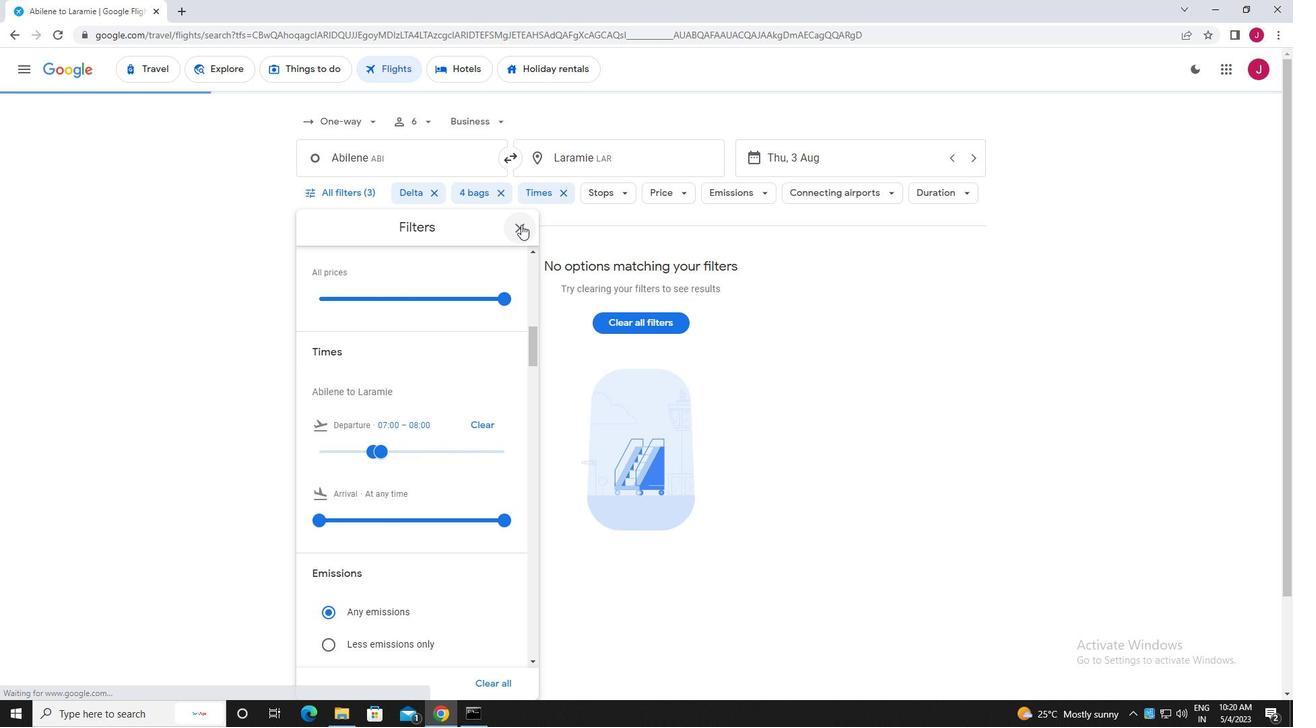 
Action: Mouse moved to (516, 226)
Screenshot: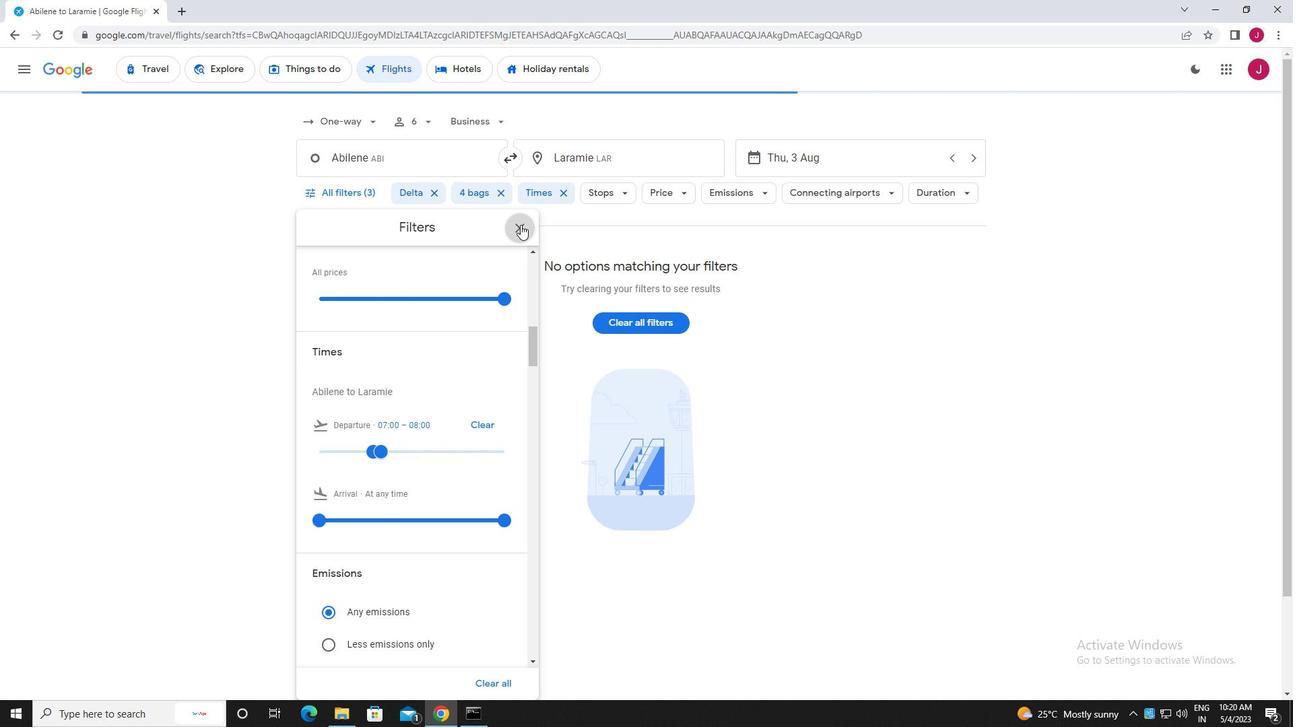 
